 Task: Open an excel sheet and write heading  Stellar Sales. Add 10 people name  'Joshua Rivera, Zoey Coleman, Ryan Wright, Addison Bailey, Jonathan Simmons, Brooklyn Ward, Caleb Barnes, Audrey Collins, Gabriel Perry, Sofia Bell'Item code in between  5005-5060. Product range in between  2000-9000. Add Products   Keen Shoe, Lacoste Shoe, Merrell Shoe, Mizuno Shoe, Onitsuka Tiger Shoe, Salomon Shoe, Sanuk Shoe, Saucony Shoe, Sperry Shoe, Superga Shoe.Choose quantity  3 to 9 commission 2 percent Total Add Amount. Save page  Stellar Sales log book
Action: Mouse moved to (225, 130)
Screenshot: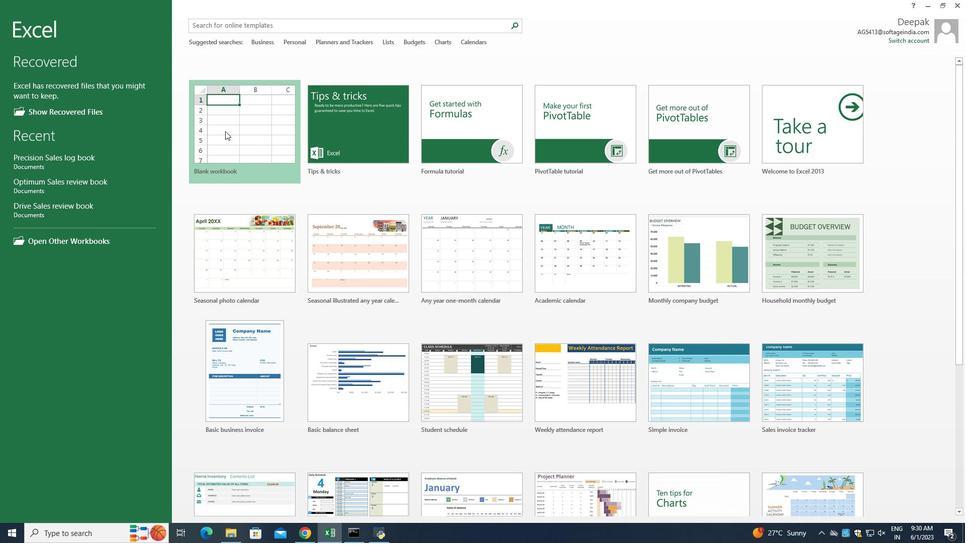 
Action: Mouse pressed left at (225, 130)
Screenshot: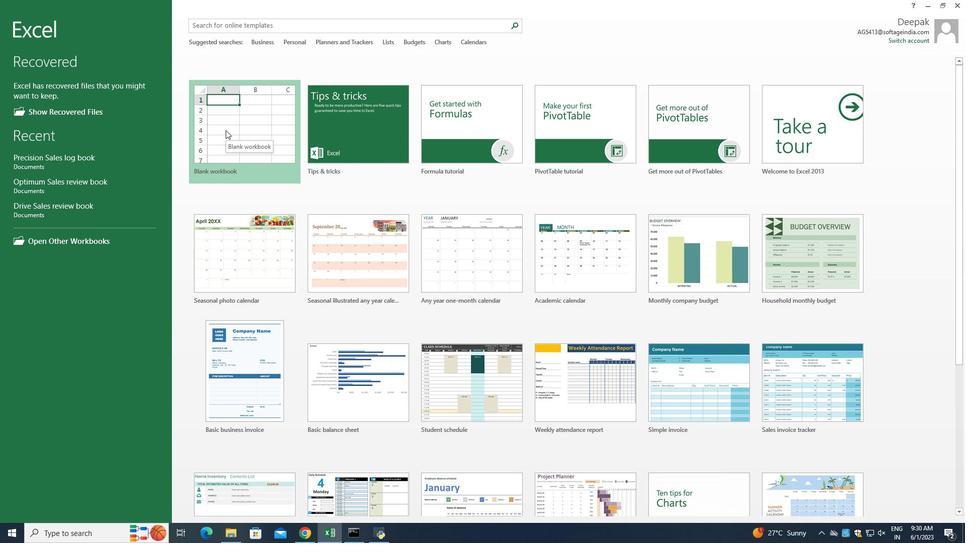 
Action: Mouse moved to (61, 268)
Screenshot: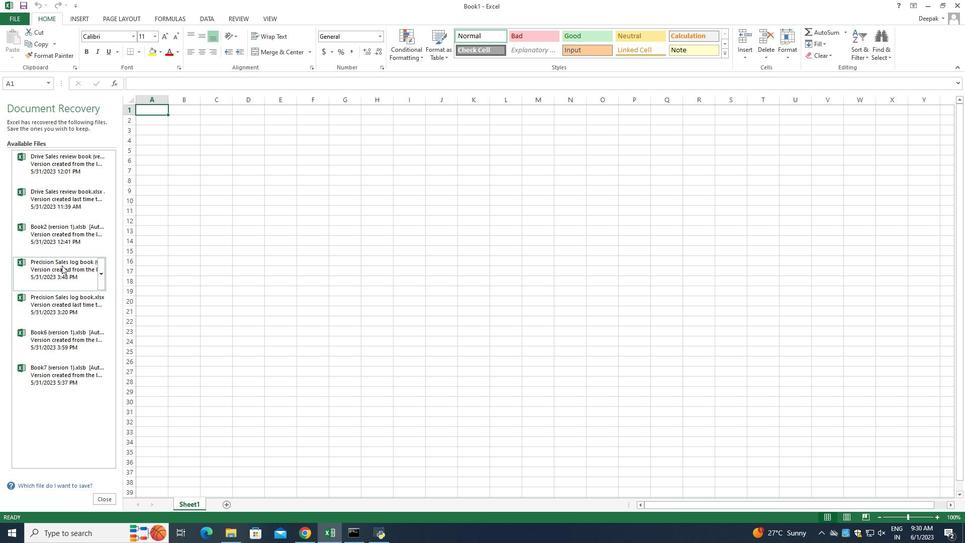 
Action: Mouse scrolled (61, 267) with delta (0, 0)
Screenshot: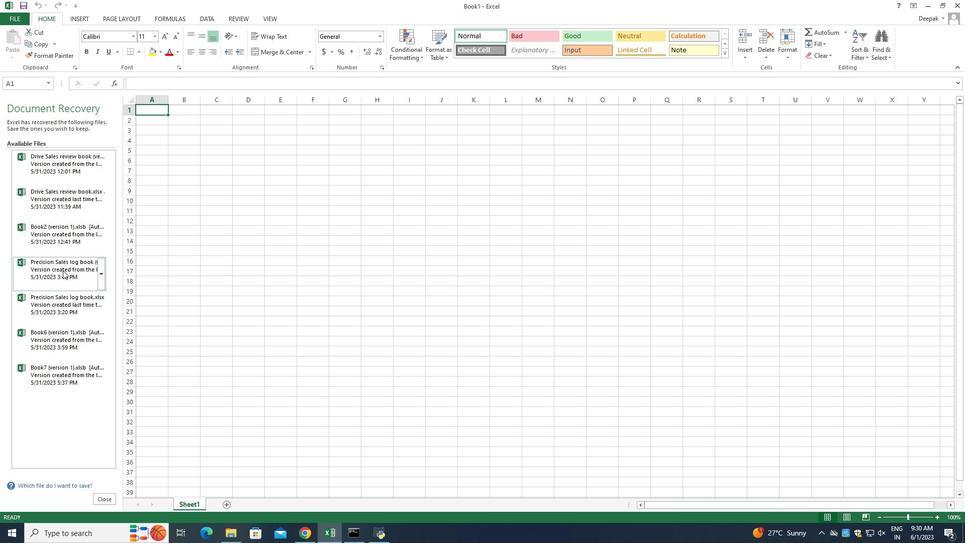 
Action: Mouse moved to (63, 274)
Screenshot: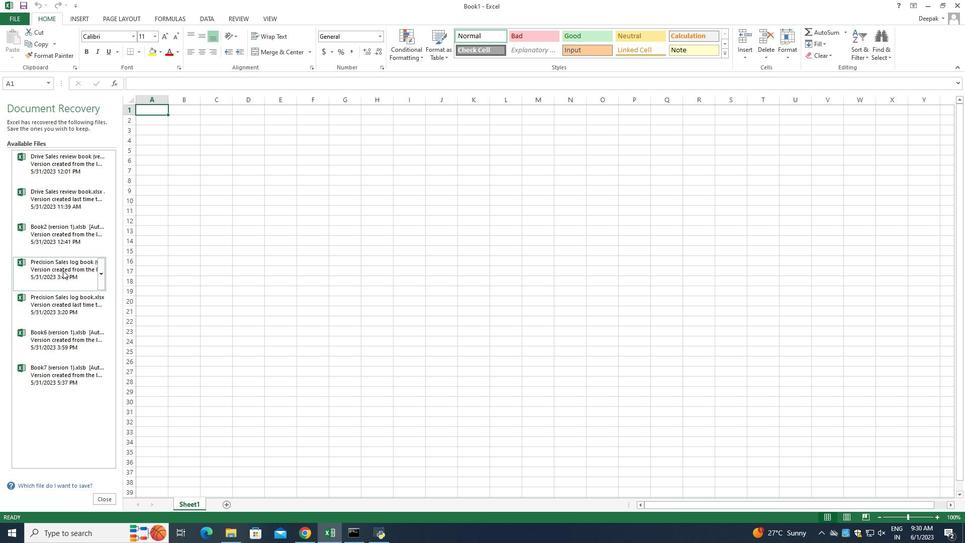 
Action: Mouse scrolled (63, 273) with delta (0, 0)
Screenshot: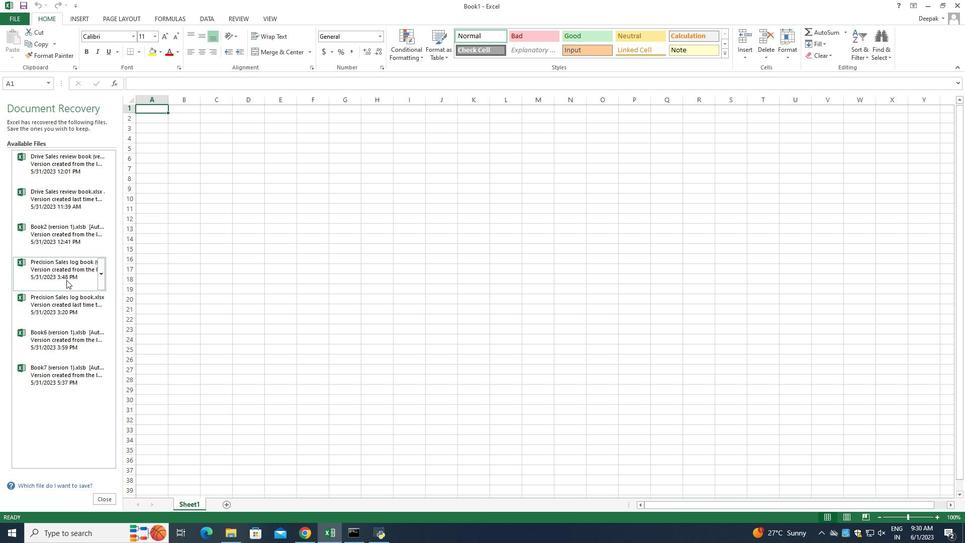 
Action: Mouse moved to (67, 285)
Screenshot: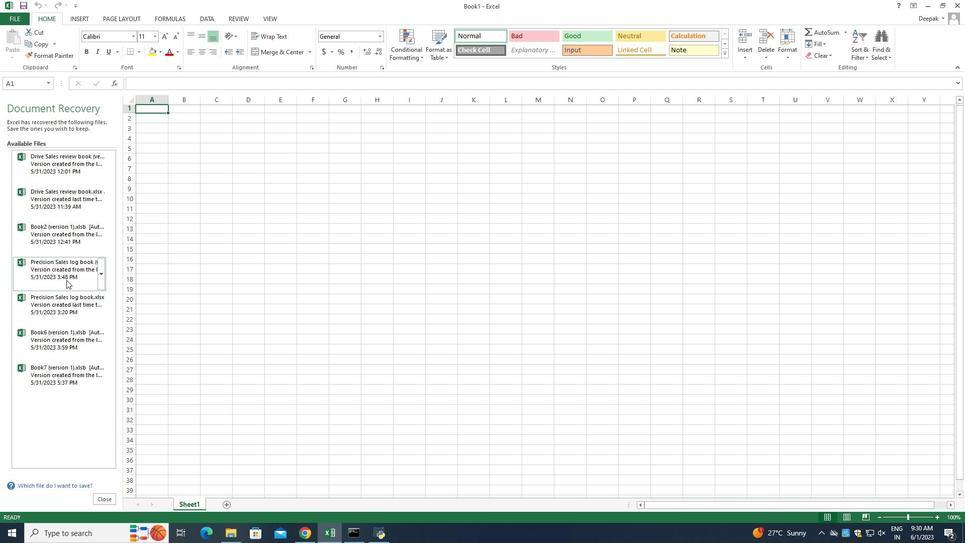 
Action: Mouse scrolled (67, 284) with delta (0, 0)
Screenshot: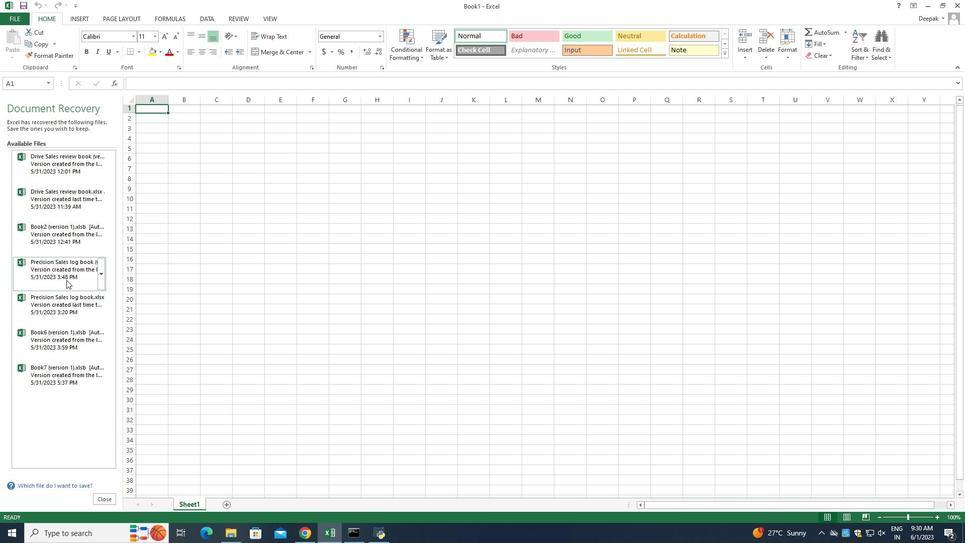 
Action: Mouse moved to (74, 307)
Screenshot: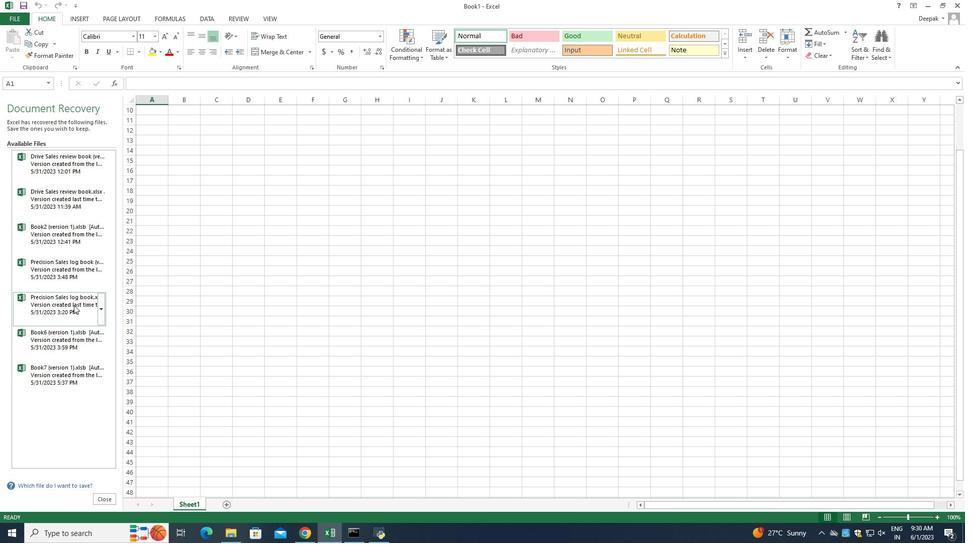 
Action: Mouse scrolled (74, 306) with delta (0, 0)
Screenshot: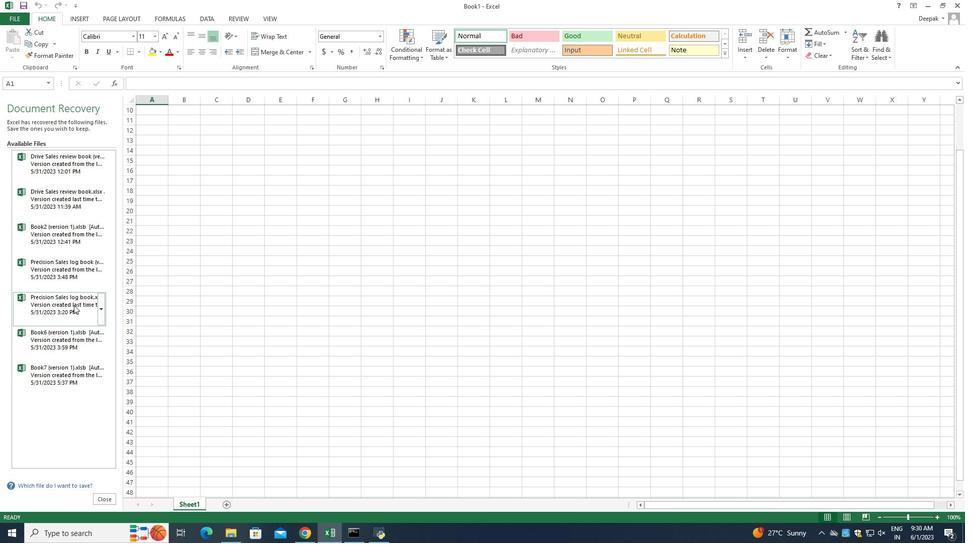 
Action: Mouse moved to (79, 332)
Screenshot: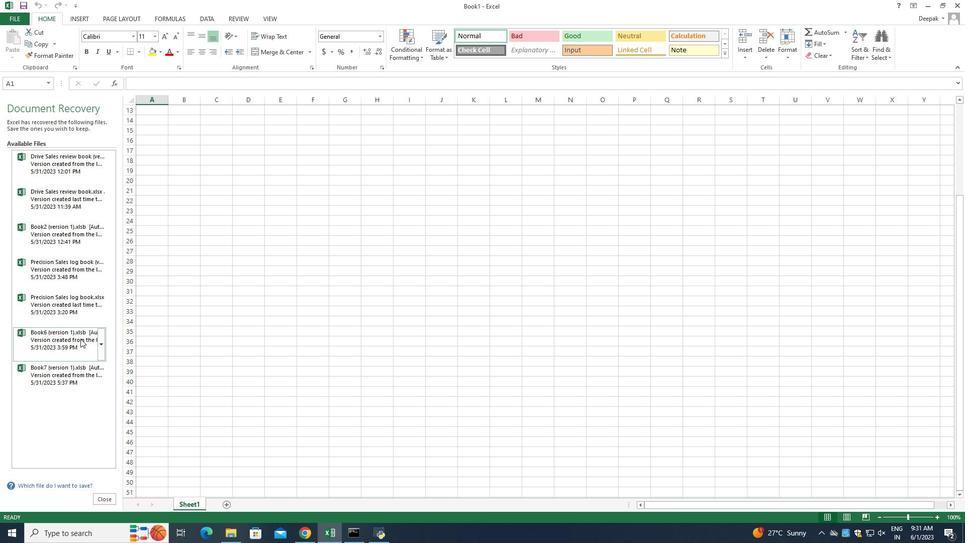 
Action: Mouse scrolled (79, 333) with delta (0, 0)
Screenshot: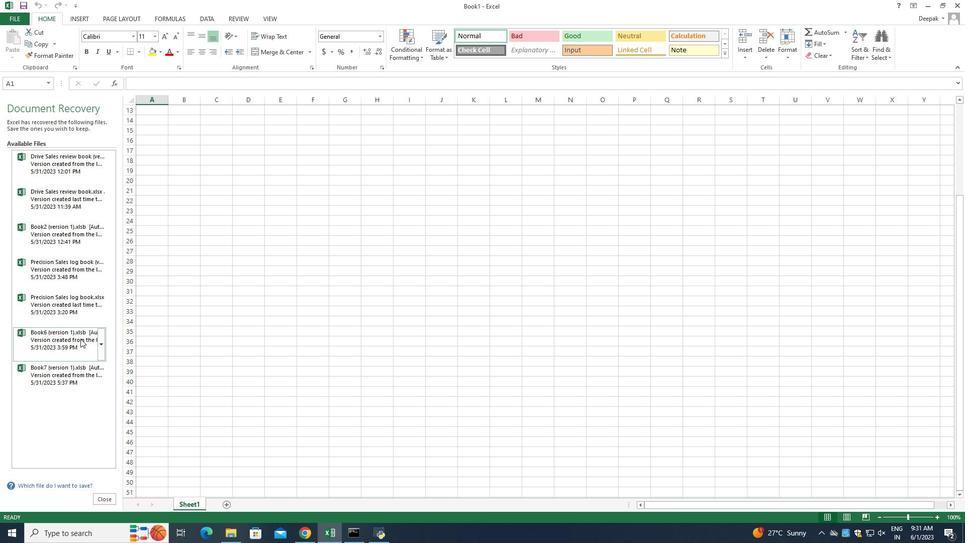 
Action: Mouse moved to (79, 328)
Screenshot: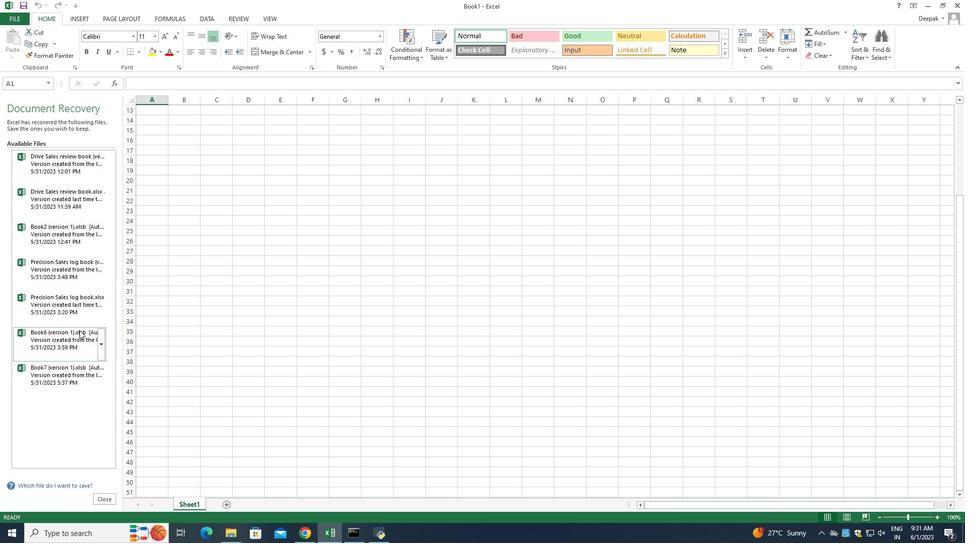 
Action: Mouse scrolled (79, 329) with delta (0, 0)
Screenshot: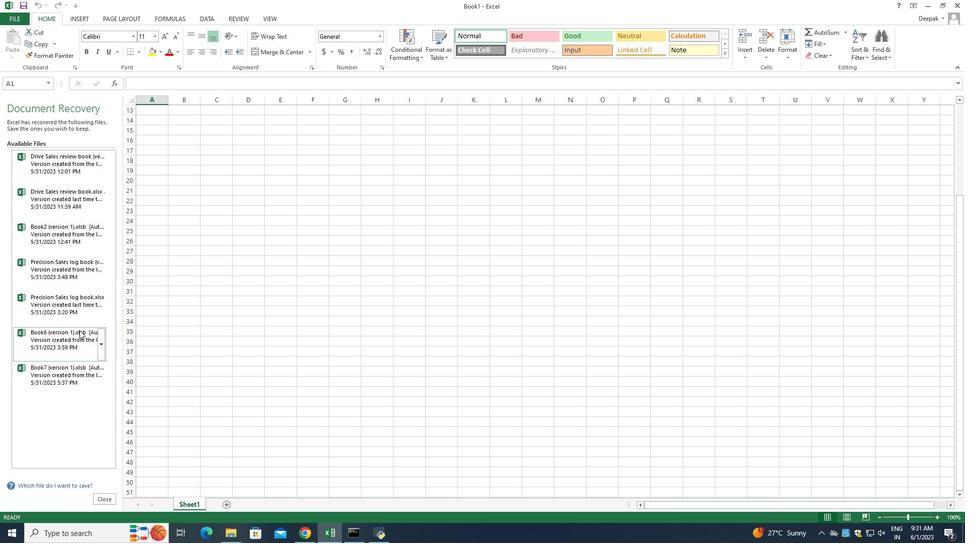 
Action: Mouse moved to (79, 326)
Screenshot: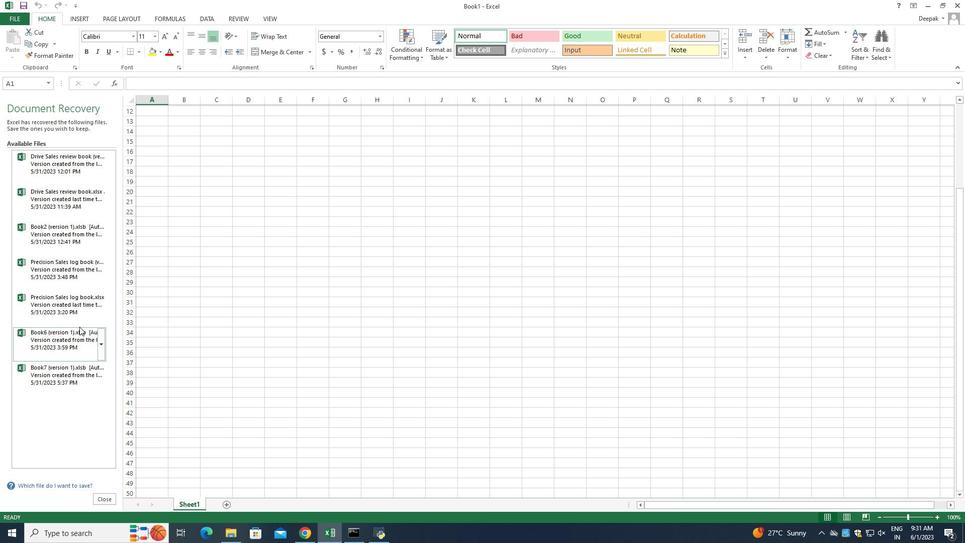 
Action: Mouse scrolled (79, 327) with delta (0, 0)
Screenshot: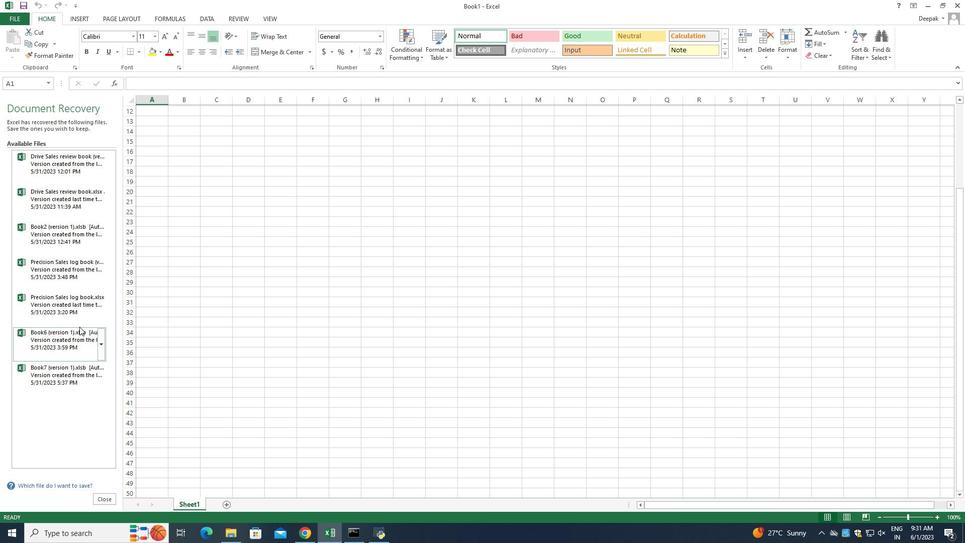 
Action: Mouse moved to (79, 326)
Screenshot: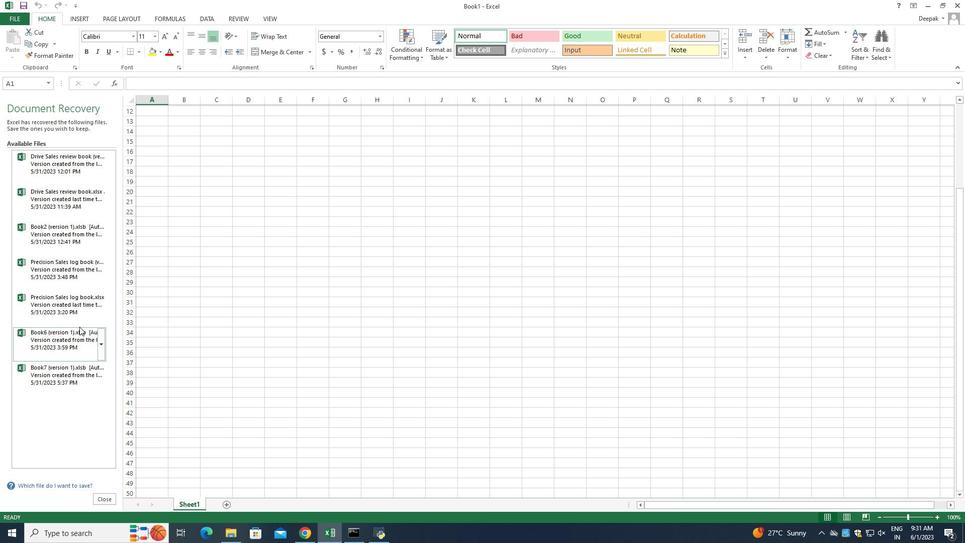 
Action: Mouse scrolled (79, 326) with delta (0, 0)
Screenshot: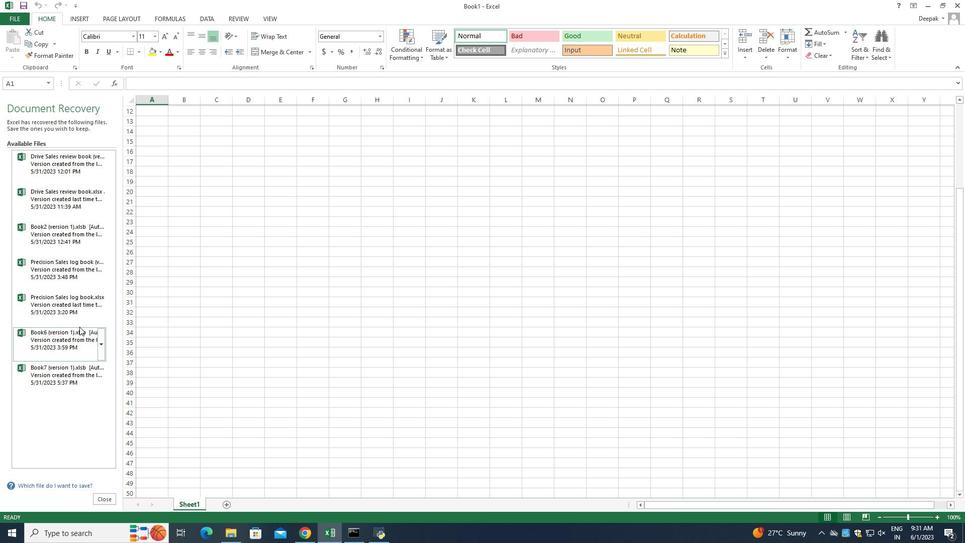 
Action: Mouse moved to (79, 325)
Screenshot: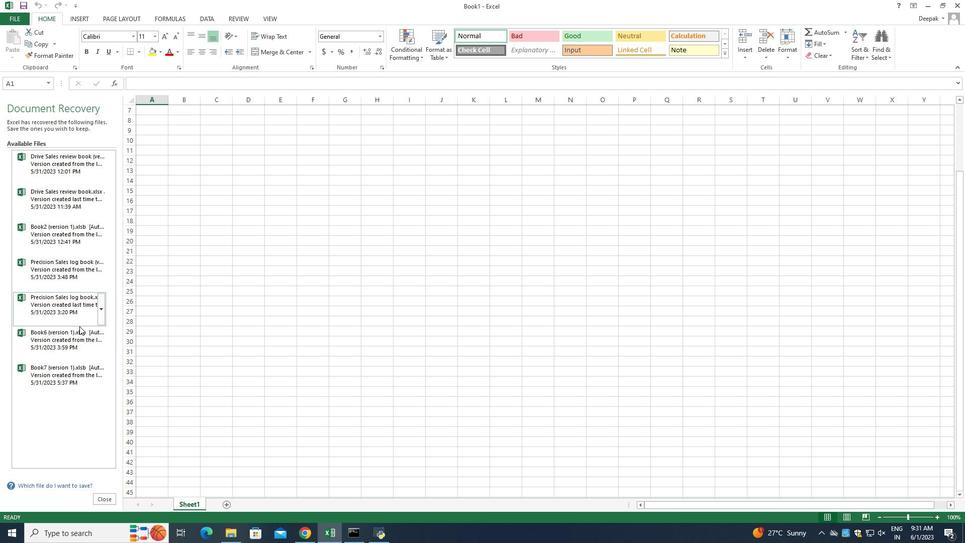 
Action: Mouse scrolled (79, 326) with delta (0, 0)
Screenshot: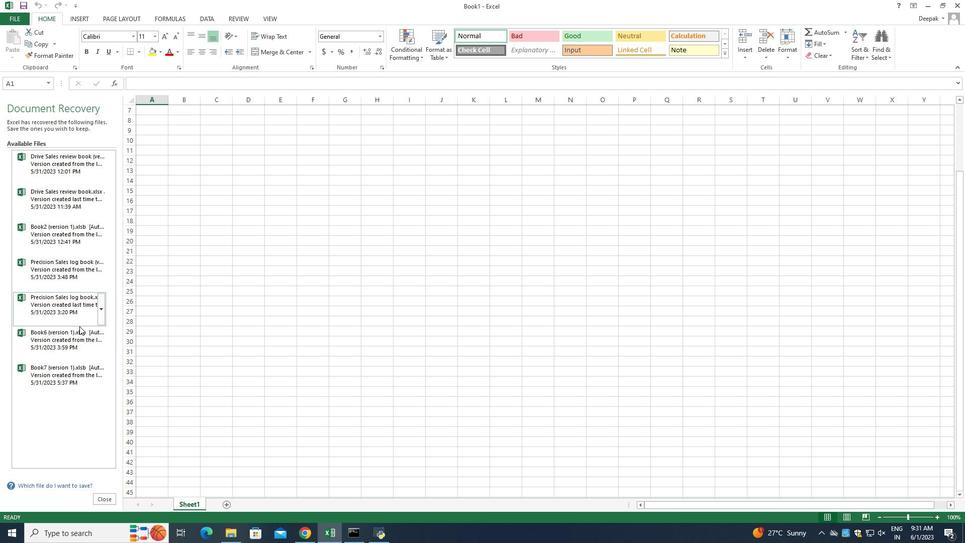 
Action: Mouse moved to (103, 501)
Screenshot: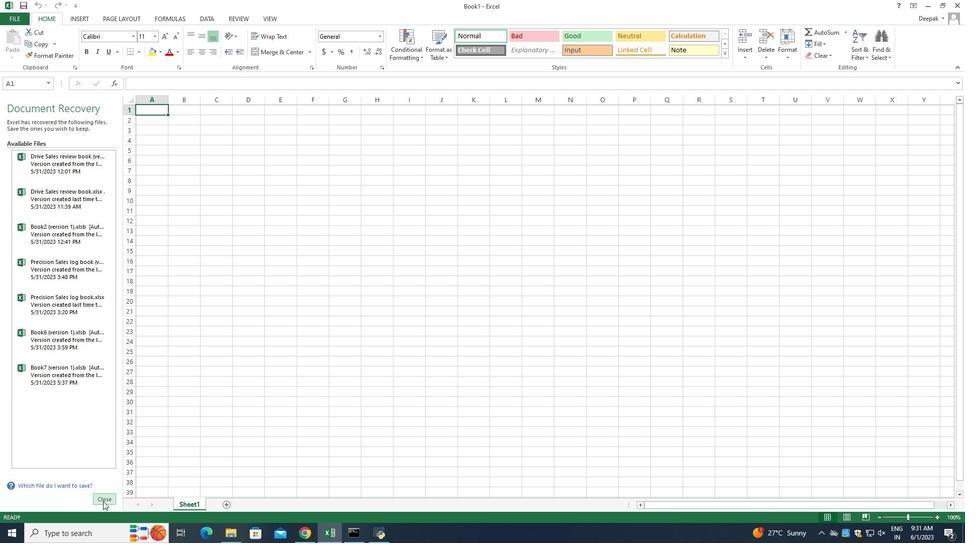 
Action: Mouse pressed left at (103, 501)
Screenshot: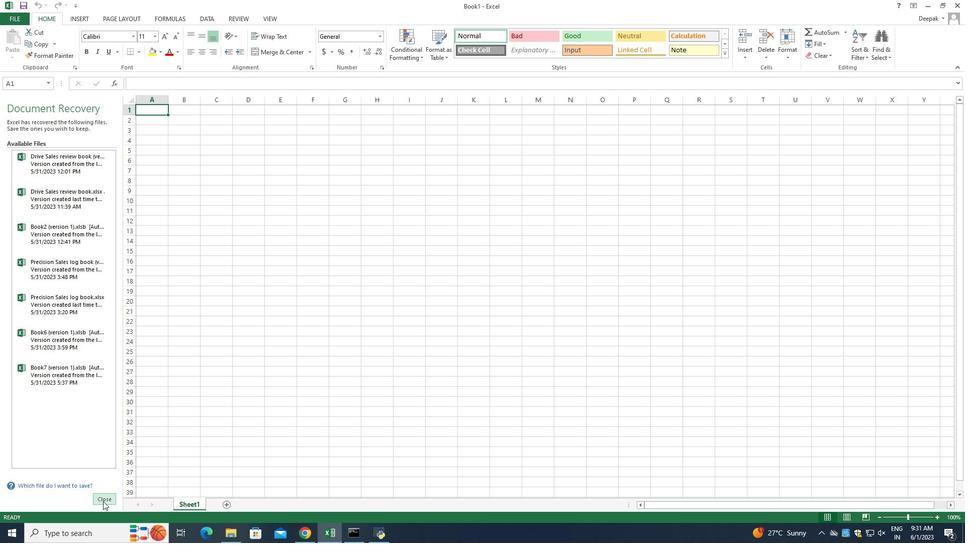 
Action: Mouse moved to (304, 103)
Screenshot: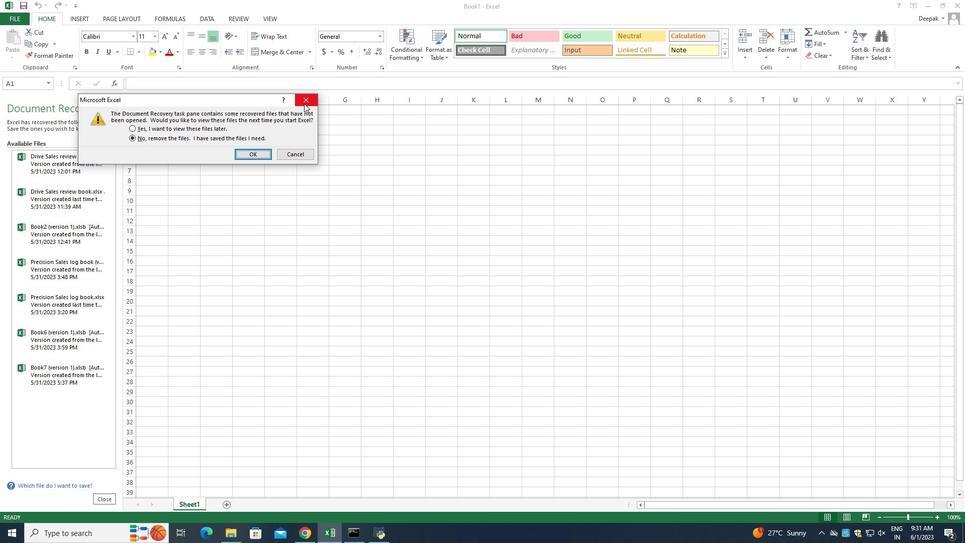 
Action: Mouse pressed left at (304, 103)
Screenshot: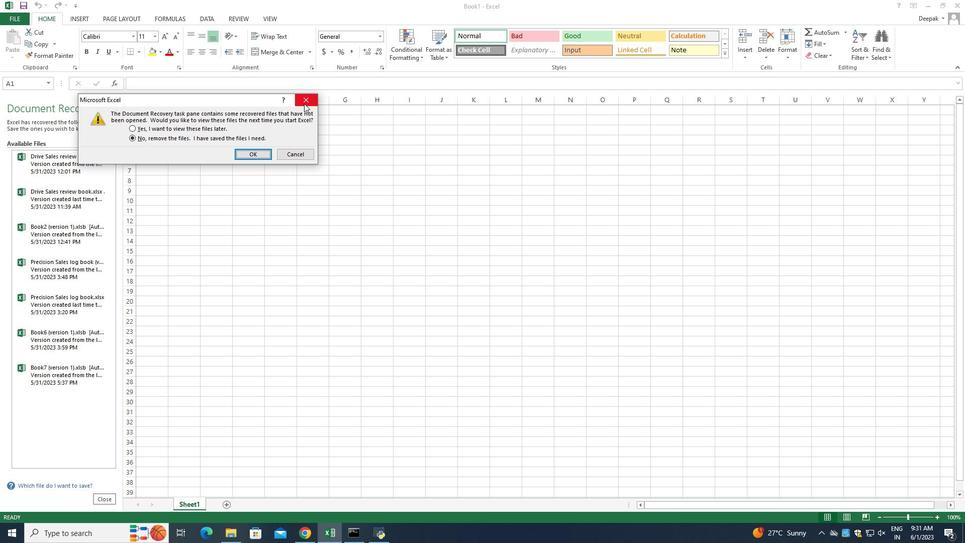 
Action: Mouse moved to (72, 267)
Screenshot: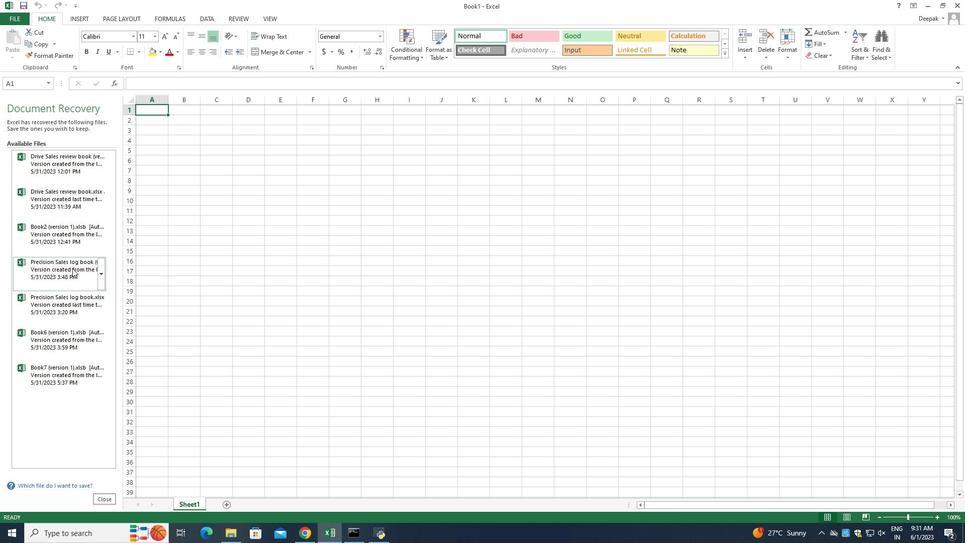 
Action: Mouse scrolled (72, 268) with delta (0, 0)
Screenshot: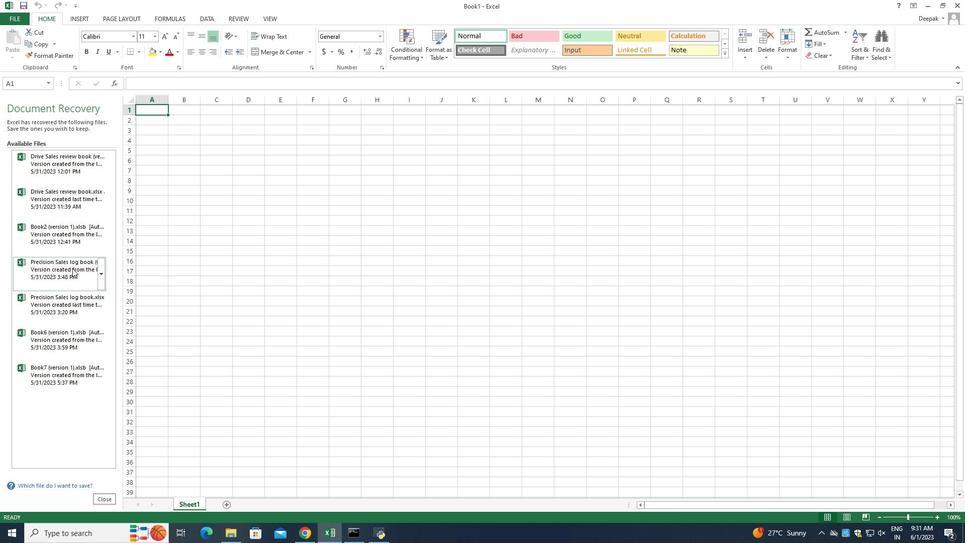 
Action: Mouse moved to (72, 267)
Screenshot: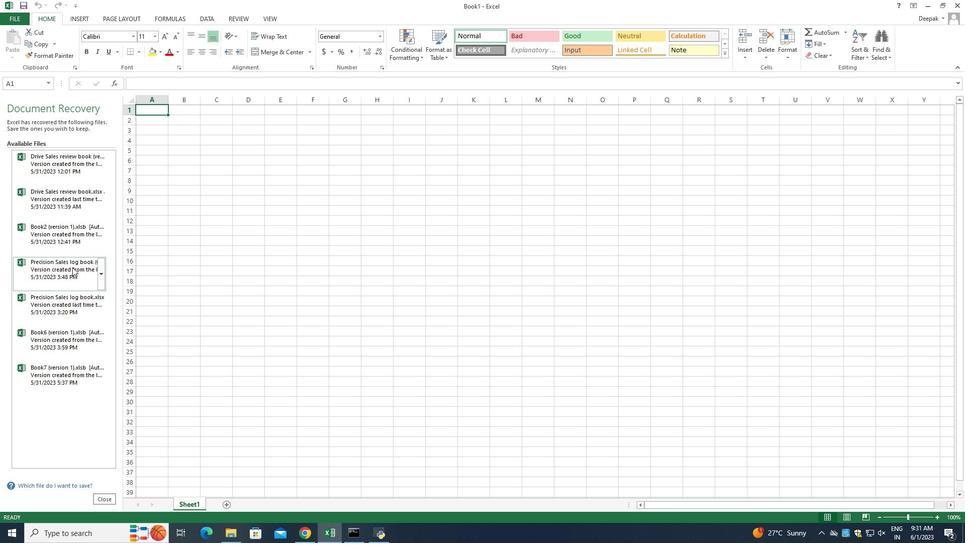
Action: Mouse scrolled (72, 268) with delta (0, 0)
Screenshot: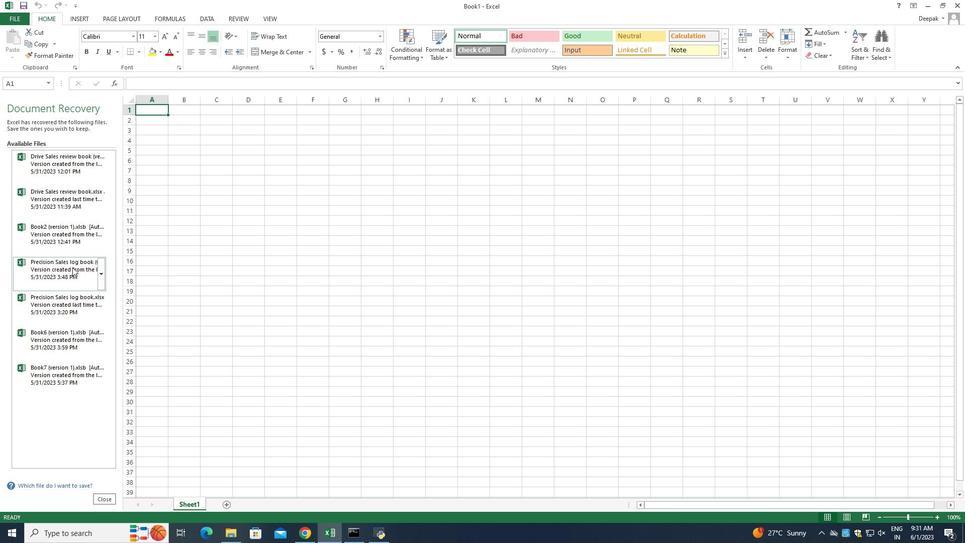 
Action: Mouse scrolled (72, 268) with delta (0, 0)
Screenshot: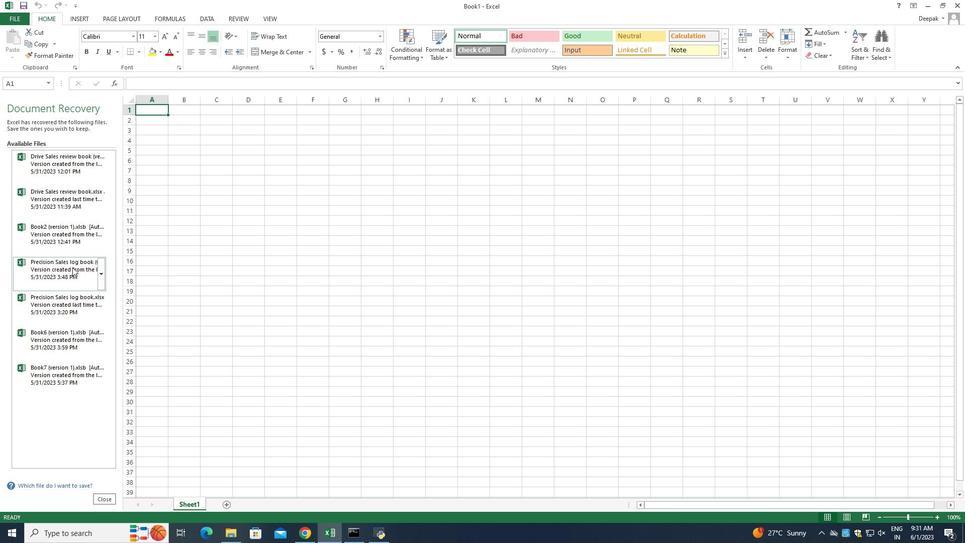 
Action: Mouse scrolled (72, 268) with delta (0, 0)
Screenshot: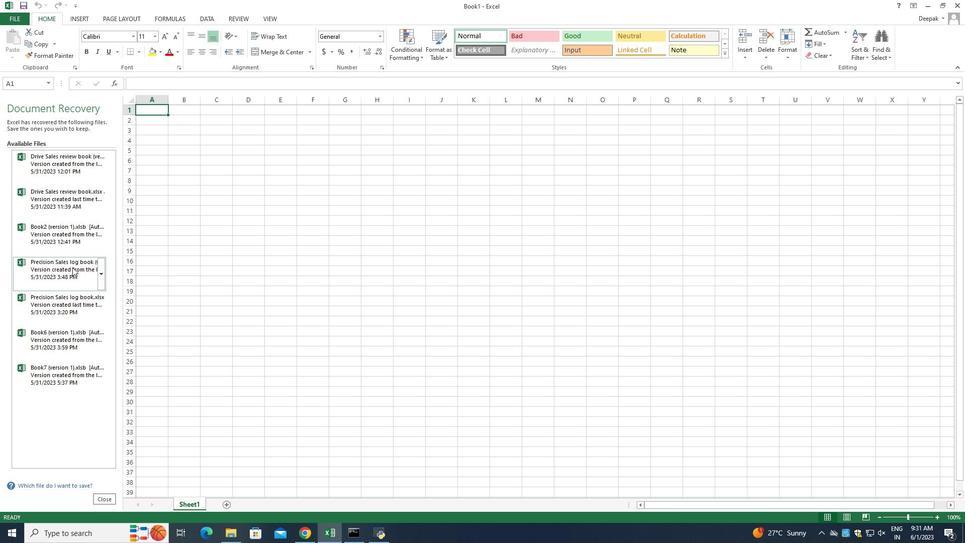 
Action: Mouse moved to (71, 358)
Screenshot: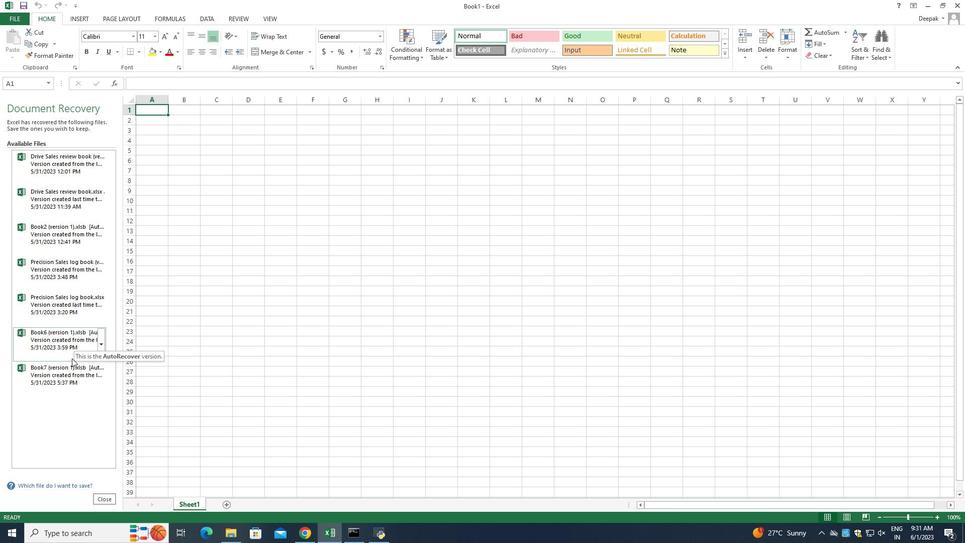 
Action: Mouse scrolled (71, 358) with delta (0, 0)
Screenshot: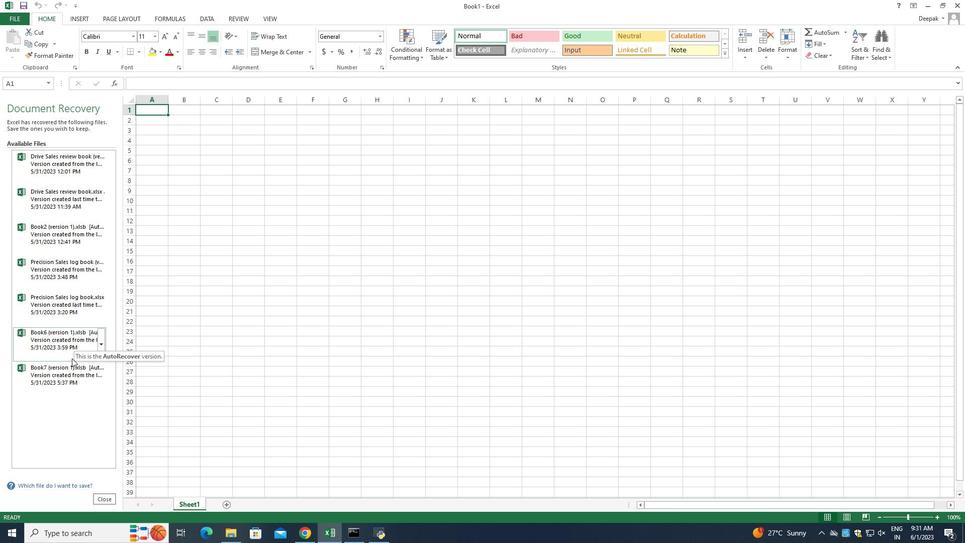 
Action: Mouse moved to (71, 360)
Screenshot: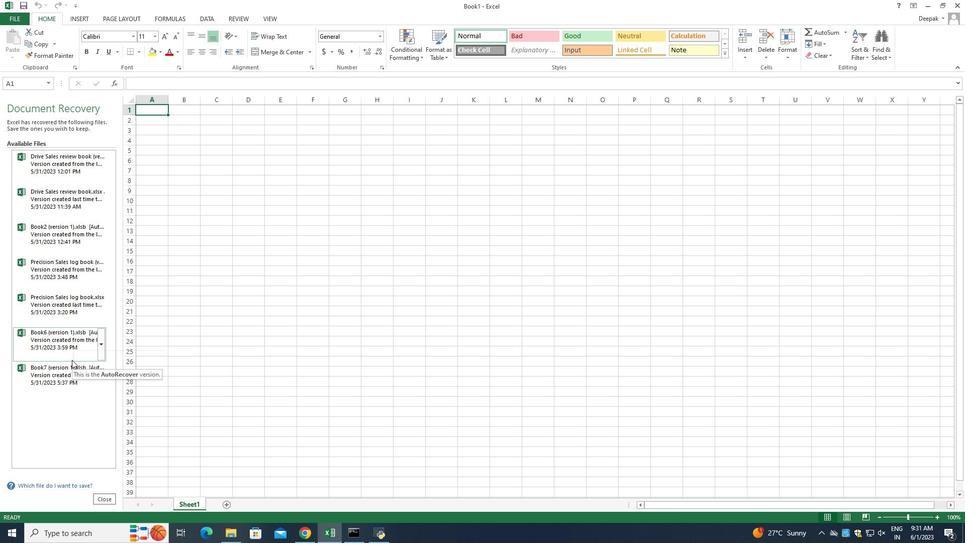 
Action: Mouse scrolled (71, 359) with delta (0, 0)
Screenshot: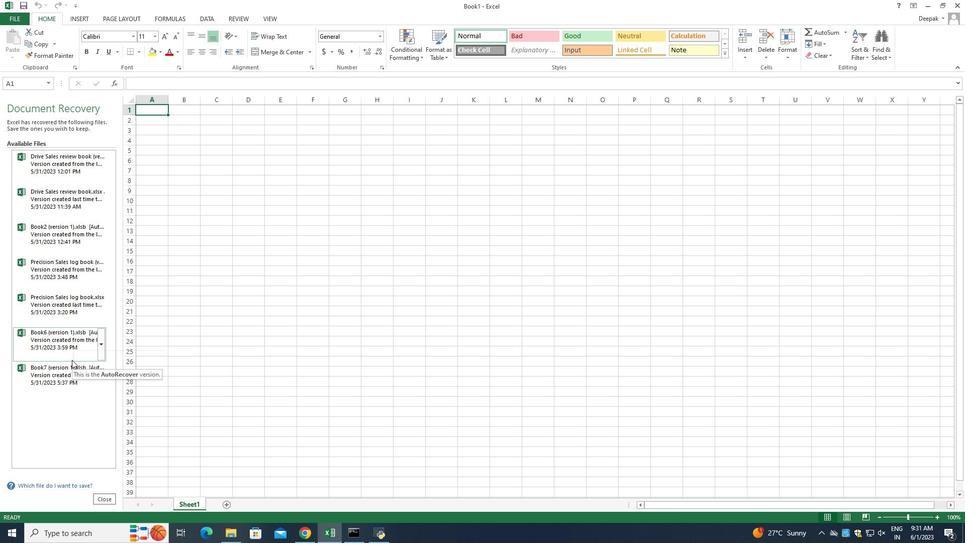 
Action: Mouse moved to (71, 361)
Screenshot: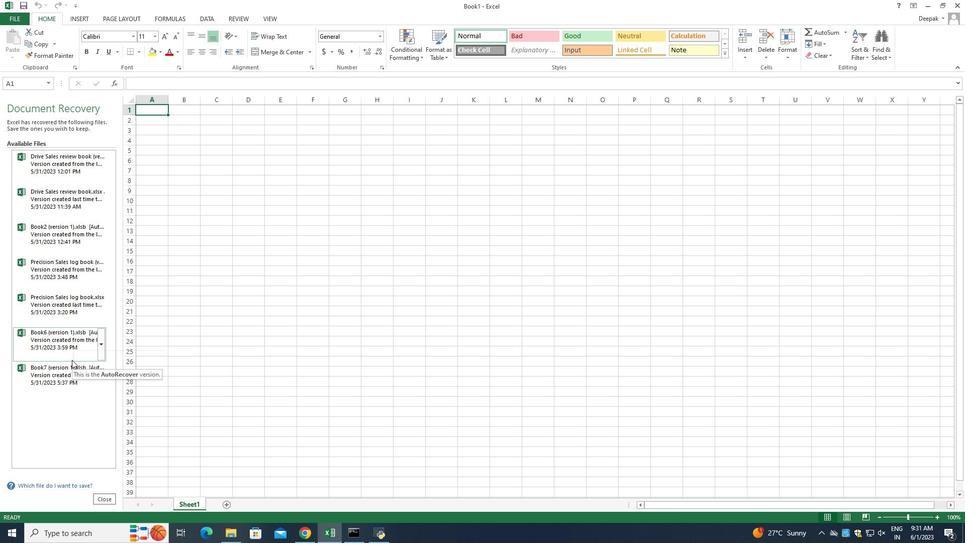 
Action: Mouse scrolled (71, 361) with delta (0, 0)
Screenshot: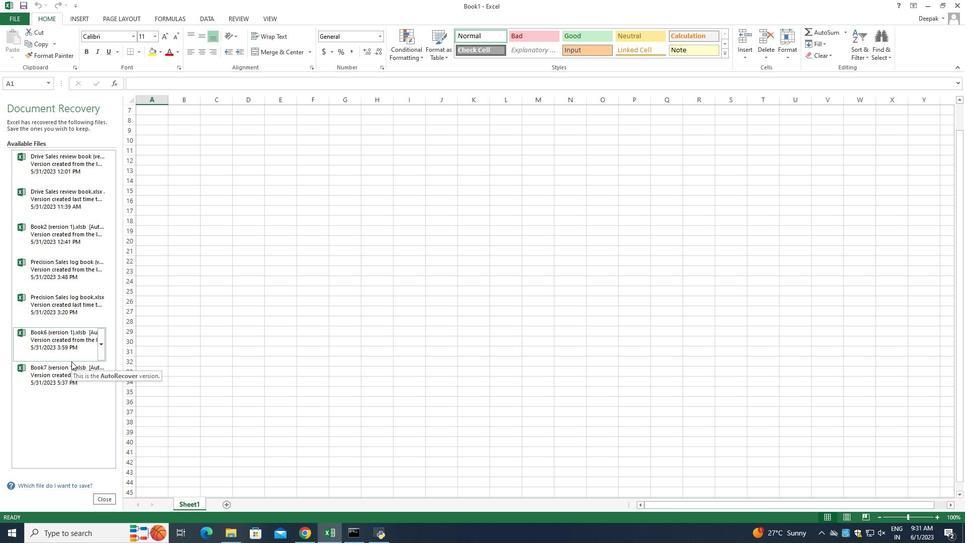 
Action: Mouse moved to (213, 366)
Screenshot: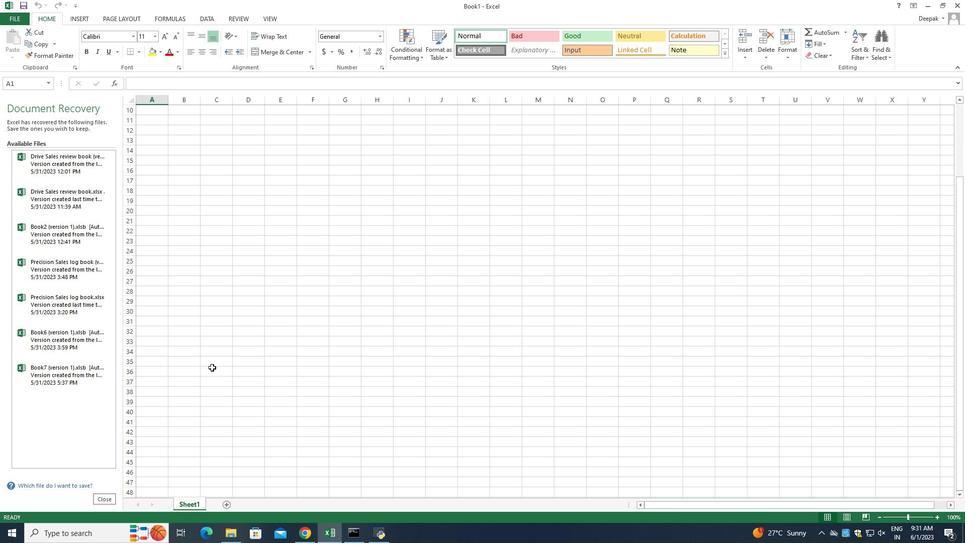 
Action: Mouse scrolled (213, 367) with delta (0, 0)
Screenshot: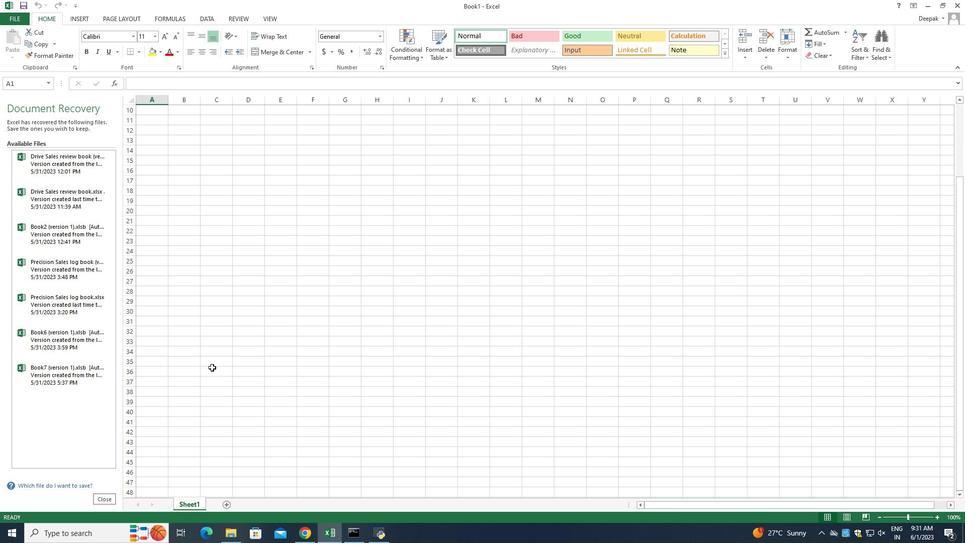 
Action: Mouse moved to (213, 364)
Screenshot: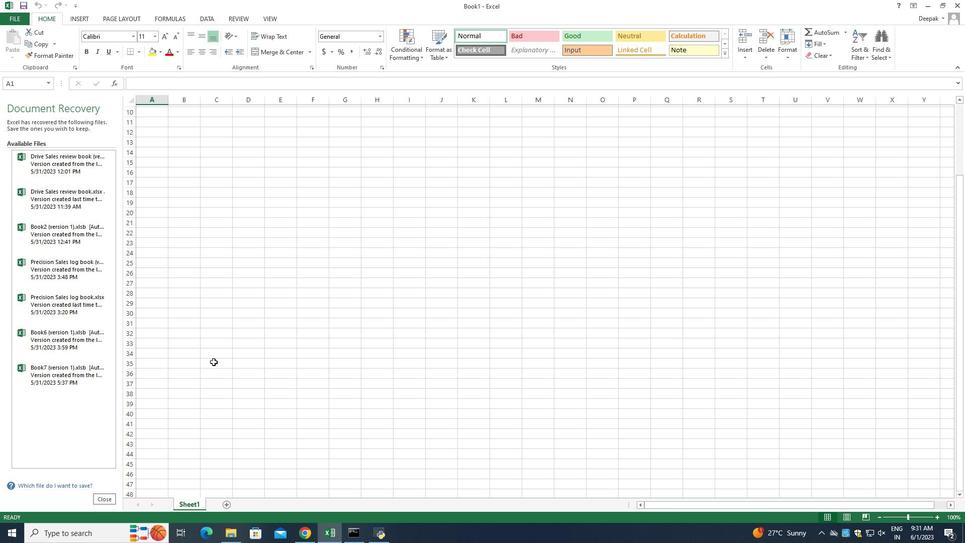 
Action: Mouse scrolled (213, 364) with delta (0, 0)
Screenshot: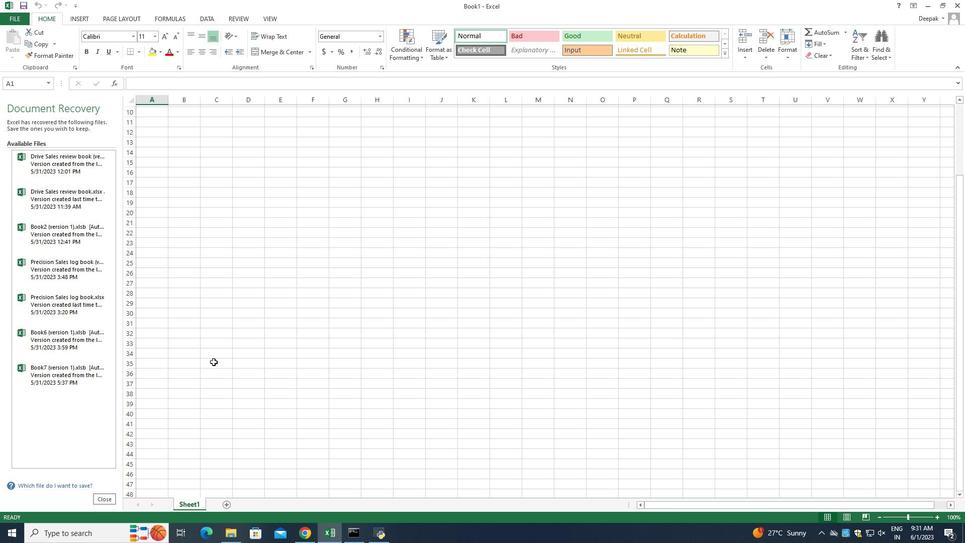 
Action: Mouse moved to (213, 360)
Screenshot: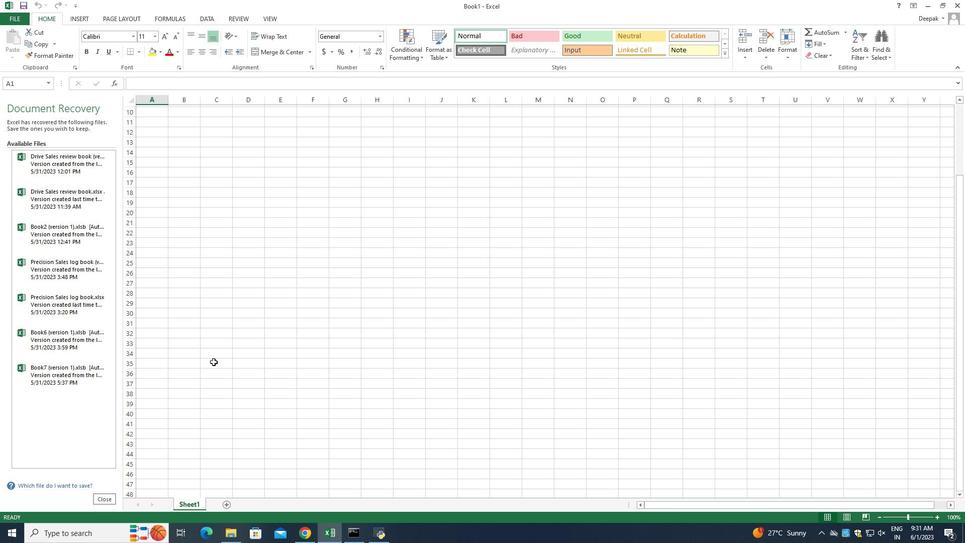 
Action: Mouse scrolled (213, 362) with delta (0, 0)
Screenshot: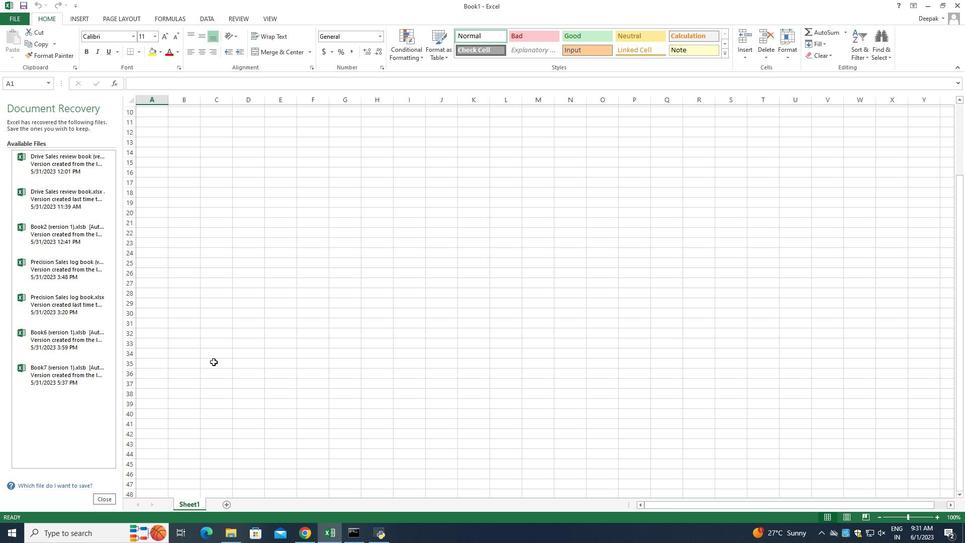 
Action: Mouse moved to (214, 358)
Screenshot: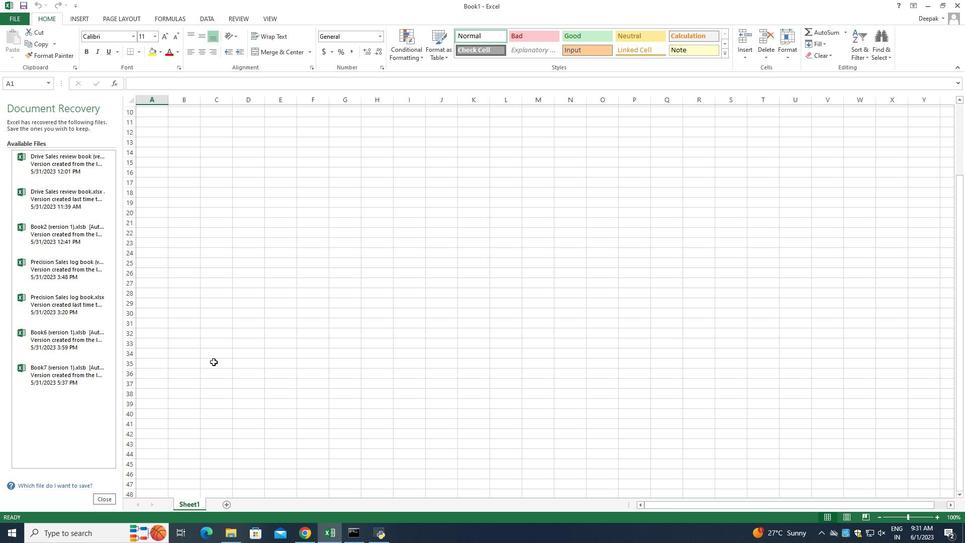 
Action: Mouse scrolled (214, 358) with delta (0, 0)
Screenshot: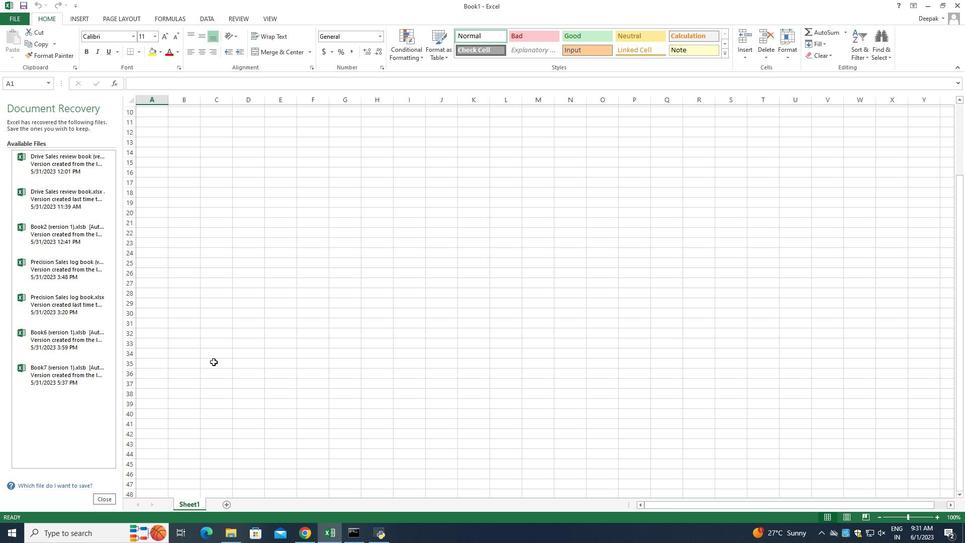 
Action: Mouse moved to (214, 350)
Screenshot: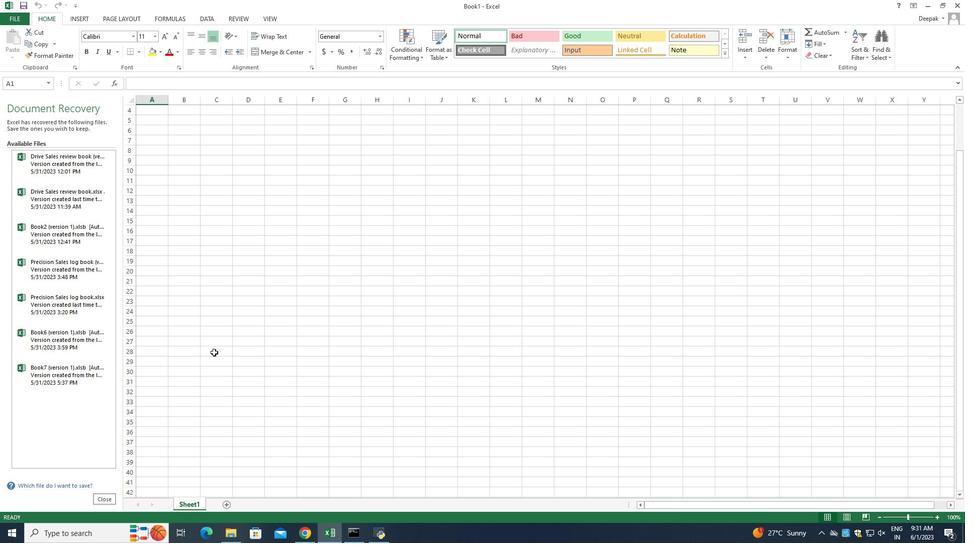 
Action: Mouse scrolled (214, 350) with delta (0, 0)
Screenshot: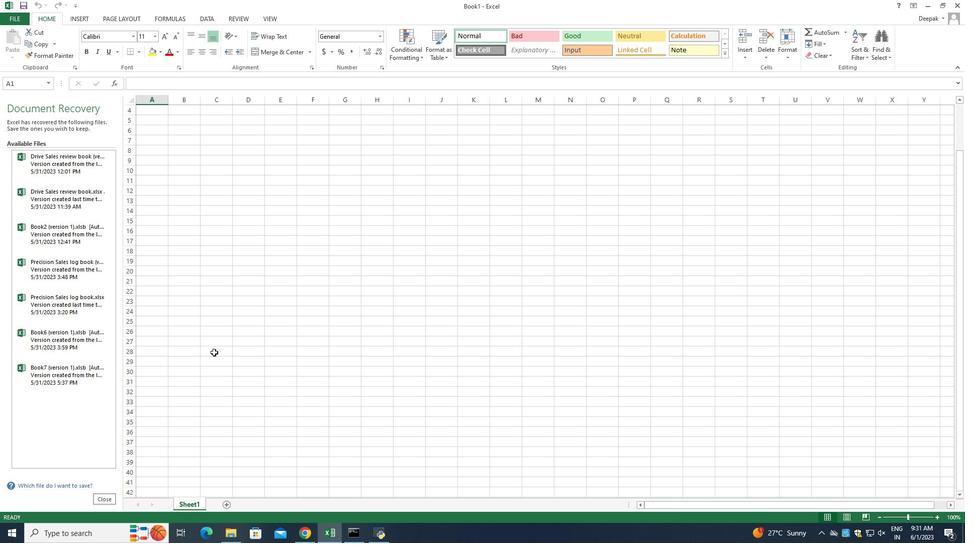 
Action: Mouse moved to (212, 275)
Screenshot: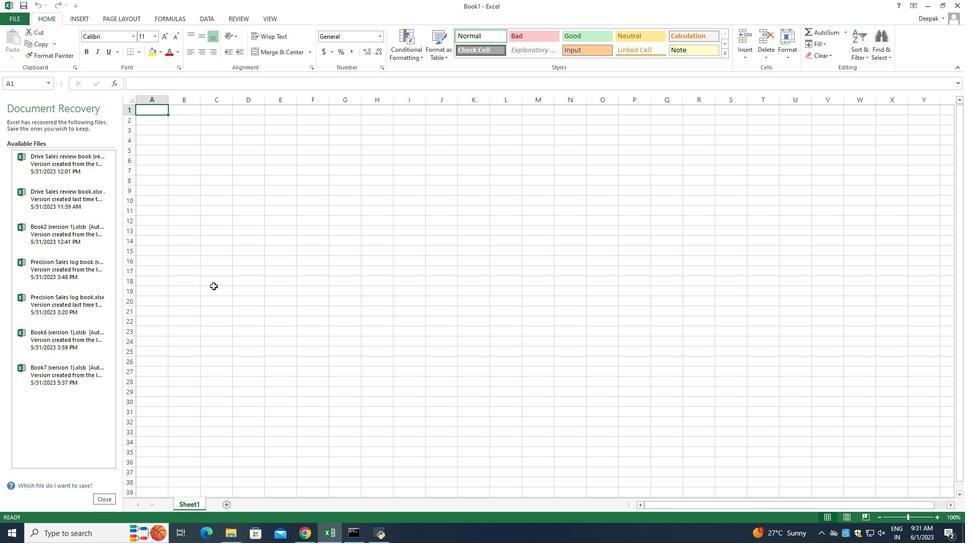 
Action: Mouse scrolled (212, 277) with delta (0, 0)
Screenshot: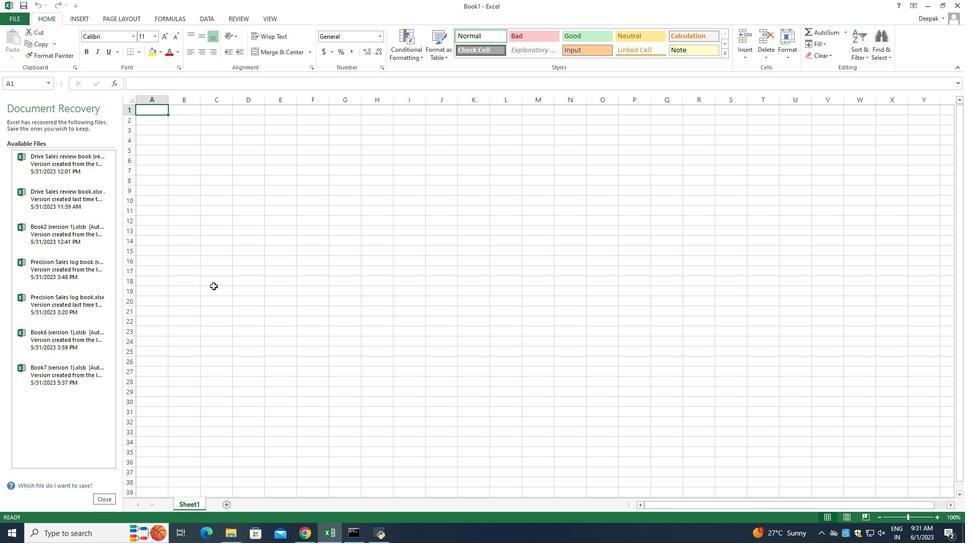 
Action: Mouse moved to (212, 271)
Screenshot: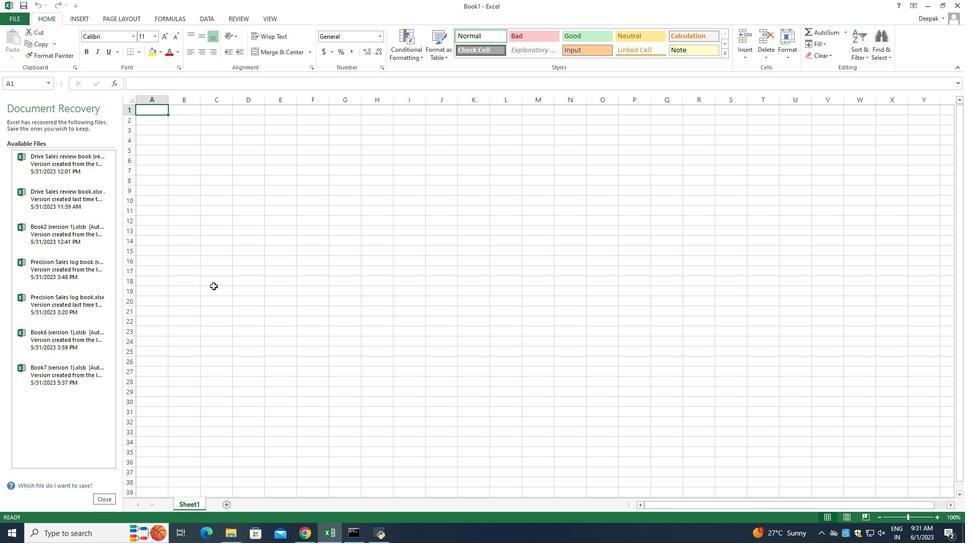 
Action: Mouse scrolled (212, 274) with delta (0, 0)
Screenshot: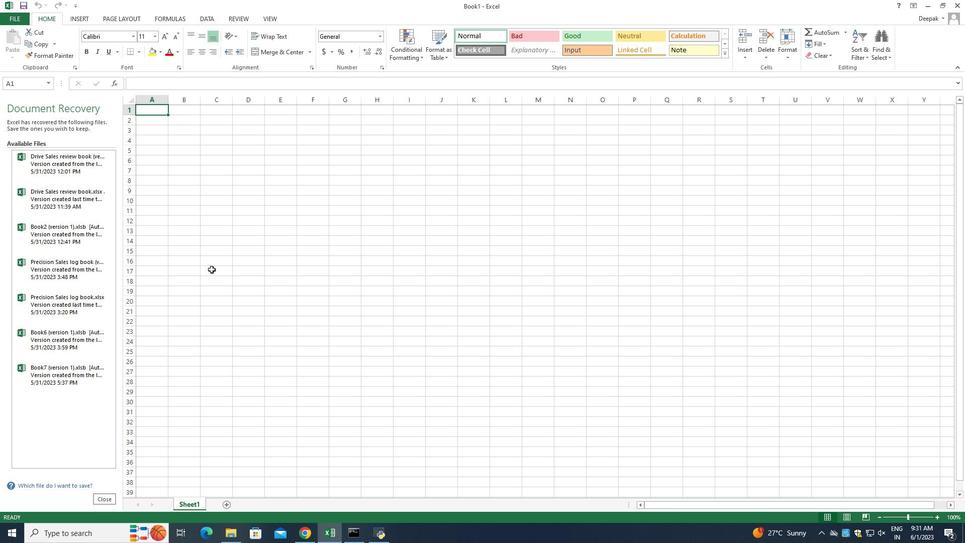
Action: Mouse moved to (211, 269)
Screenshot: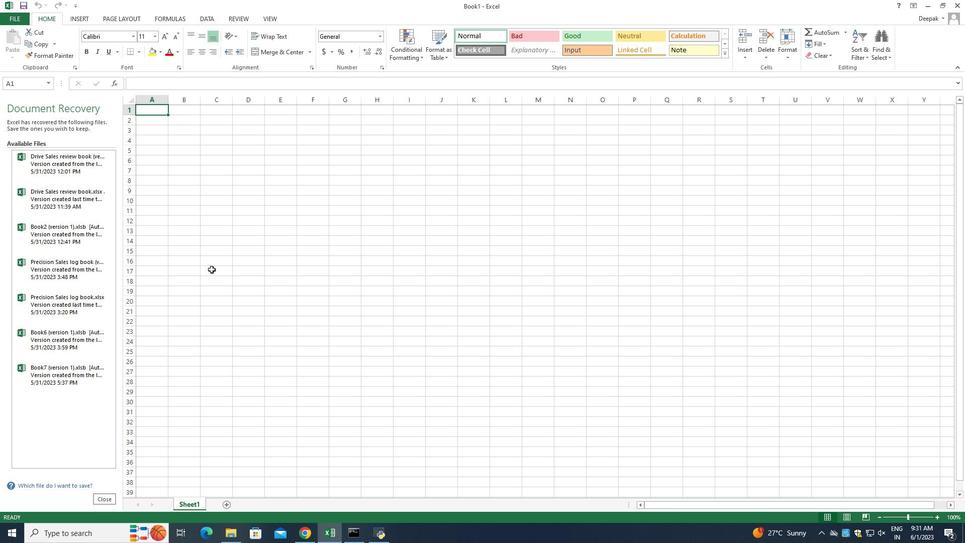 
Action: Mouse scrolled (212, 271) with delta (0, 0)
Screenshot: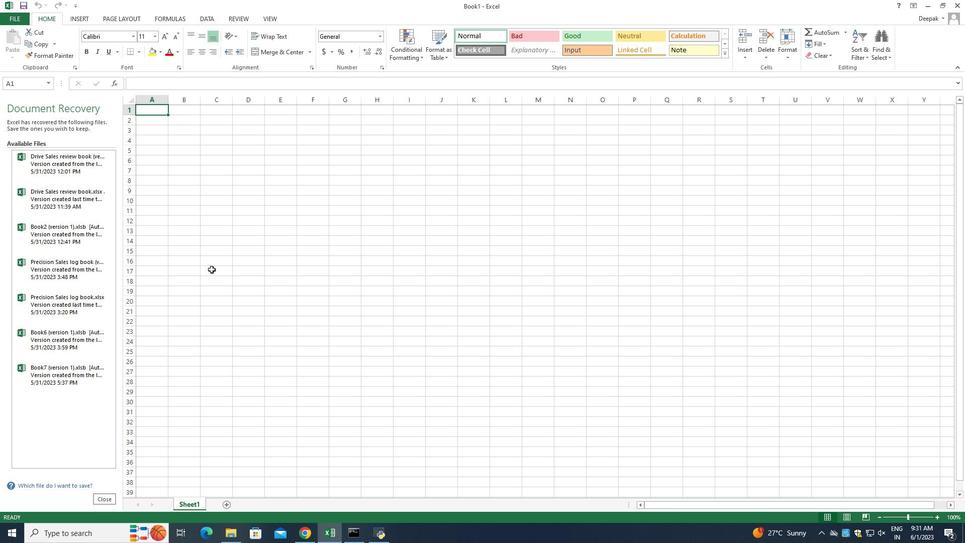 
Action: Mouse moved to (211, 264)
Screenshot: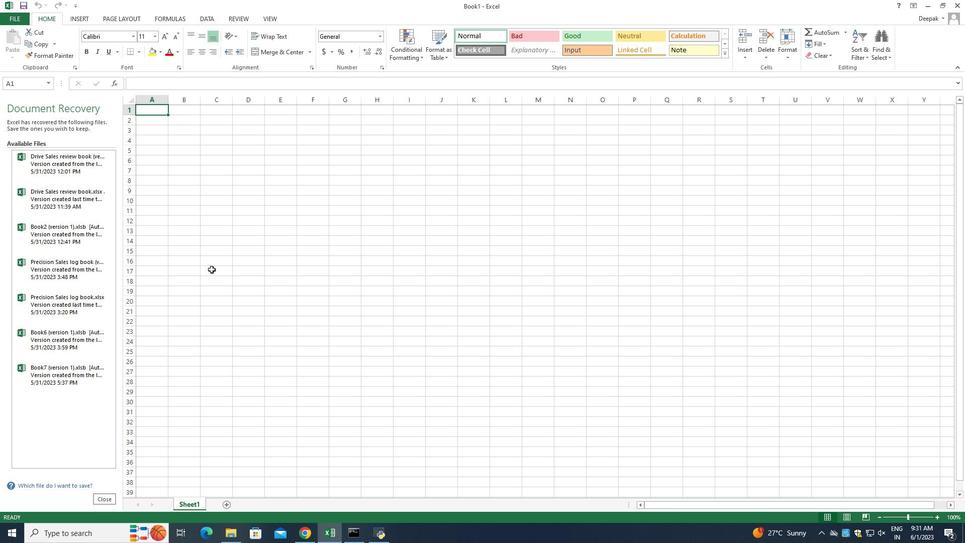 
Action: Mouse scrolled (211, 268) with delta (0, 0)
Screenshot: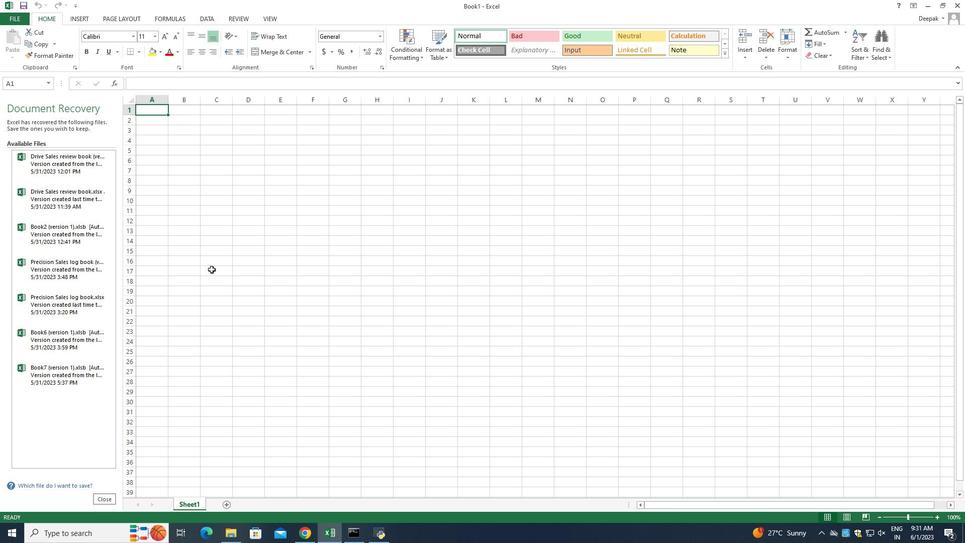 
Action: Mouse moved to (210, 257)
Screenshot: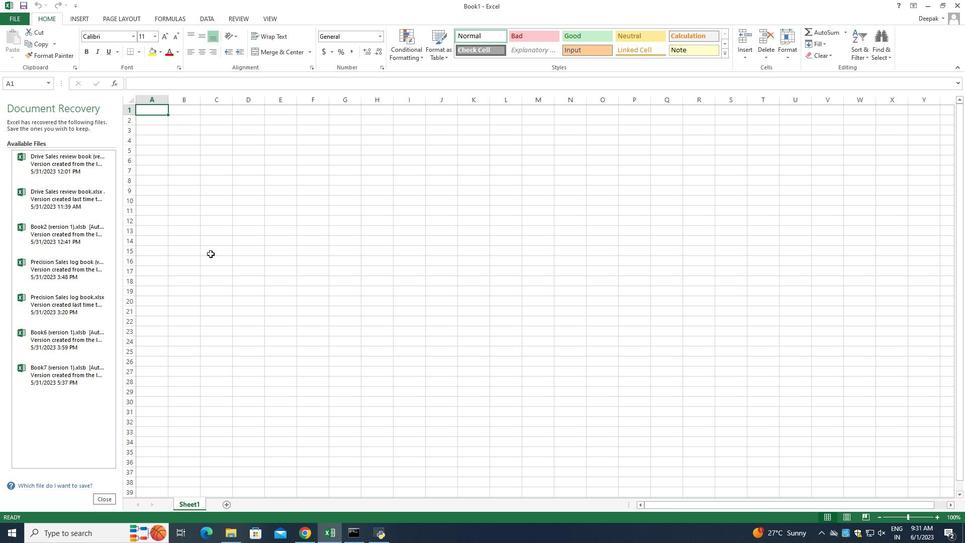 
Action: Mouse scrolled (210, 260) with delta (0, 0)
Screenshot: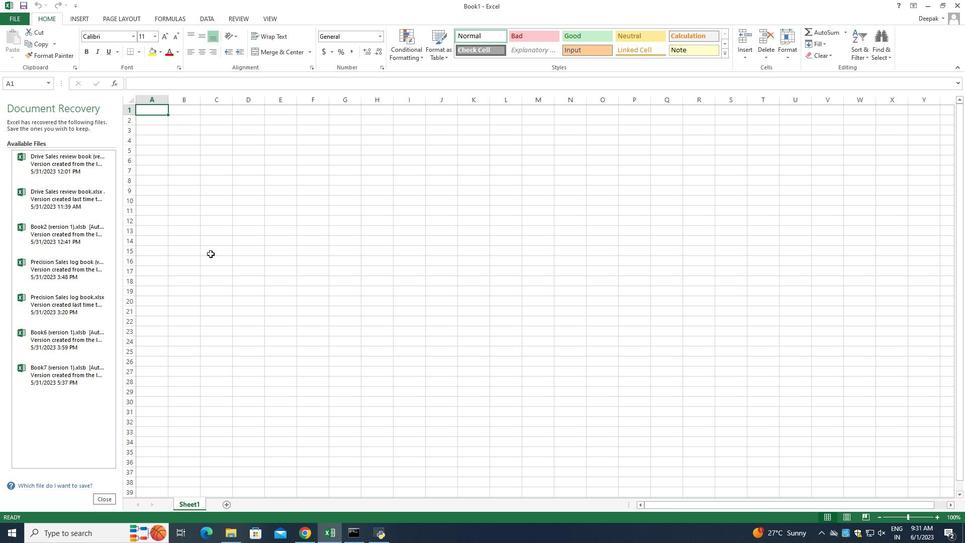 
Action: Mouse moved to (151, 112)
Screenshot: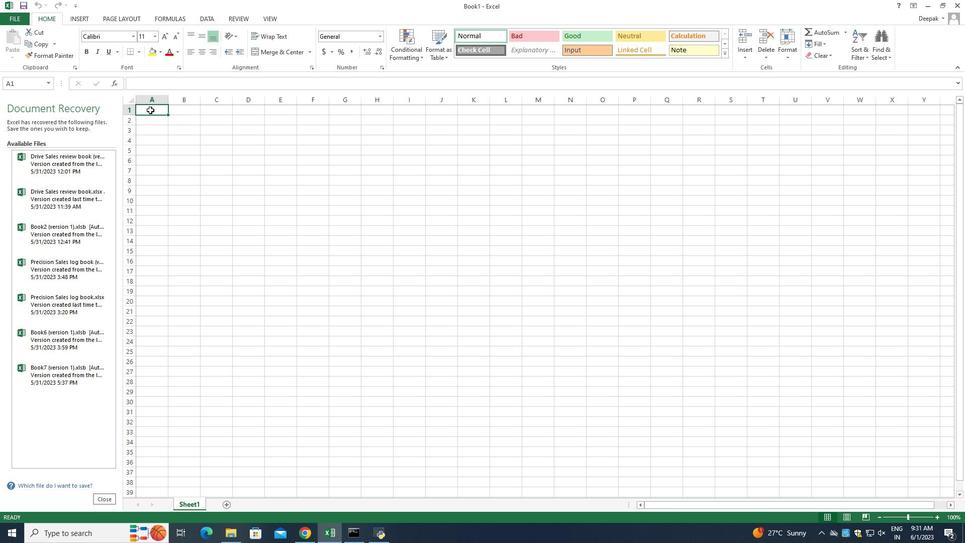 
Action: Mouse pressed left at (151, 112)
Screenshot: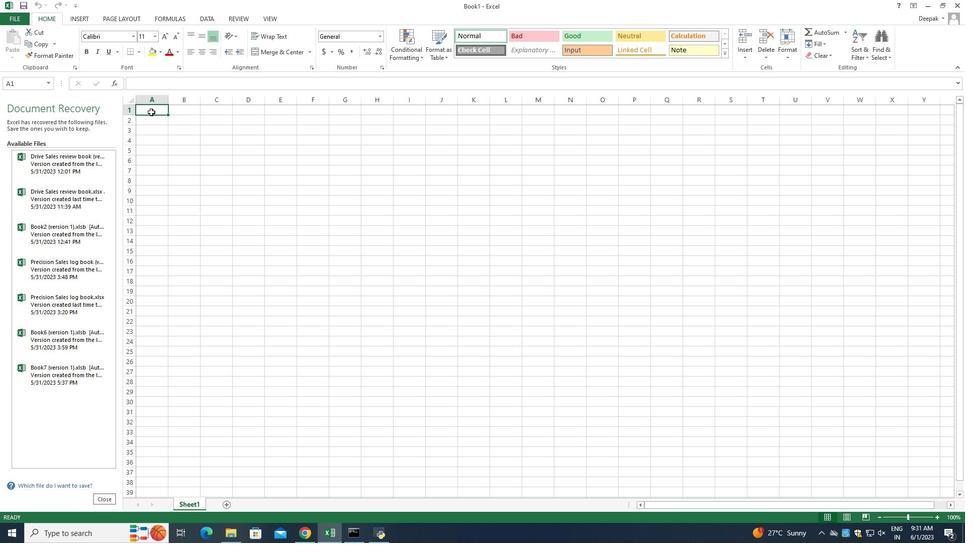 
Action: Mouse pressed left at (151, 112)
Screenshot: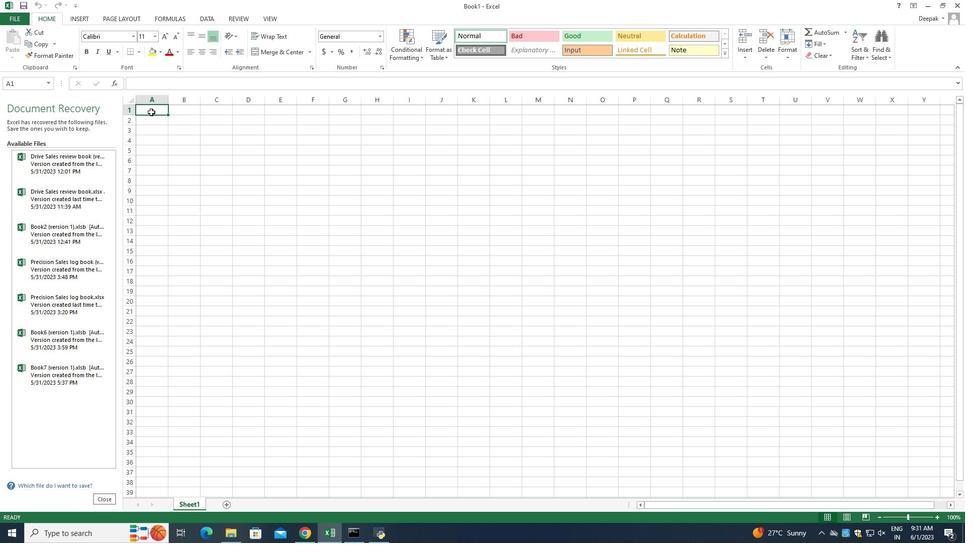 
Action: Mouse moved to (268, 150)
Screenshot: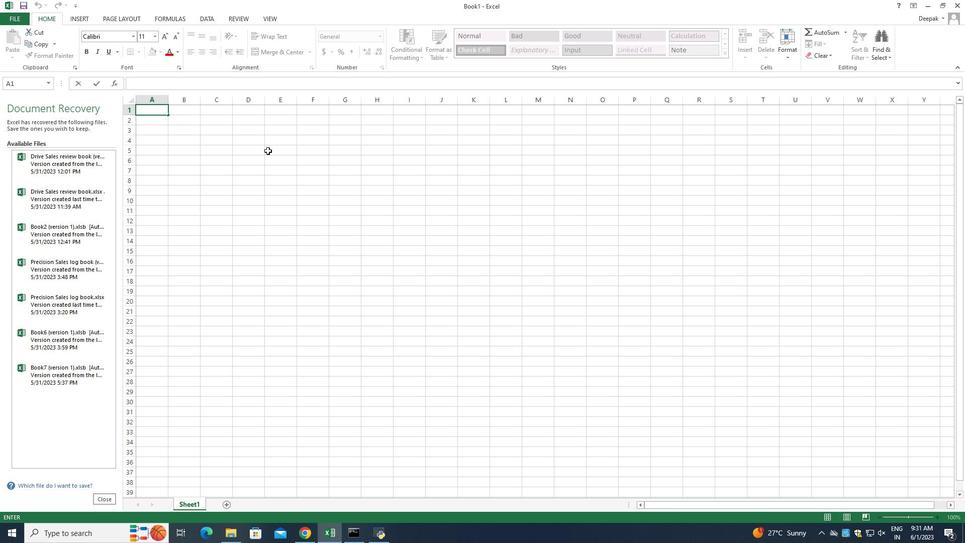 
Action: Key pressed <Key.shift_r>Stellar<Key.space><Key.shift_r>Sales<Key.enter><Key.shift>Name<Key.enter><Key.shift>Joshua<Key.space><Key.shift_r>Rivera<Key.enter><Key.shift_r>Zoey<Key.space><Key.shift_r>Coleman<Key.enter><Key.shift_r>Ryan<Key.space><Key.shift_r>Wright<Key.enter><Key.shift_r>Addison<Key.space><Key.shift_r><Key.shift_r><Key.shift_r><Key.shift_r>Bailey<Key.enter><Key.shift>Jonathan<Key.space><Key.shift_r>Simmons<Key.enter><Key.shift_r>Brooklyn<Key.space><Key.shift_r>Ward<Key.enter><Key.shift_r>Caleb<Key.space><Key.shift_r>Barnes<Key.enter><Key.shift_r>Audrey<Key.space><Key.shift_r>Collind<Key.backspace>s<Key.enter><Key.shift_r>Gabriel<Key.space><Key.shift>Perry<Key.space><Key.shift_r><Key.enter><Key.shift_r>Sofia<Key.space><Key.shift_r>Bell<Key.enter>
Screenshot: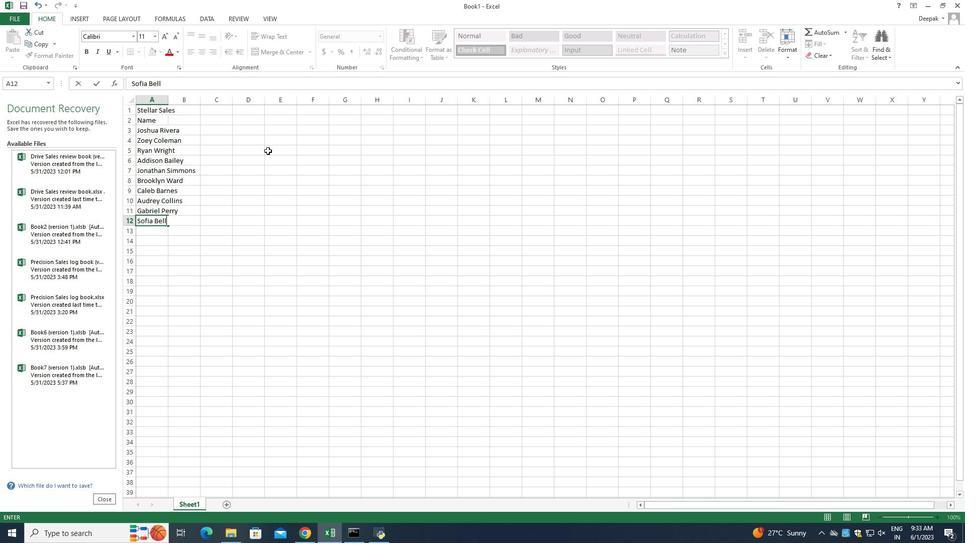 
Action: Mouse moved to (188, 120)
Screenshot: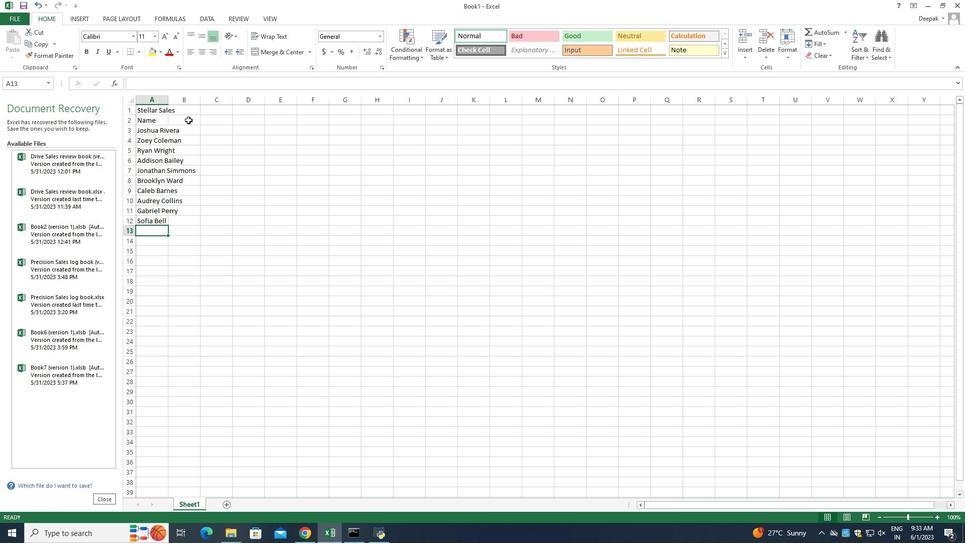 
Action: Mouse pressed left at (188, 120)
Screenshot: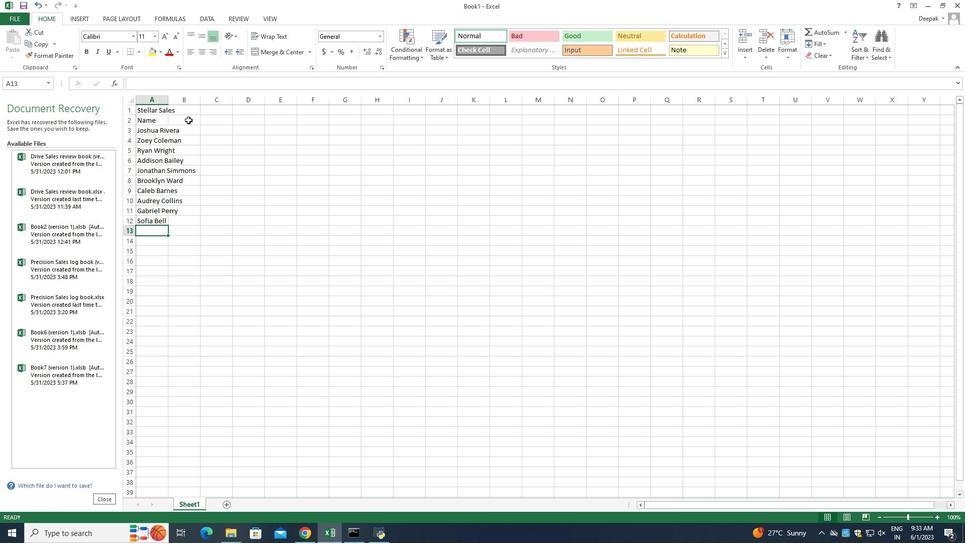 
Action: Mouse pressed left at (188, 120)
Screenshot: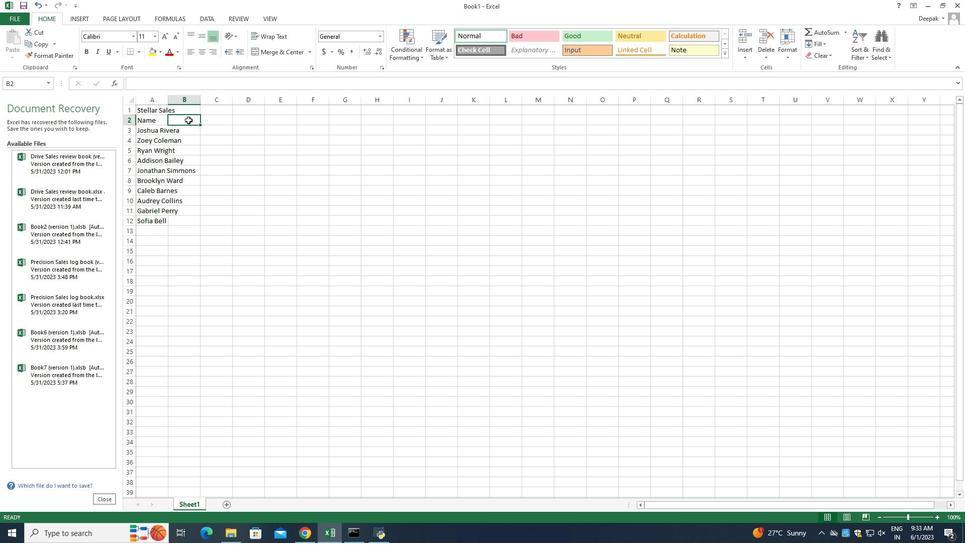 
Action: Mouse moved to (273, 145)
Screenshot: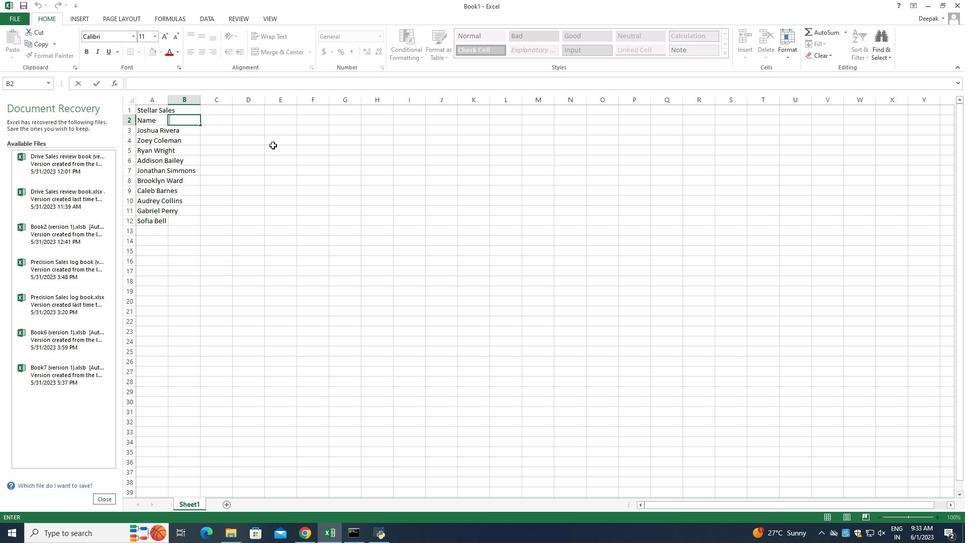 
Action: Key pressed <Key.shift>Item<Key.space>code<Key.enter>5006<Key.enter>50025<Key.enter>50045<Key.enter>
Screenshot: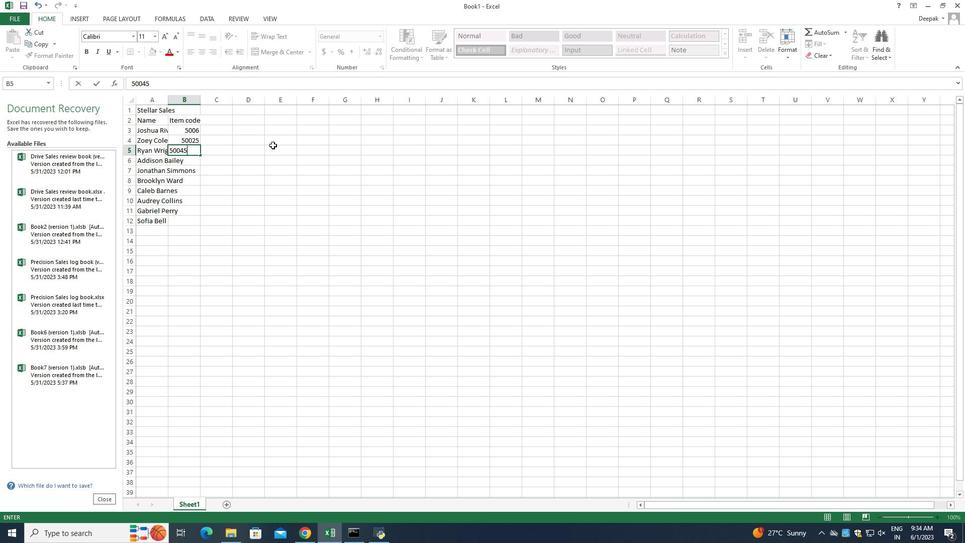
Action: Mouse moved to (191, 141)
Screenshot: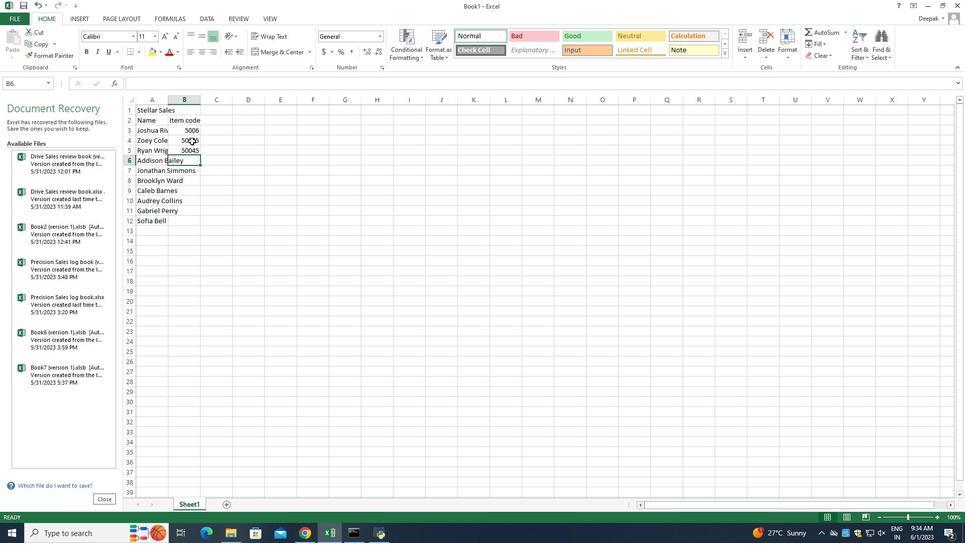 
Action: Mouse pressed left at (191, 141)
Screenshot: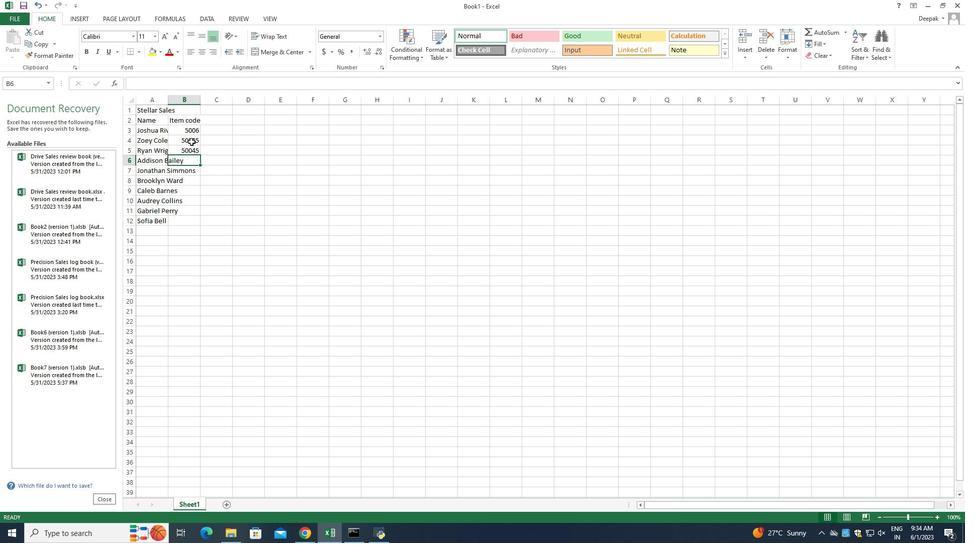
Action: Mouse moved to (220, 143)
Screenshot: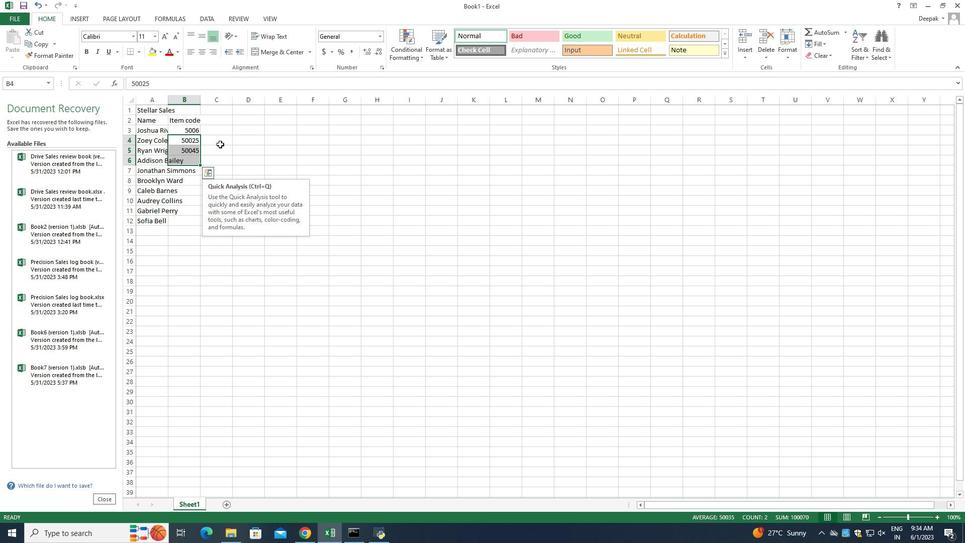 
Action: Key pressed <Key.delete>
Screenshot: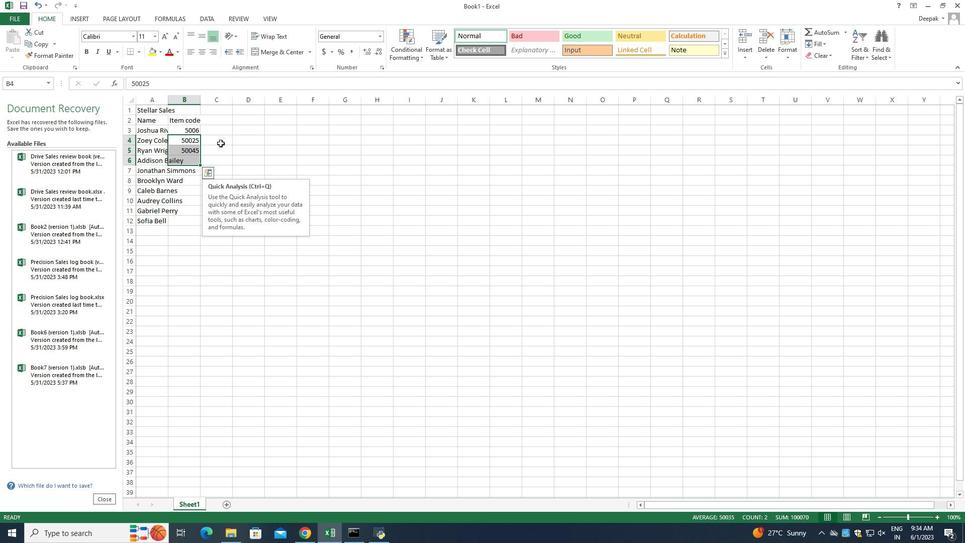 
Action: Mouse moved to (188, 137)
Screenshot: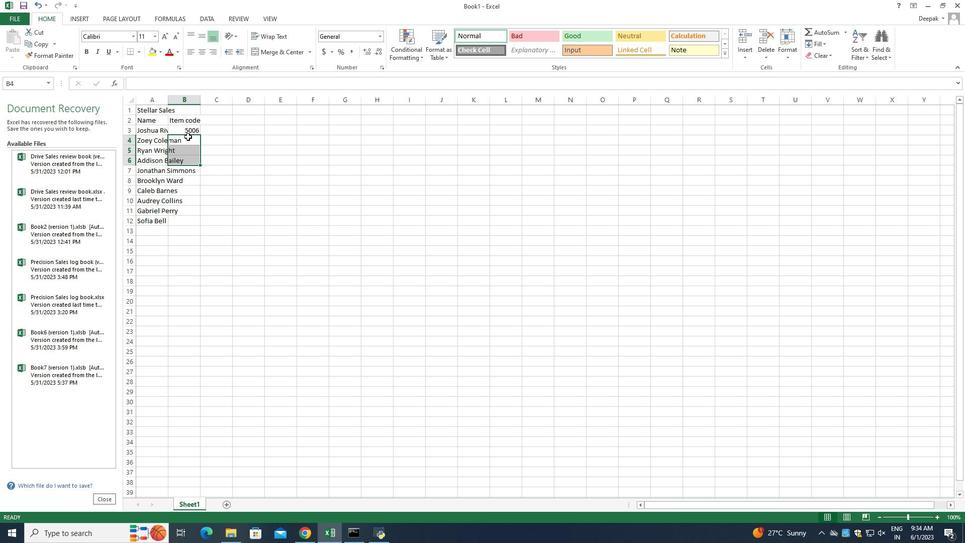 
Action: Mouse pressed left at (188, 137)
Screenshot: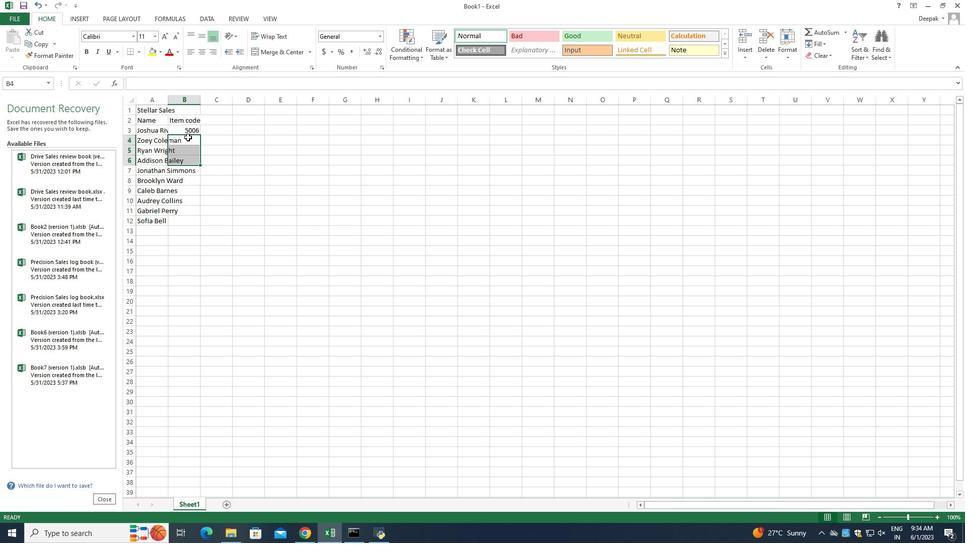 
Action: Mouse pressed left at (188, 137)
Screenshot: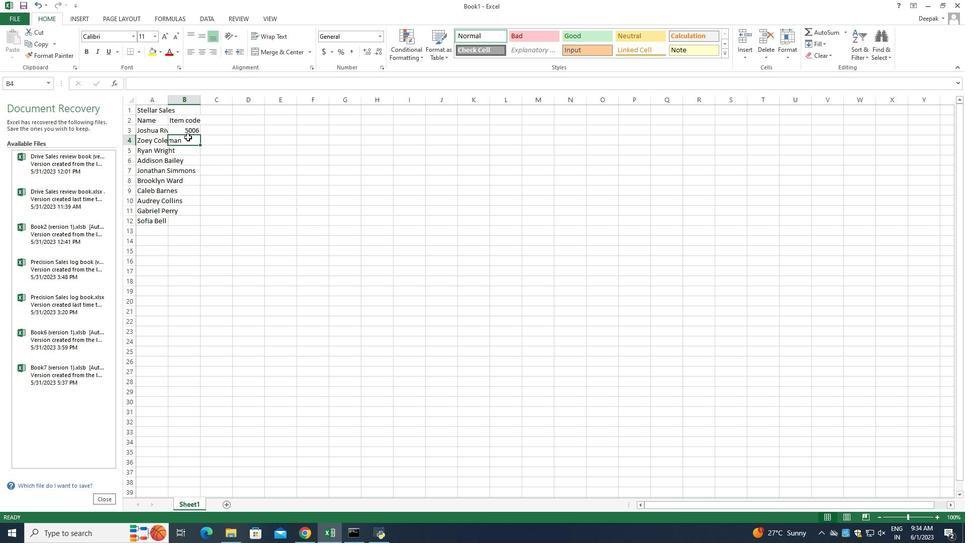 
Action: Mouse moved to (238, 145)
Screenshot: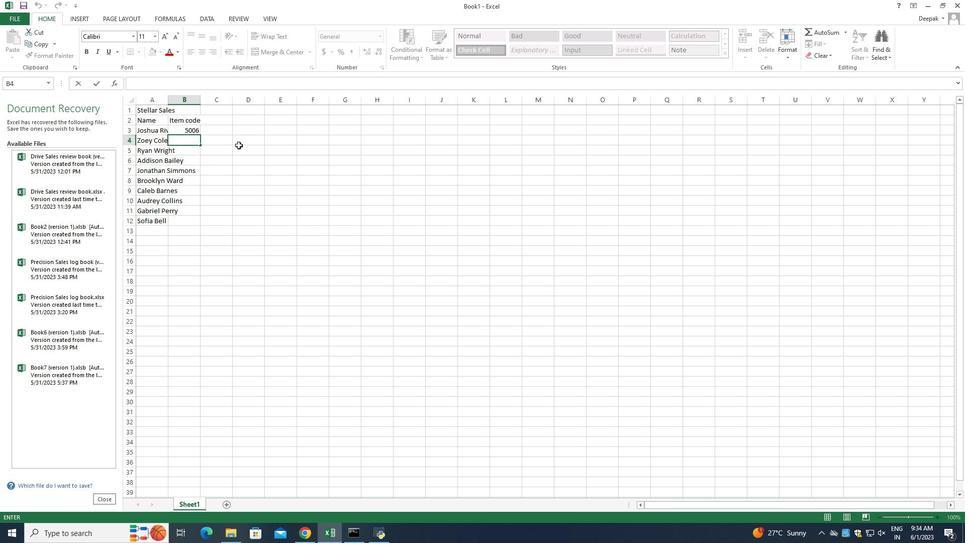 
Action: Key pressed 5026<Key.enter>5045<Key.enter>5009<Key.enter>50040<Key.backspace><Key.backspace>8<Key.enter>5025.<Key.enter>5035<Key.enter>5060<Key.enter>5055<Key.enter>5059<Key.enter>
Screenshot: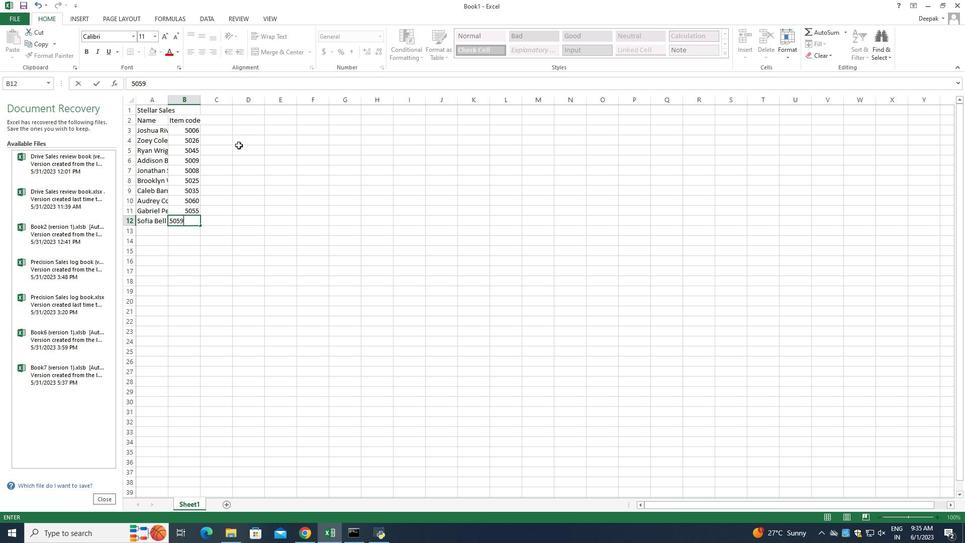 
Action: Mouse moved to (217, 119)
Screenshot: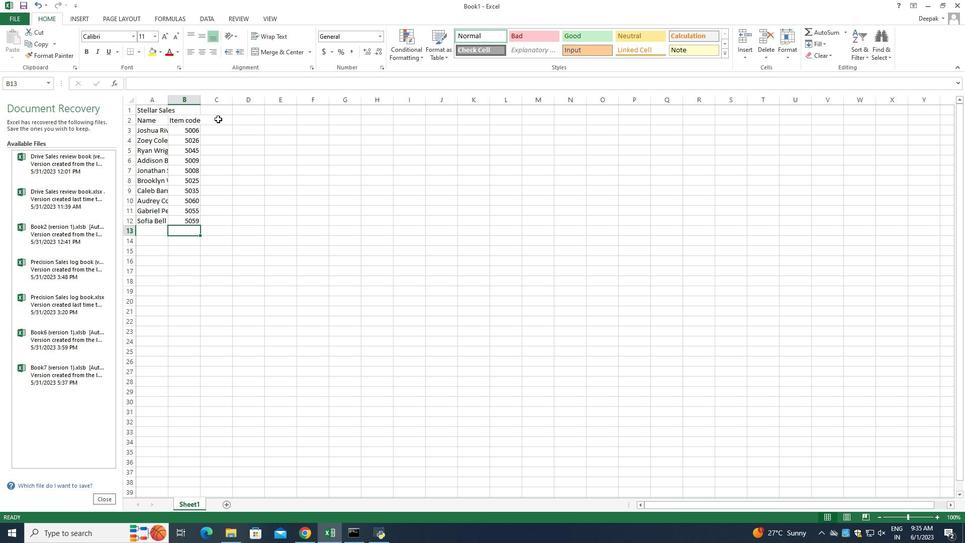 
Action: Mouse pressed left at (217, 119)
Screenshot: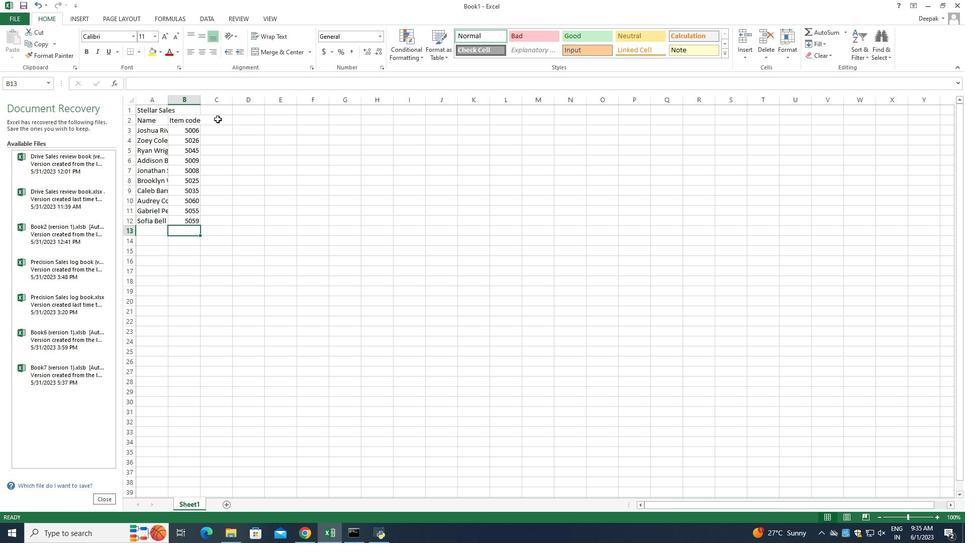 
Action: Mouse pressed left at (217, 119)
Screenshot: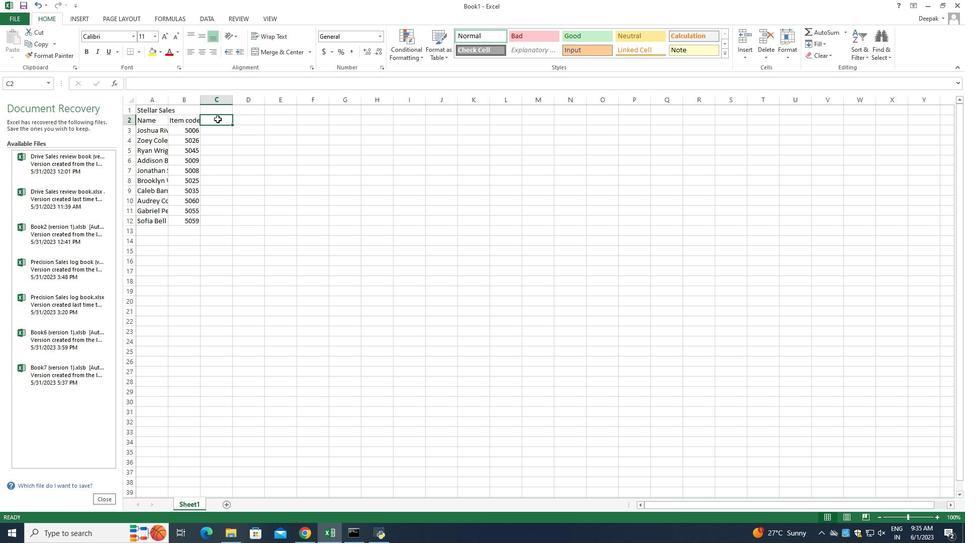 
Action: Mouse pressed left at (217, 119)
Screenshot: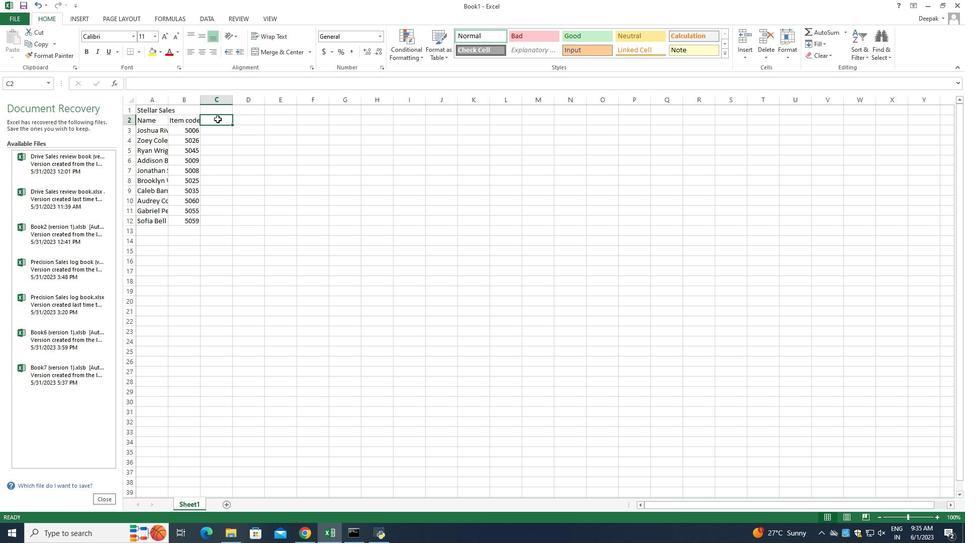 
Action: Mouse moved to (298, 154)
Screenshot: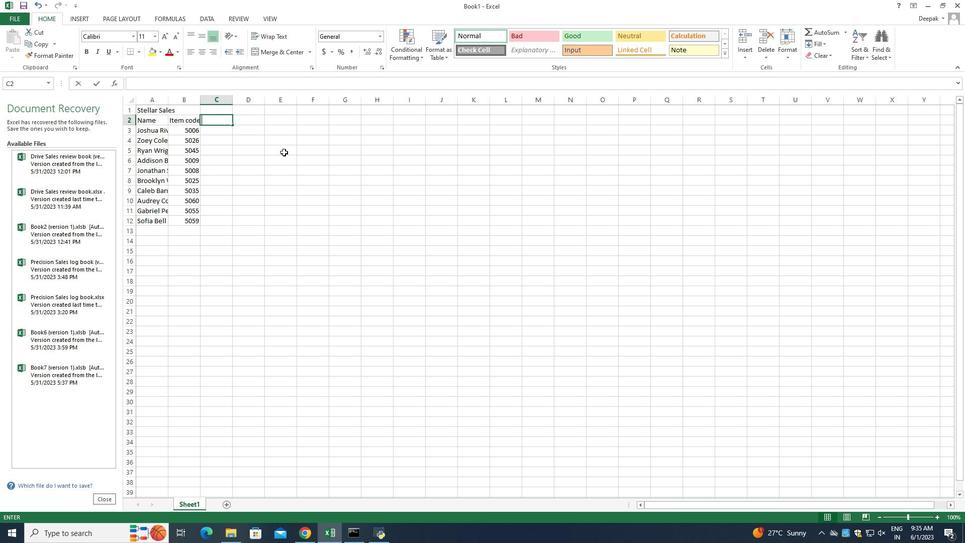 
Action: Key pressed <Key.shift>Product<Key.space>range<Key.enter>2500<Key.enter>3000<Key.enter>2<Key.backspace>5600<Key.enter>4500<Key.enter>9500<Key.enter>
Screenshot: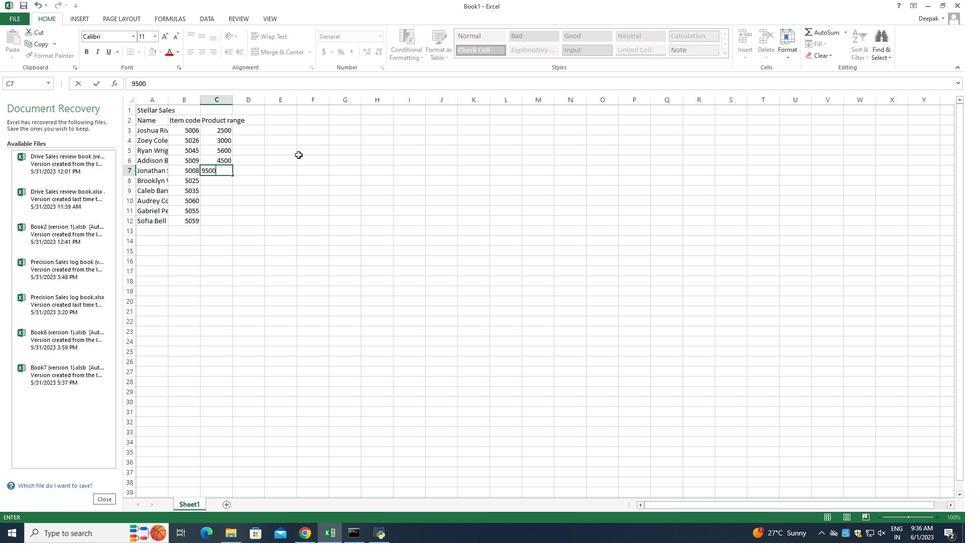 
Action: Mouse moved to (229, 169)
Screenshot: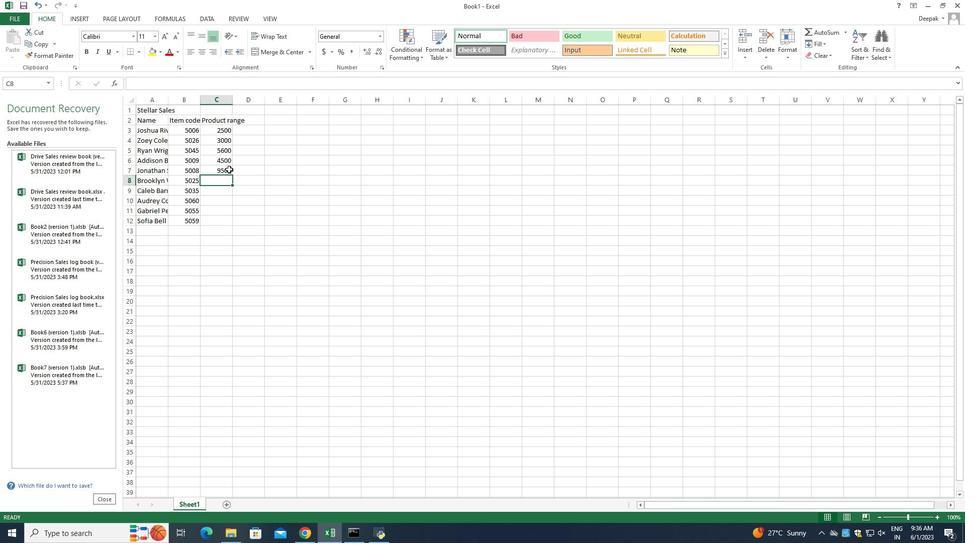 
Action: Mouse pressed left at (229, 169)
Screenshot: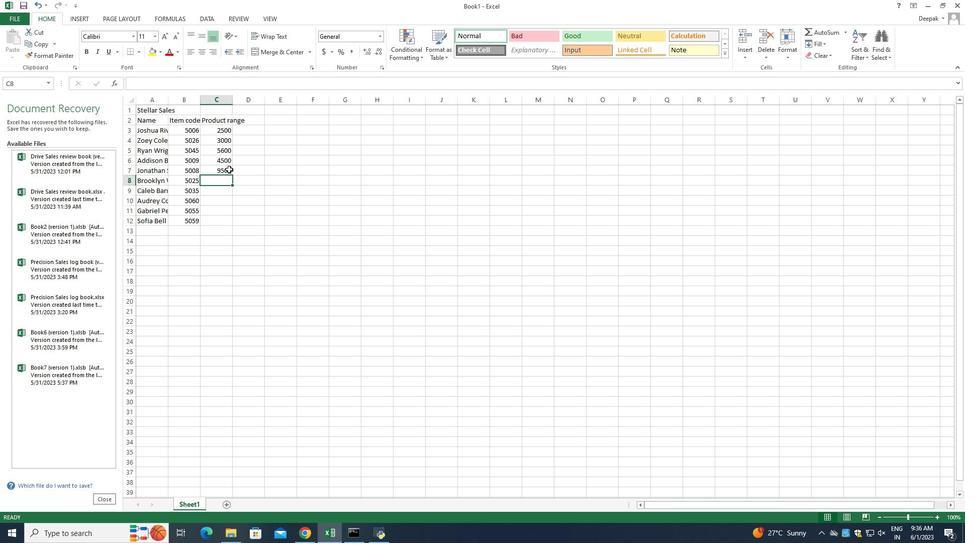 
Action: Mouse moved to (282, 174)
Screenshot: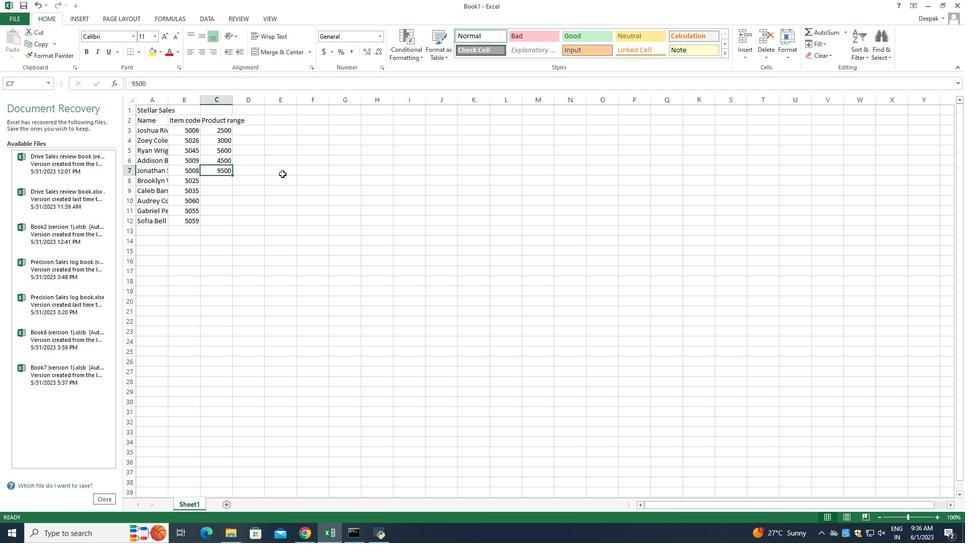 
Action: Key pressed <Key.delete>8500<Key.enter>6900<Key.enter>4800<Key.enter>6800<Key.enter>4700<Key.enter>9000<Key.enter>
Screenshot: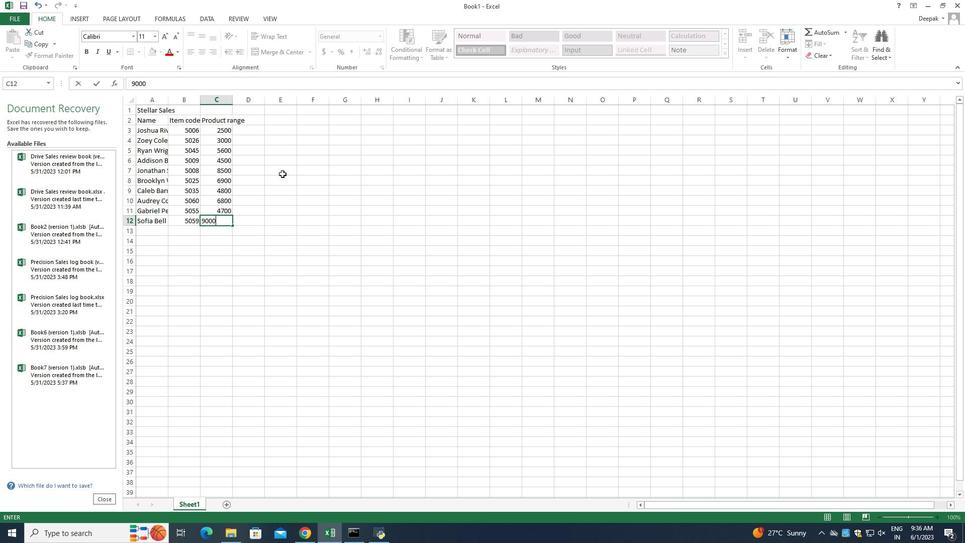 
Action: Mouse moved to (250, 122)
Screenshot: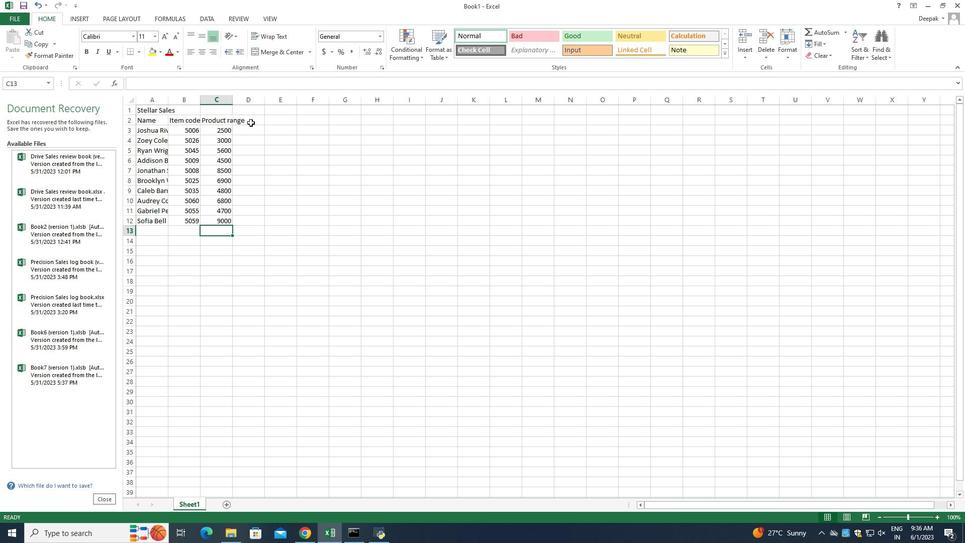 
Action: Mouse pressed left at (250, 122)
Screenshot: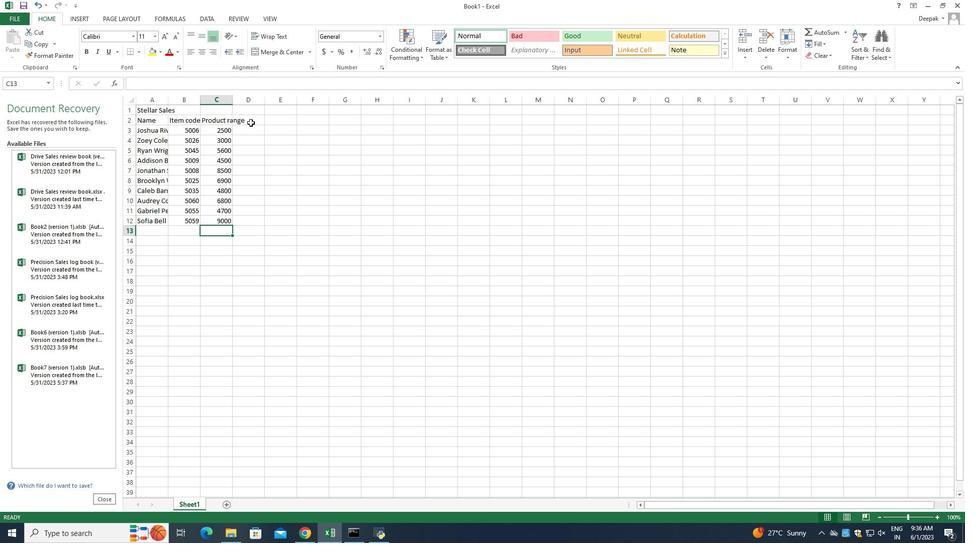 
Action: Mouse moved to (254, 120)
Screenshot: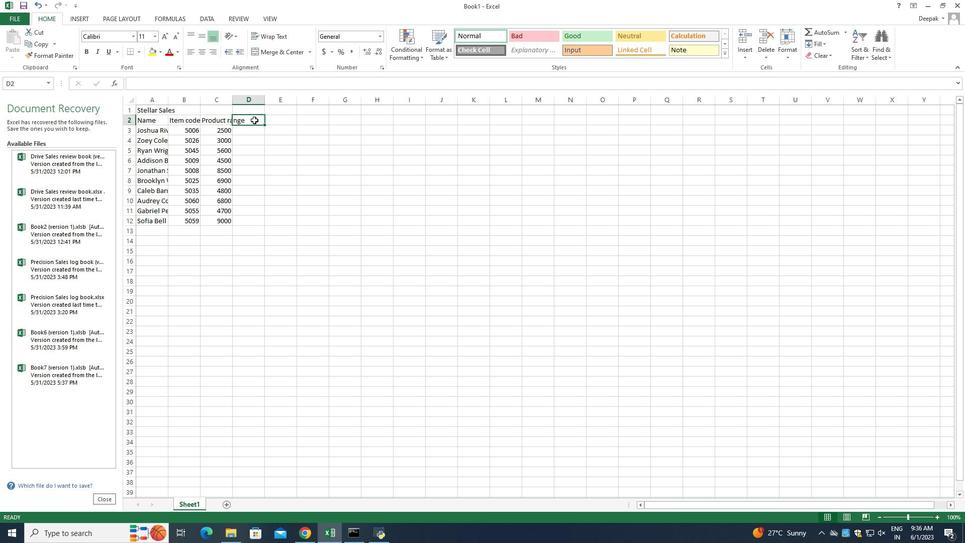 
Action: Mouse pressed left at (254, 120)
Screenshot: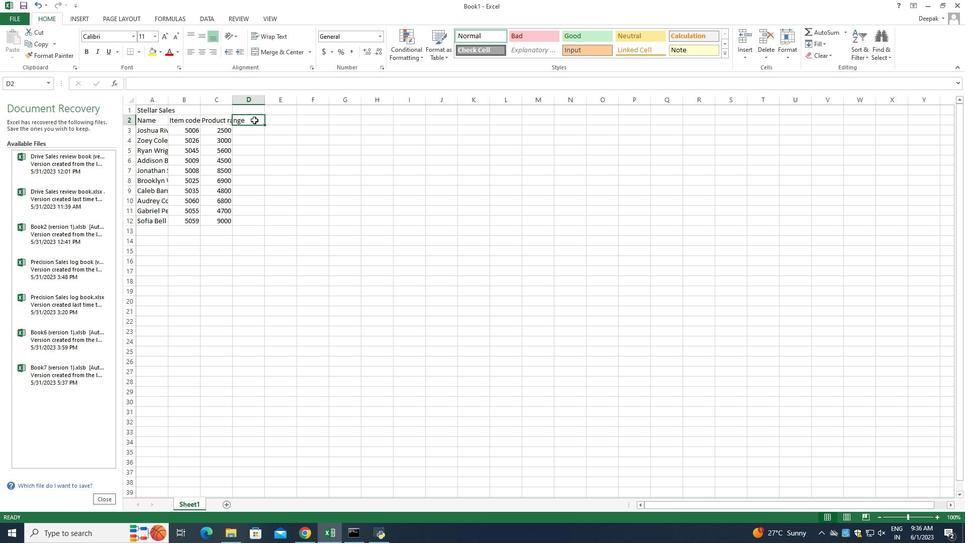 
Action: Mouse pressed left at (254, 120)
Screenshot: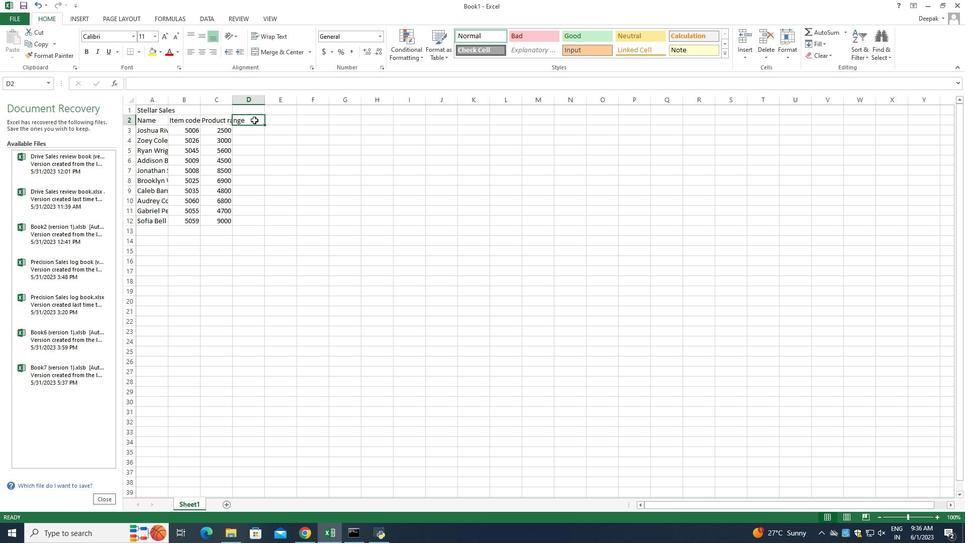 
Action: Mouse moved to (276, 188)
Screenshot: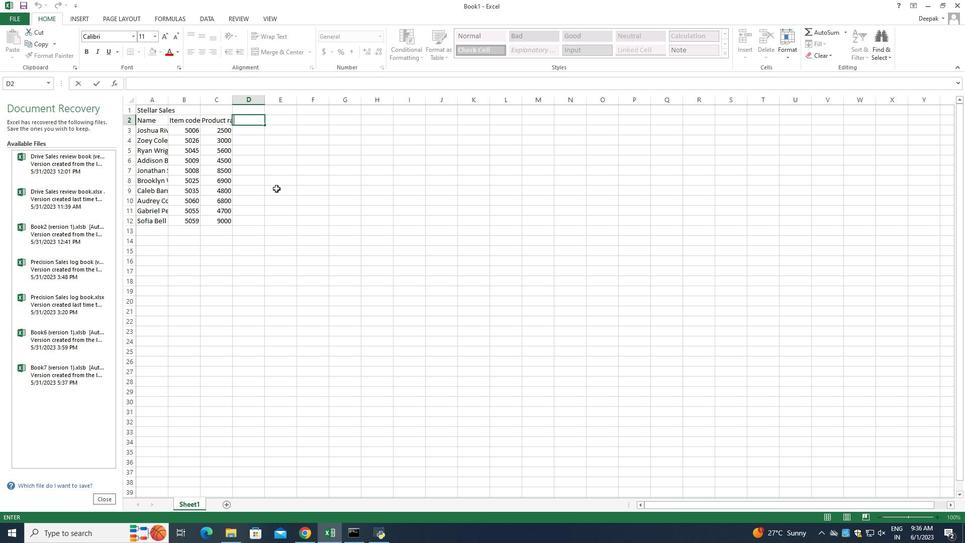
Action: Key pressed <Key.shift>Products<Key.enter><Key.shift>Keen<Key.space><Key.shift_r>Shoe<Key.enter><Key.shift>Lacoste<Key.space><Key.shift_r>Shoe<Key.enter><Key.shift>Merrell<Key.space><Key.shift_r>Shoe<Key.enter><Key.shift>Mizuno<Key.space><Key.shift_r>Shoe<Key.enter><Key.shift>Onitsuka<Key.space><Key.shift_r>Tiger<Key.space><Key.shift_r>Shoe<Key.enter><Key.shift_r>Salomon<Key.space><Key.shift_r>Shoe<Key.enter><Key.shift_r>Sanuk<Key.space><Key.shift_r>Shoe<Key.enter><Key.shift_r>Saucony<Key.space><Key.shift_r>Shoe<Key.space><Key.enter><Key.shift_r>Sperry<Key.space><Key.shift_r>Shoe<Key.enter><Key.shift_r>Superga<Key.space><Key.shift_r>Shoe<Key.enter>
Screenshot: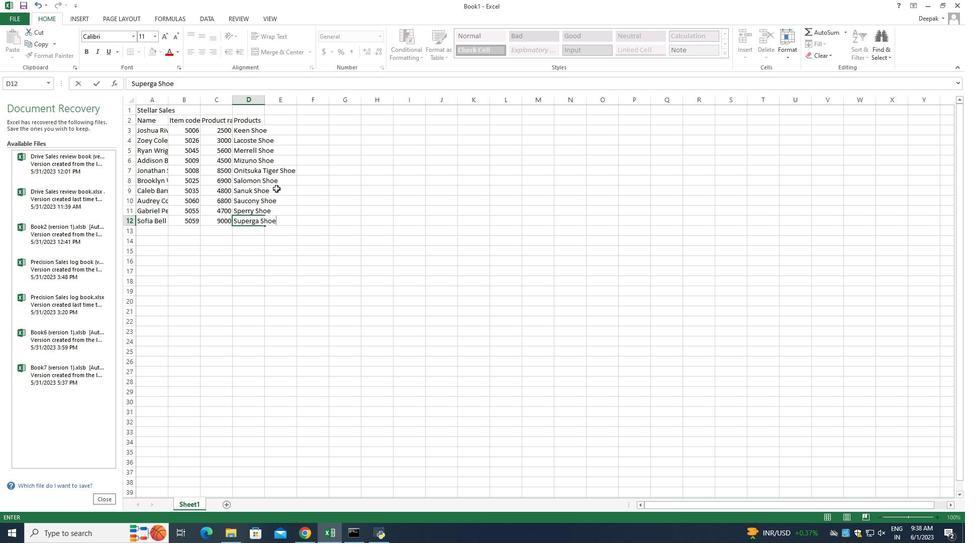 
Action: Mouse moved to (281, 118)
Screenshot: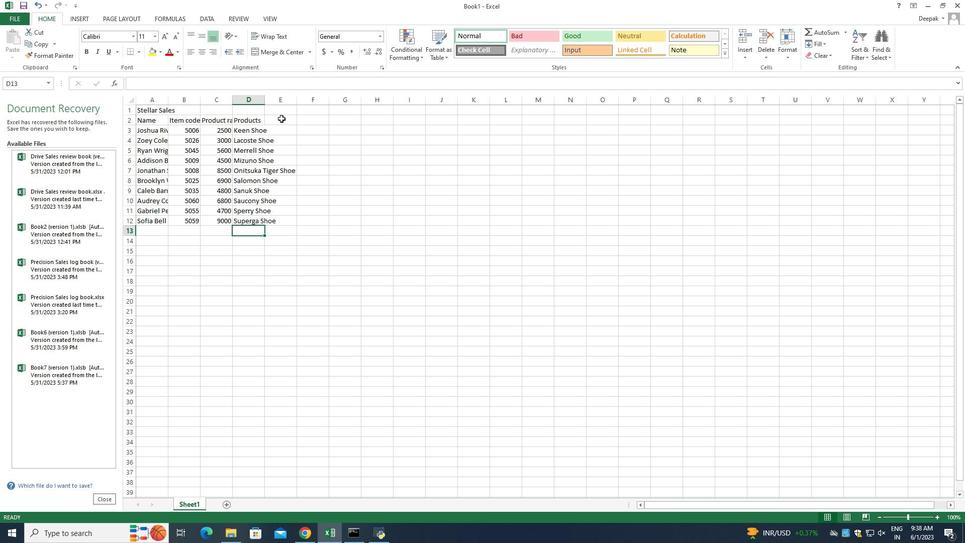 
Action: Mouse pressed left at (281, 118)
Screenshot: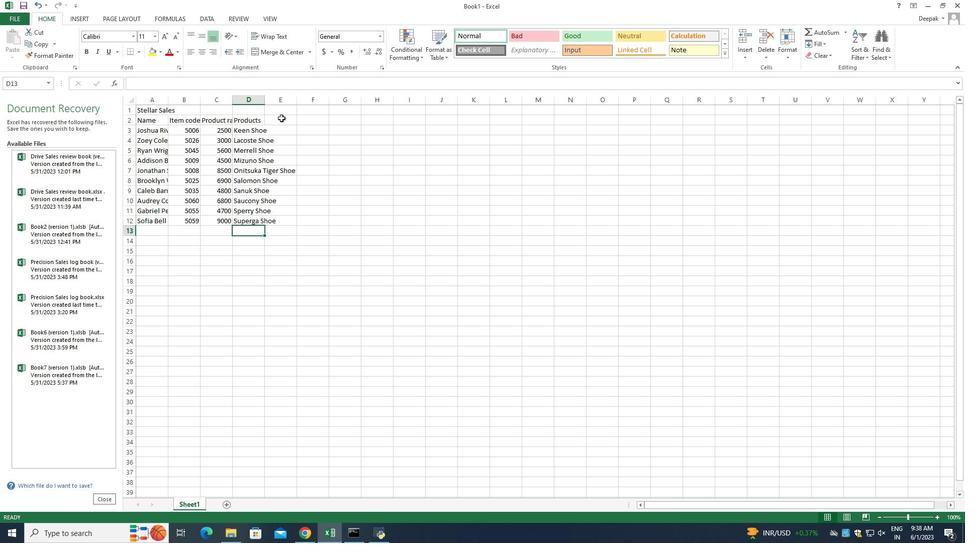 
Action: Mouse pressed left at (281, 118)
Screenshot: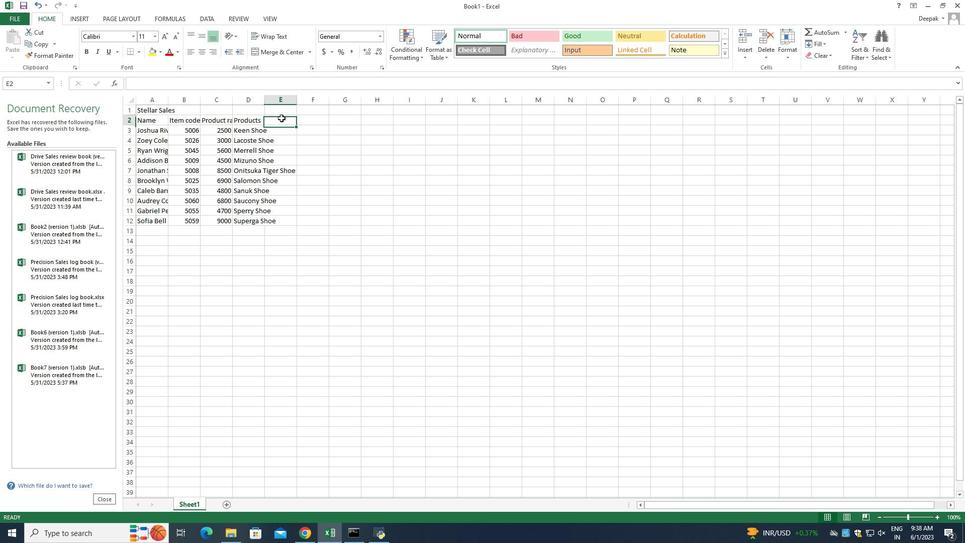 
Action: Mouse moved to (330, 150)
Screenshot: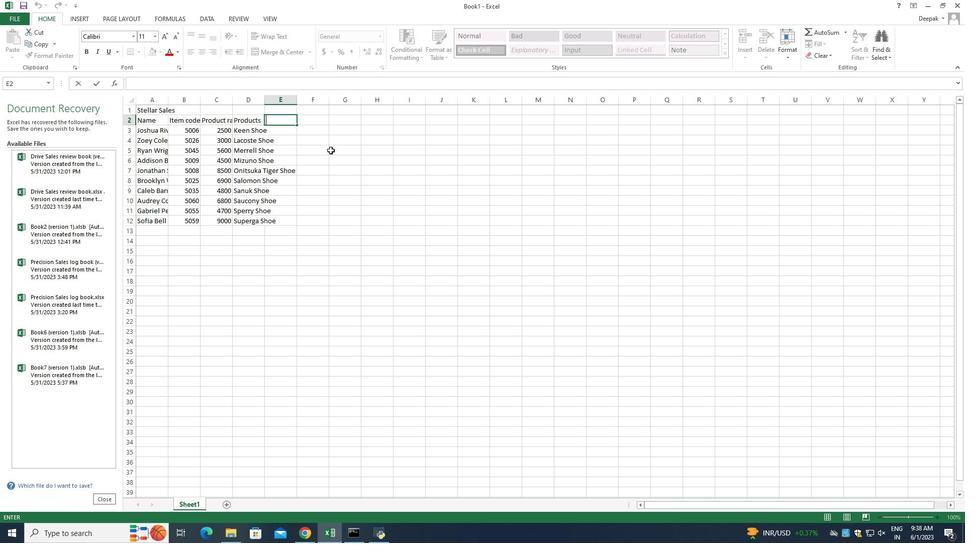 
Action: Key pressed <Key.shift_r>Quantity<Key.enter>5<Key.enter>8<Key.enter>4<Key.enter>7<Key.enter>9<Key.enter>8<Key.enter>6<Key.enter>4<Key.enter>5<Key.enter>3<Key.enter>
Screenshot: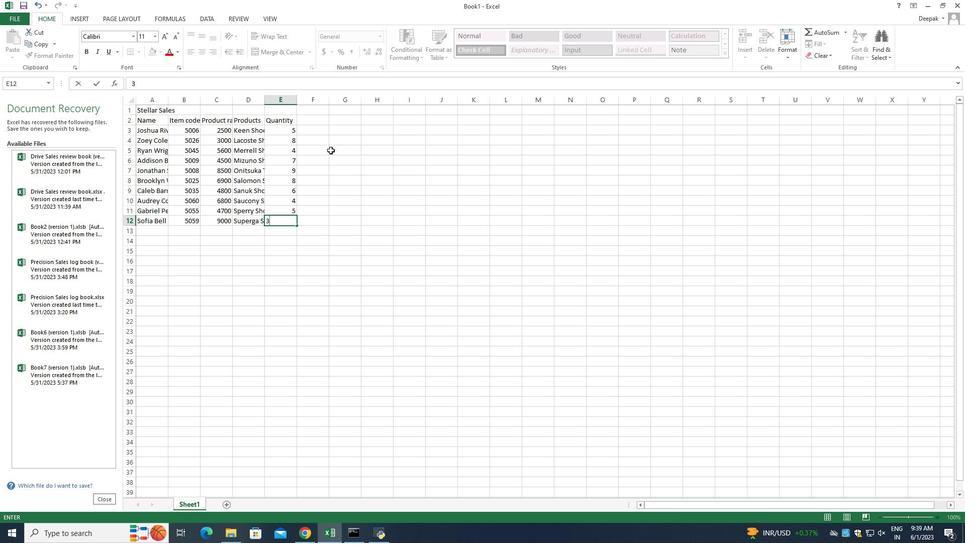 
Action: Mouse moved to (311, 119)
Screenshot: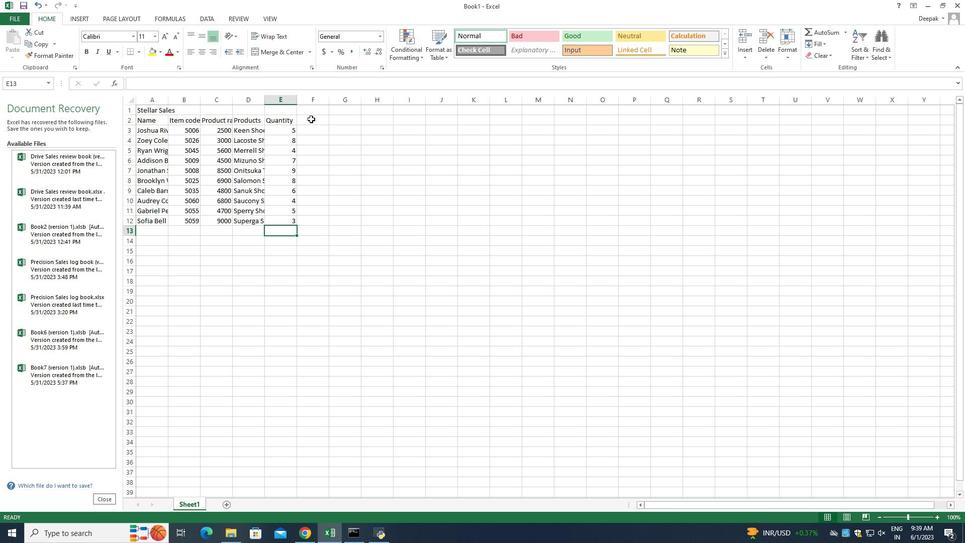 
Action: Mouse pressed left at (311, 119)
Screenshot: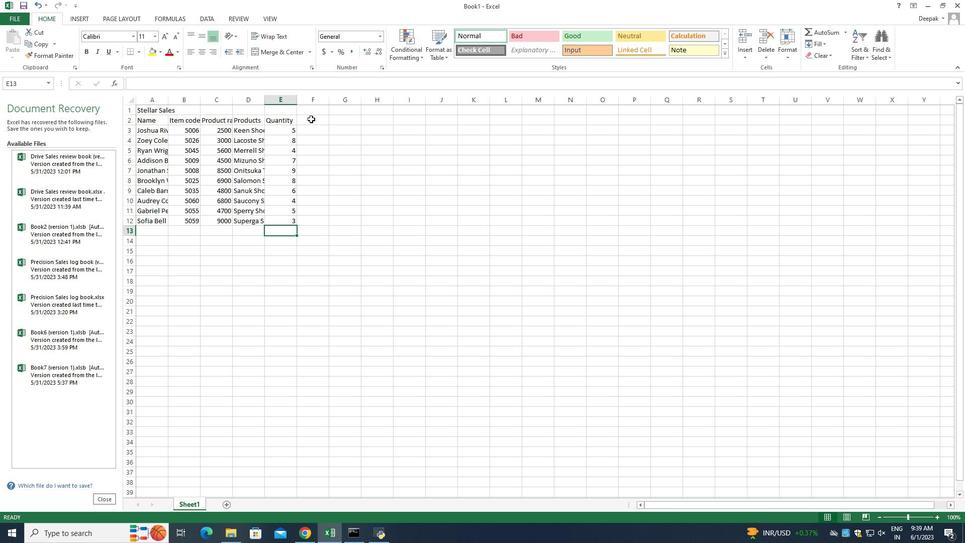 
Action: Mouse pressed left at (311, 119)
Screenshot: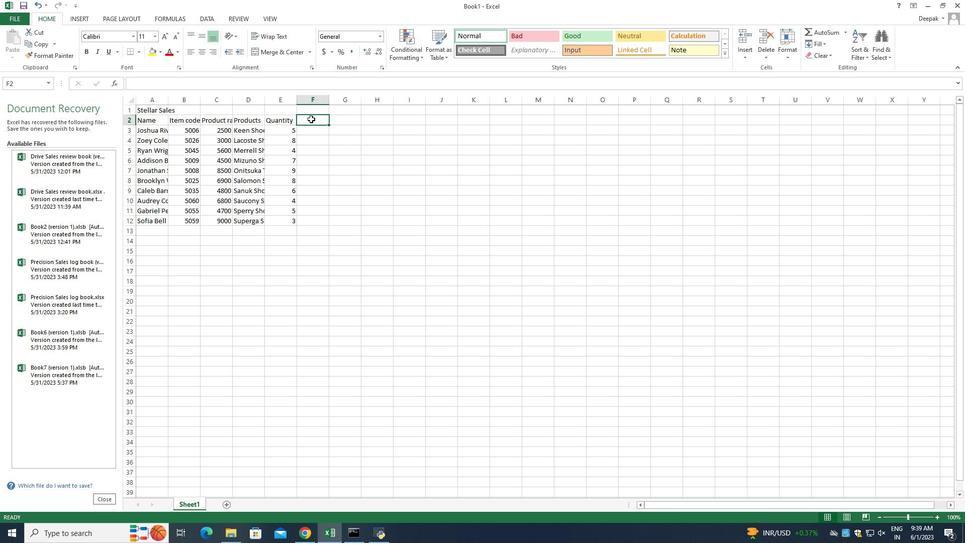 
Action: Mouse moved to (390, 161)
Screenshot: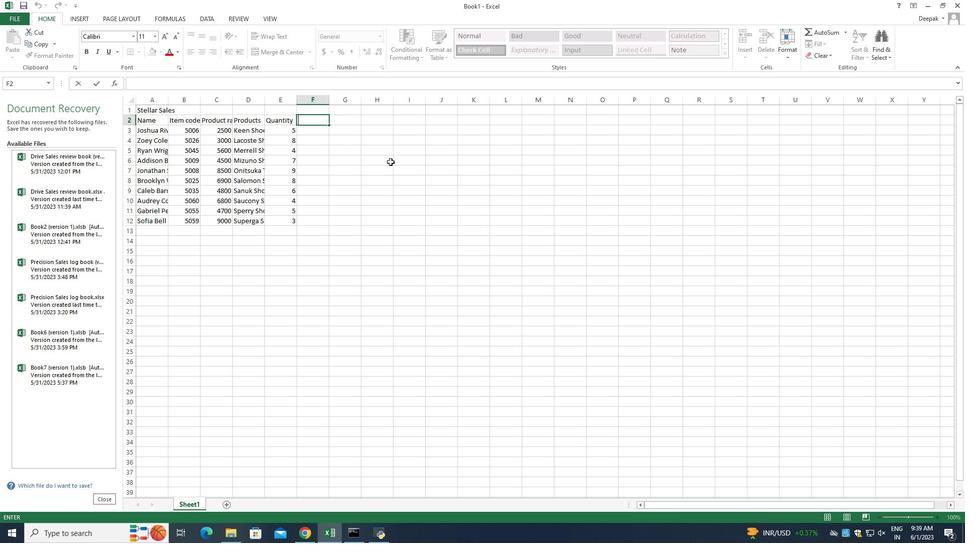 
Action: Key pressed <Key.shift_r>Commission<Key.enter>
Screenshot: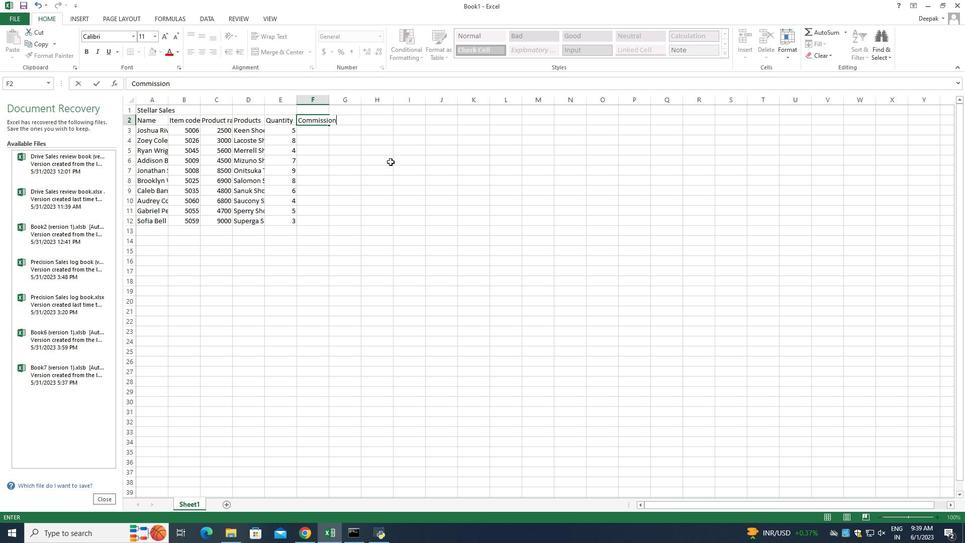 
Action: Mouse moved to (337, 119)
Screenshot: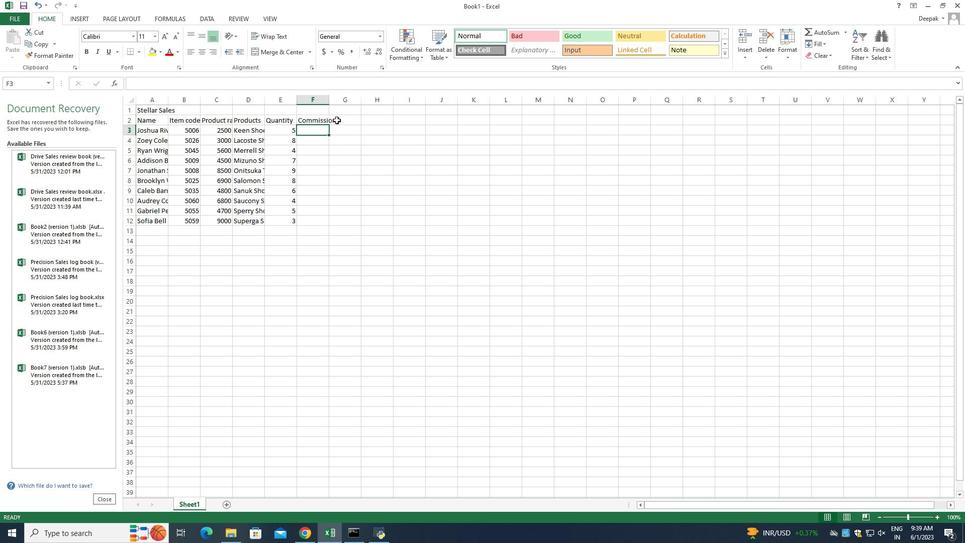 
Action: Mouse pressed left at (337, 119)
Screenshot: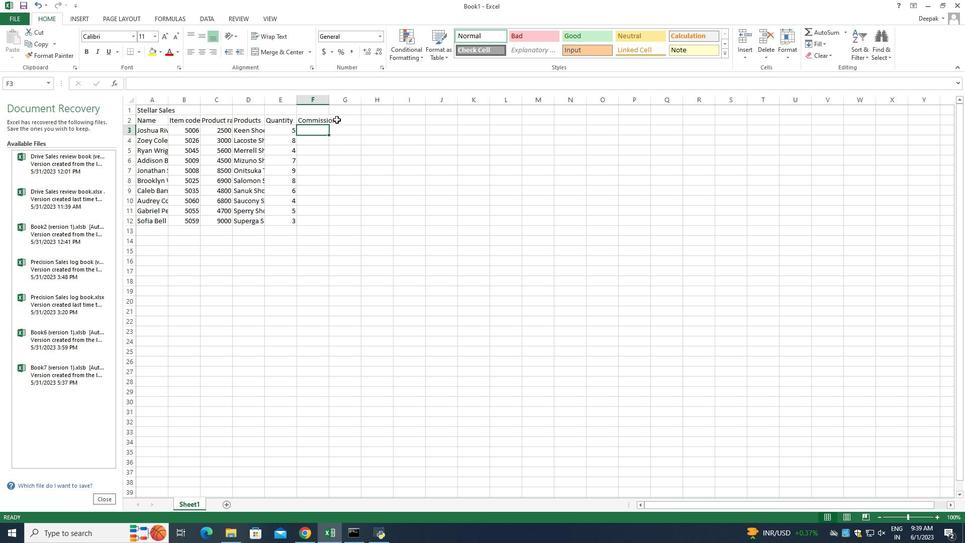 
Action: Mouse moved to (313, 117)
Screenshot: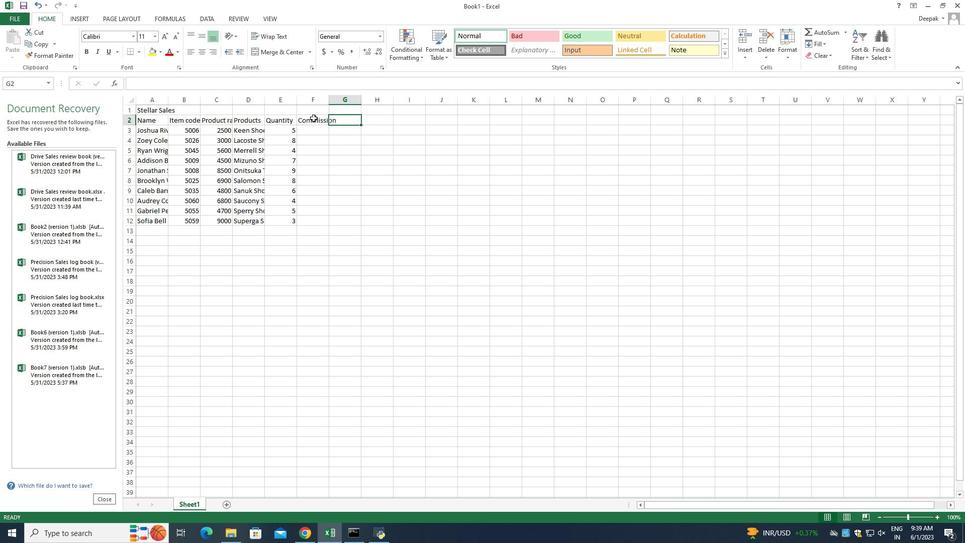 
Action: Mouse pressed left at (313, 117)
Screenshot: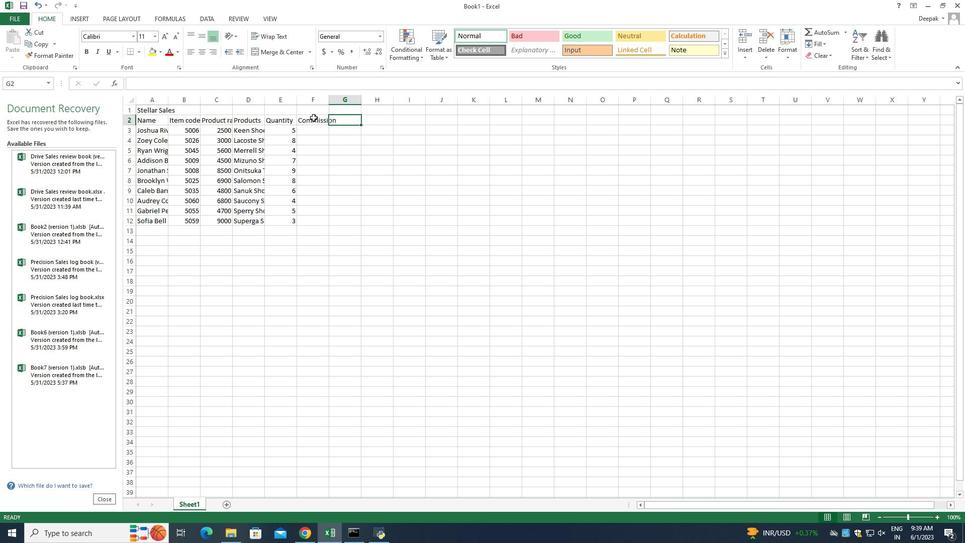 
Action: Mouse pressed left at (313, 117)
Screenshot: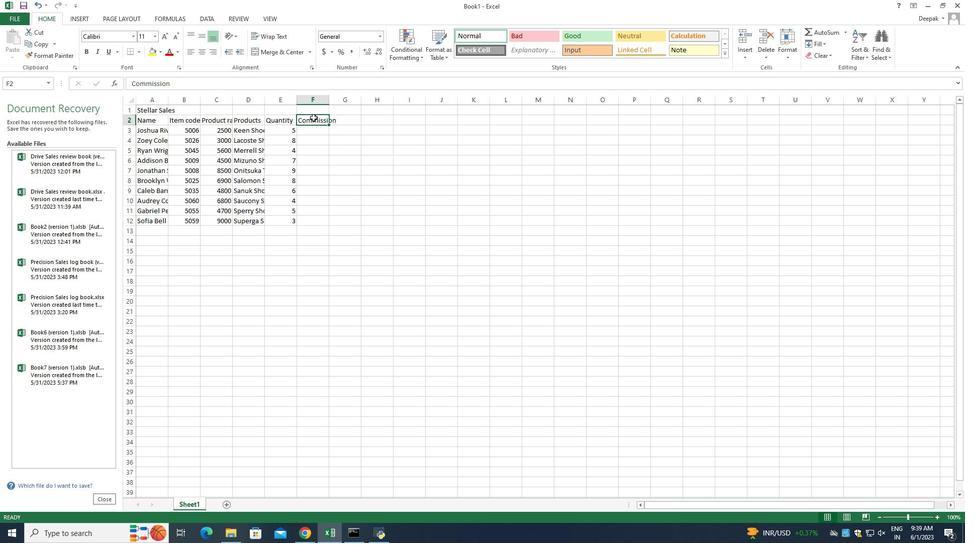 
Action: Mouse moved to (325, 143)
Screenshot: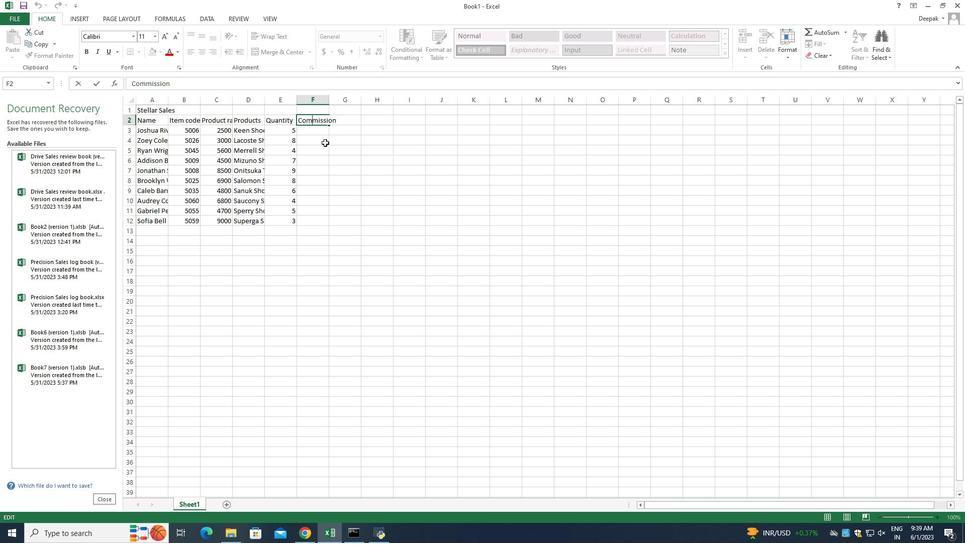 
Action: Key pressed <Key.right><Key.right><Key.right><Key.right><Key.right><Key.right><Key.right><Key.right><Key.right><Key.right><Key.right><Key.right><Key.right><Key.right><Key.space>2<Key.shift>%<Key.enter>=
Screenshot: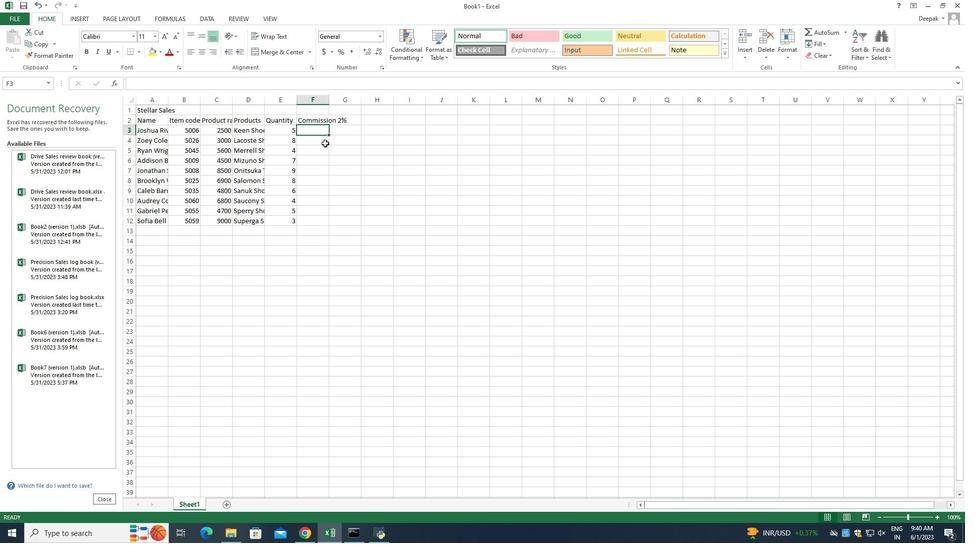
Action: Mouse moved to (217, 129)
Screenshot: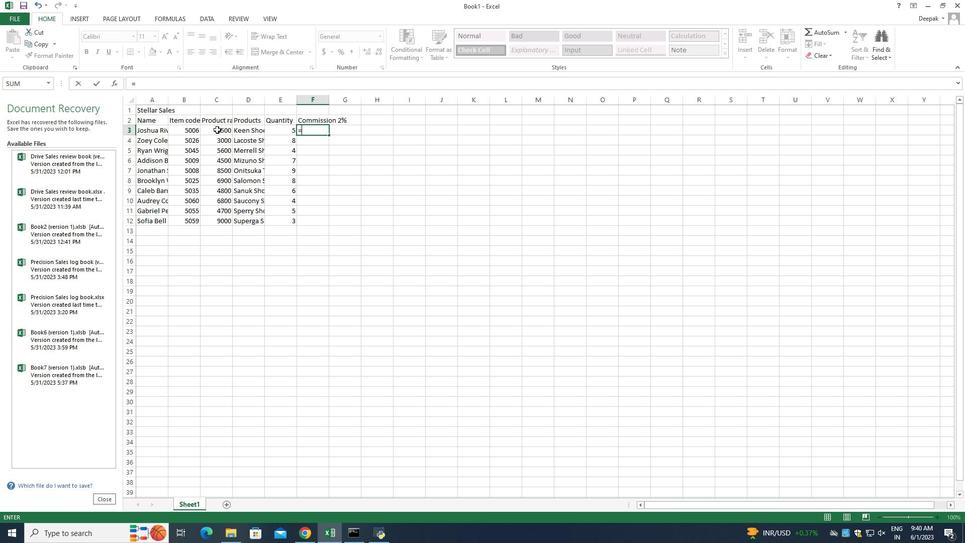 
Action: Mouse pressed left at (217, 129)
Screenshot: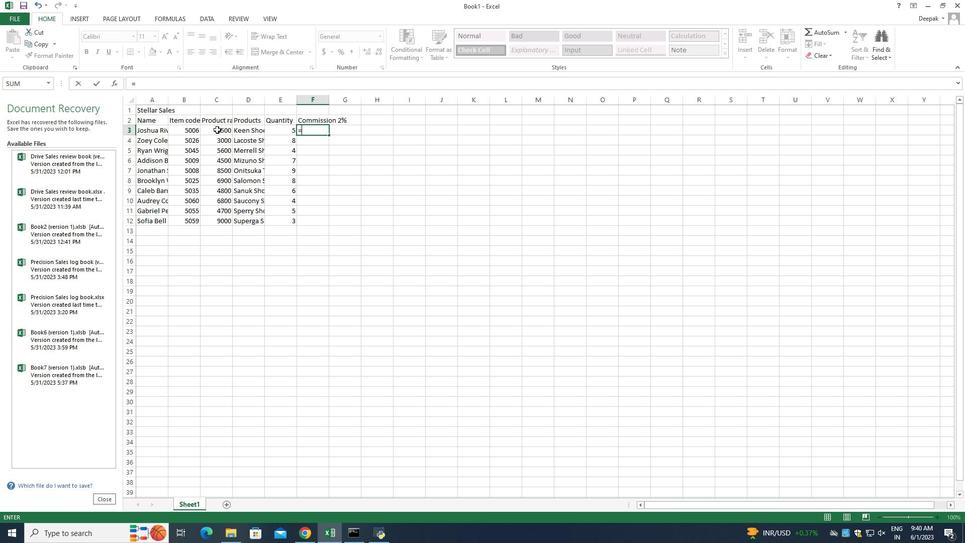 
Action: Mouse moved to (341, 181)
Screenshot: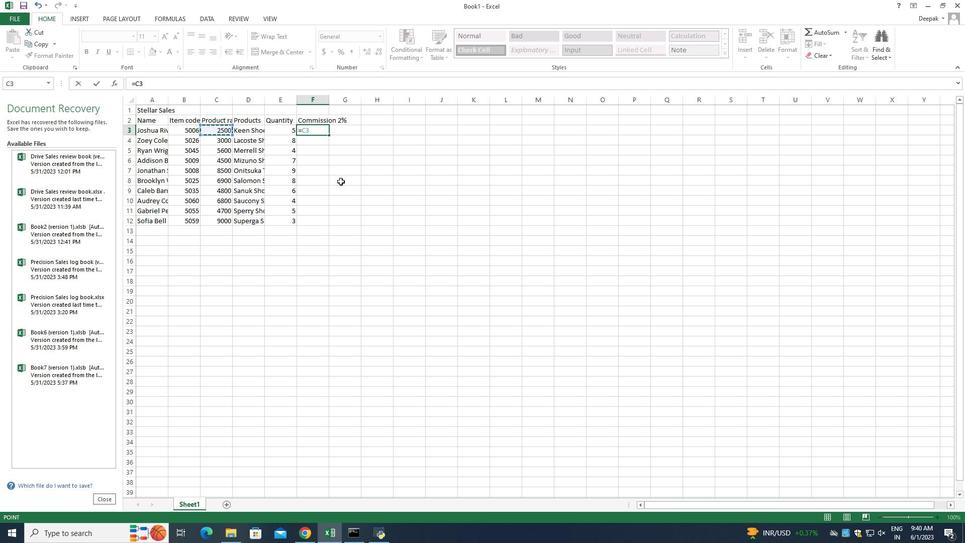 
Action: Key pressed *2<Key.shift>%<Key.enter>
Screenshot: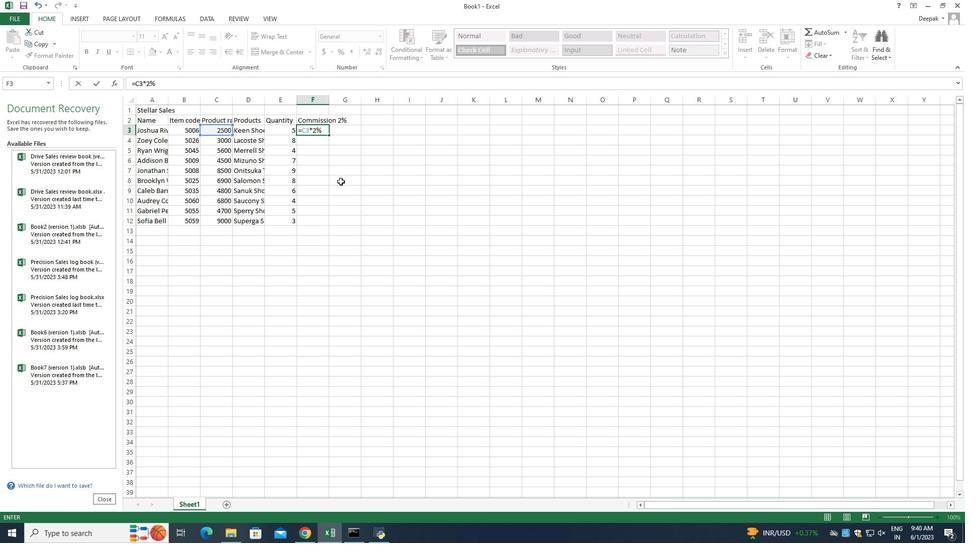 
Action: Mouse moved to (322, 163)
Screenshot: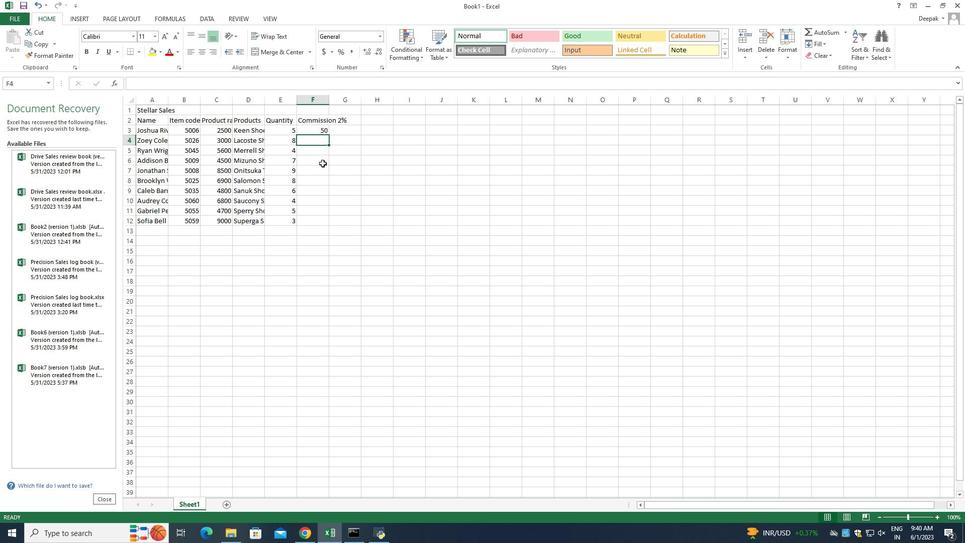 
Action: Key pressed =
Screenshot: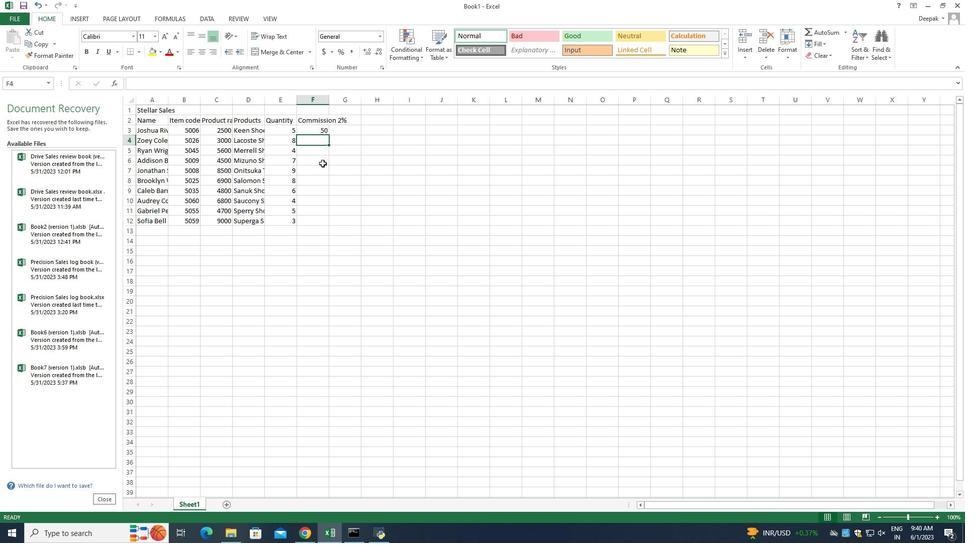 
Action: Mouse moved to (223, 141)
Screenshot: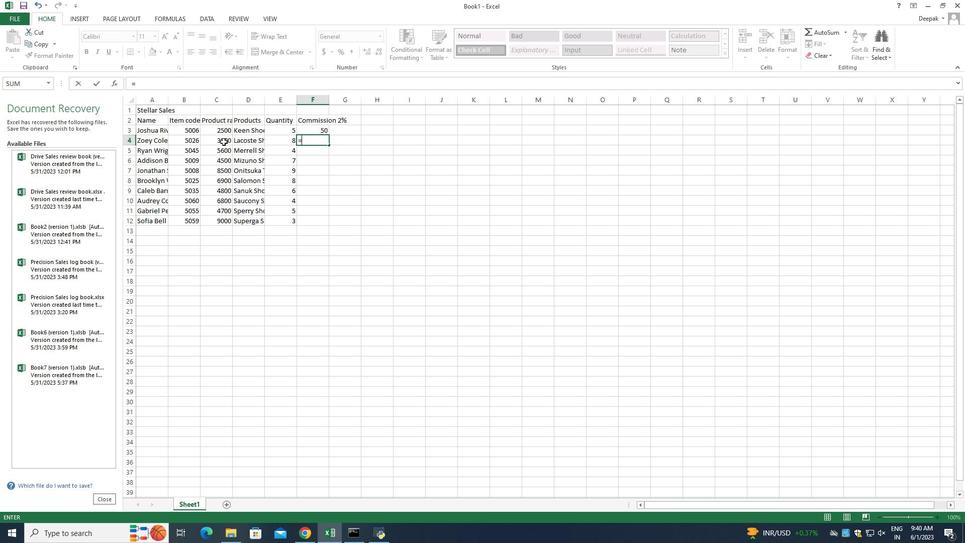 
Action: Mouse pressed left at (223, 141)
Screenshot: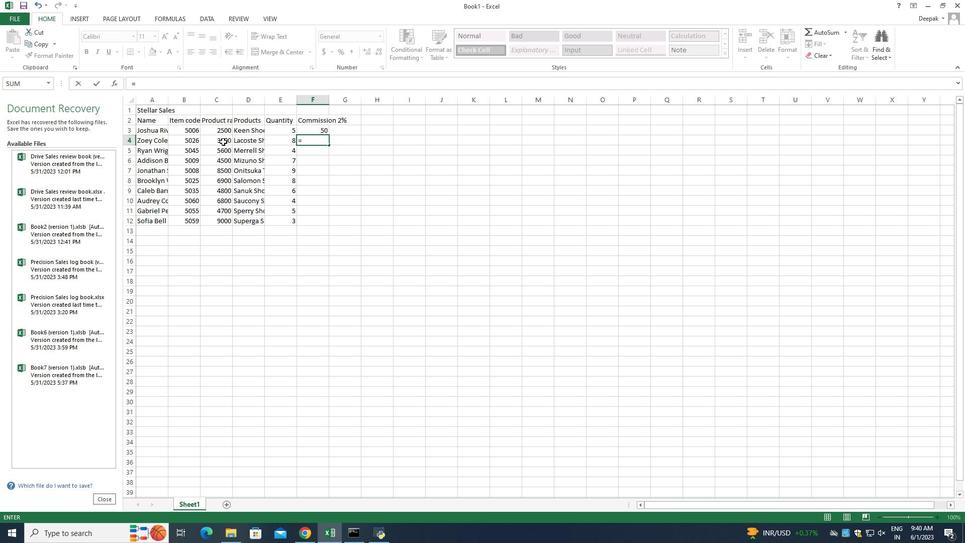 
Action: Mouse moved to (274, 168)
Screenshot: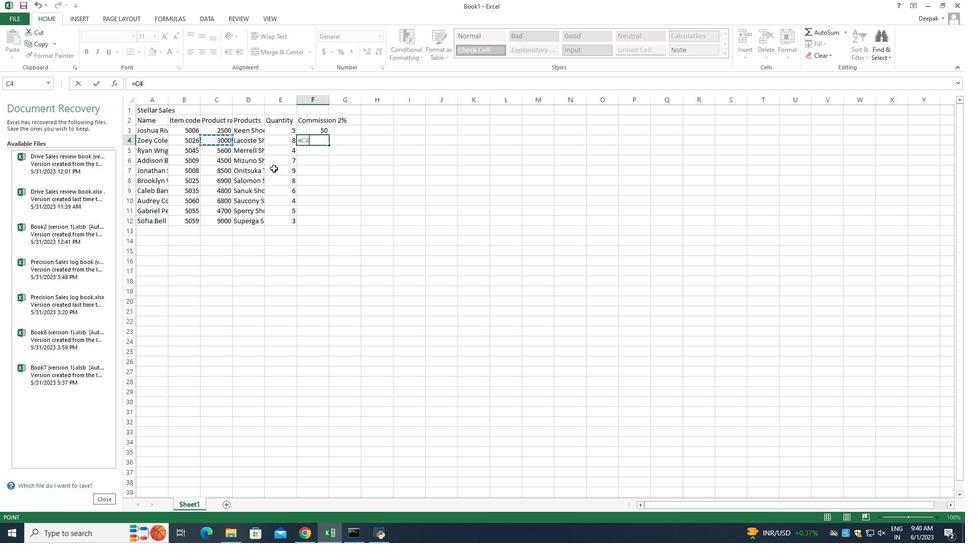 
Action: Key pressed *2<Key.shift><Key.shift><Key.shift><Key.shift><Key.shift><Key.shift><Key.shift><Key.shift><Key.shift><Key.shift><Key.shift><Key.shift>%<Key.enter>=
Screenshot: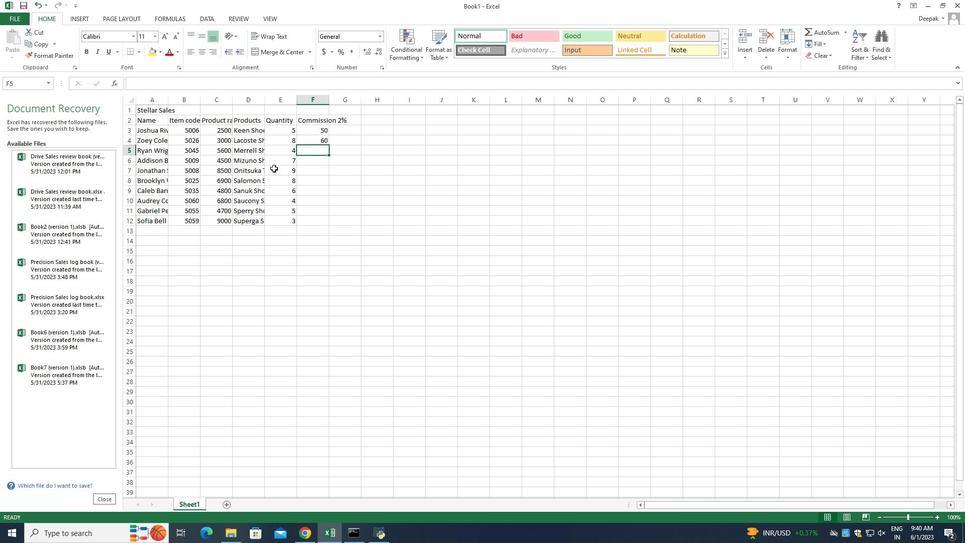 
Action: Mouse moved to (221, 150)
Screenshot: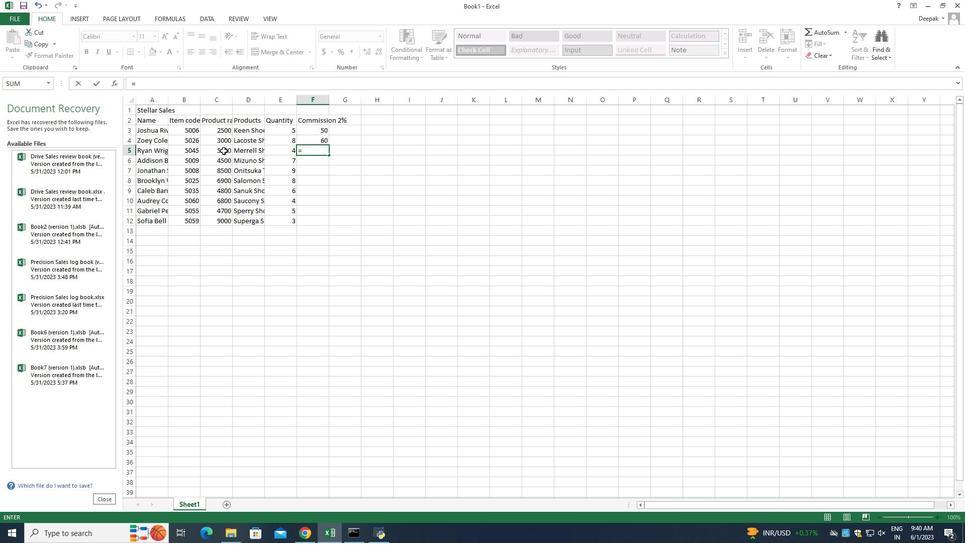 
Action: Mouse pressed left at (221, 150)
Screenshot: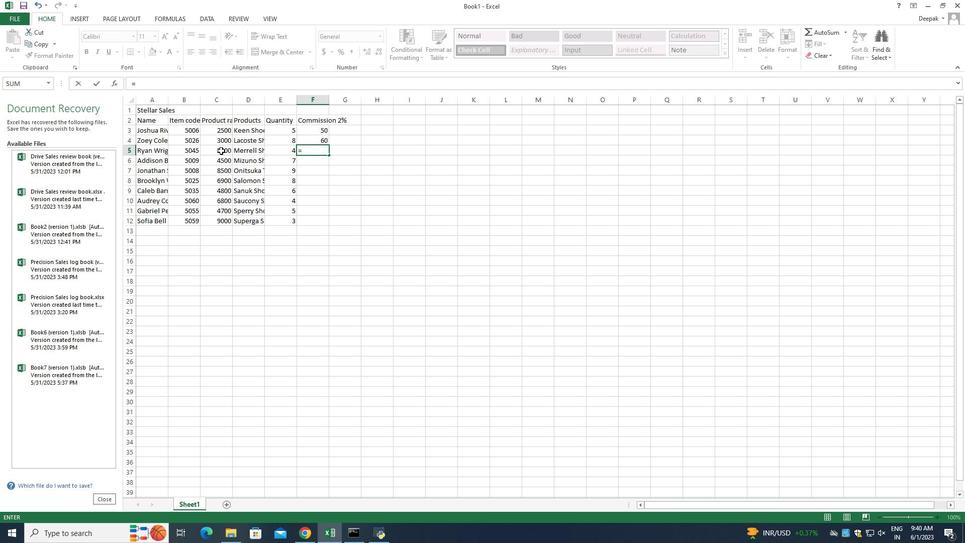 
Action: Mouse moved to (328, 161)
Screenshot: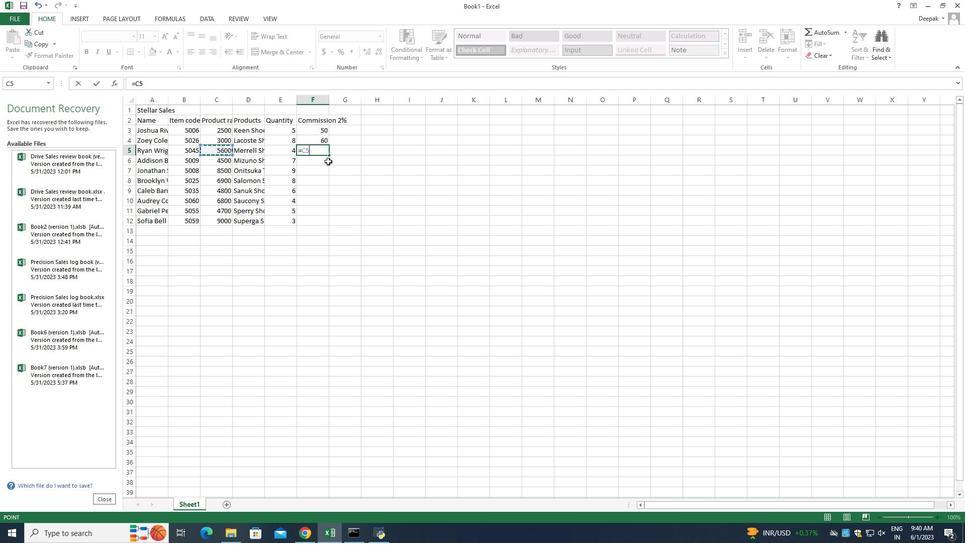 
Action: Key pressed *2<Key.shift><Key.shift><Key.shift><Key.shift><Key.shift><Key.shift><Key.shift><Key.shift>%<Key.enter>
Screenshot: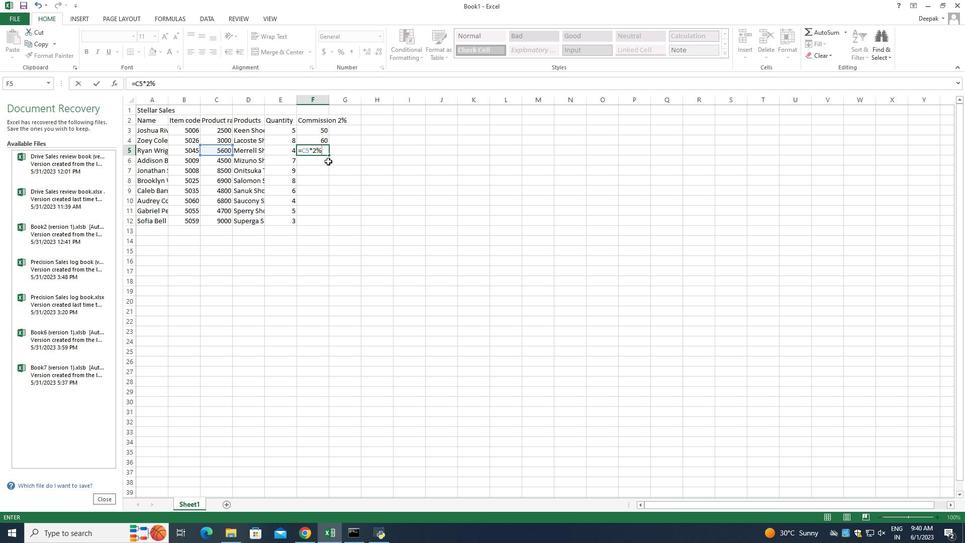 
Action: Mouse moved to (324, 161)
Screenshot: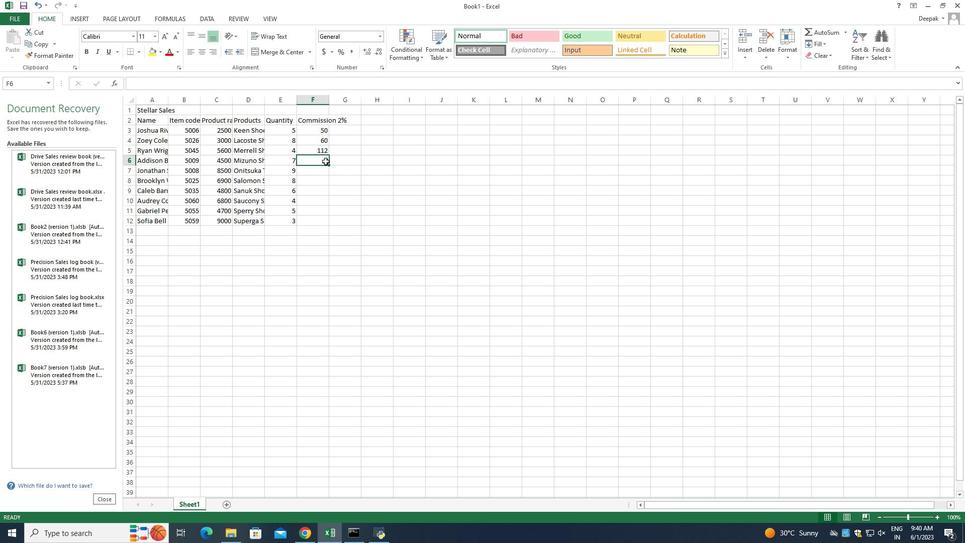 
Action: Key pressed =
Screenshot: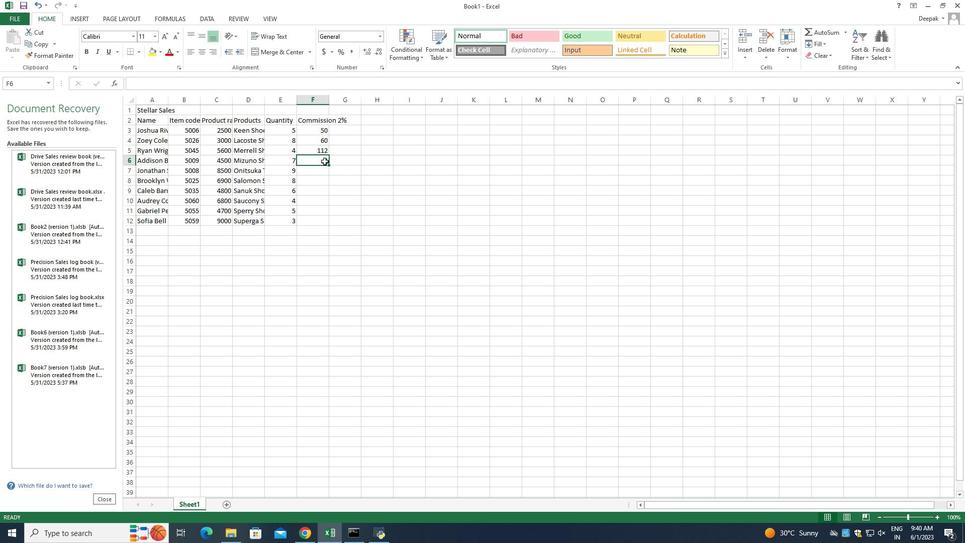 
Action: Mouse moved to (224, 161)
Screenshot: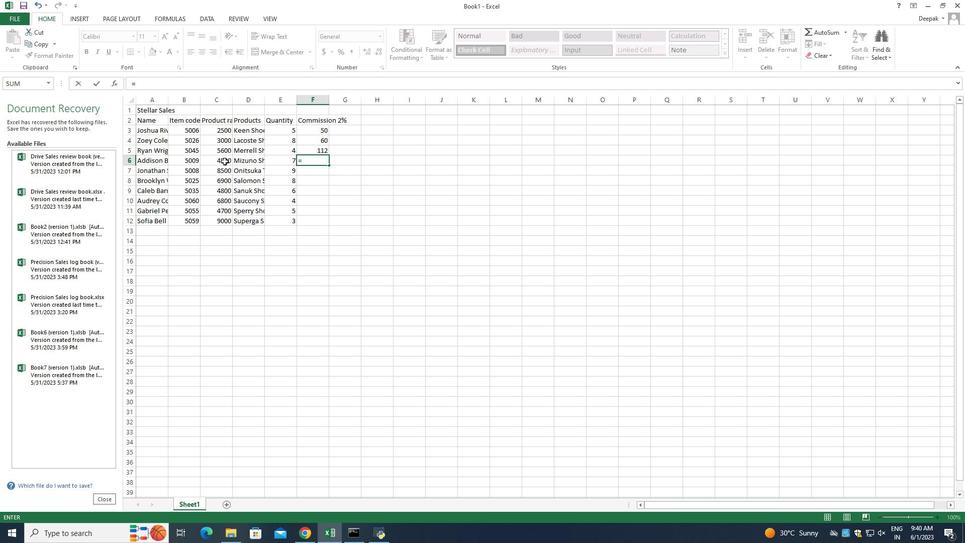 
Action: Mouse pressed left at (224, 161)
Screenshot: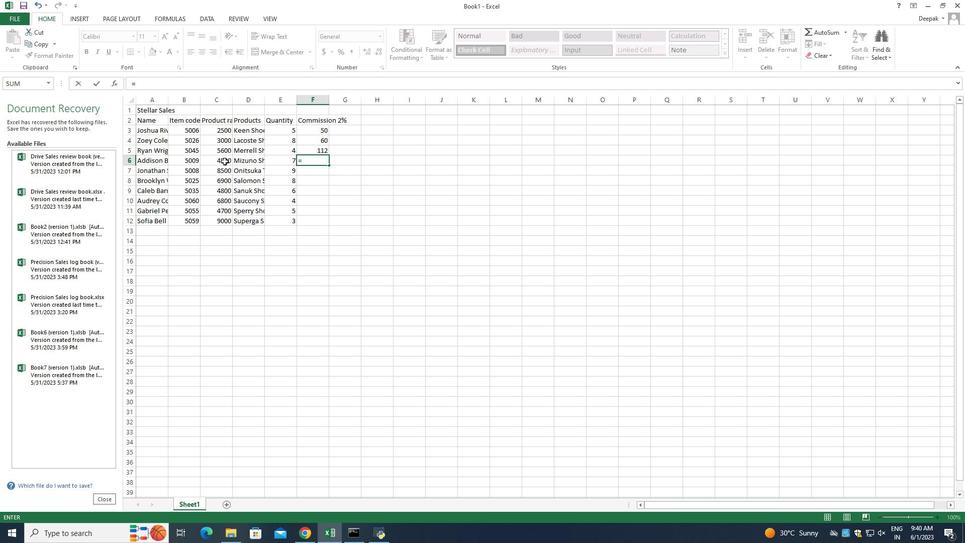 
Action: Mouse moved to (304, 180)
Screenshot: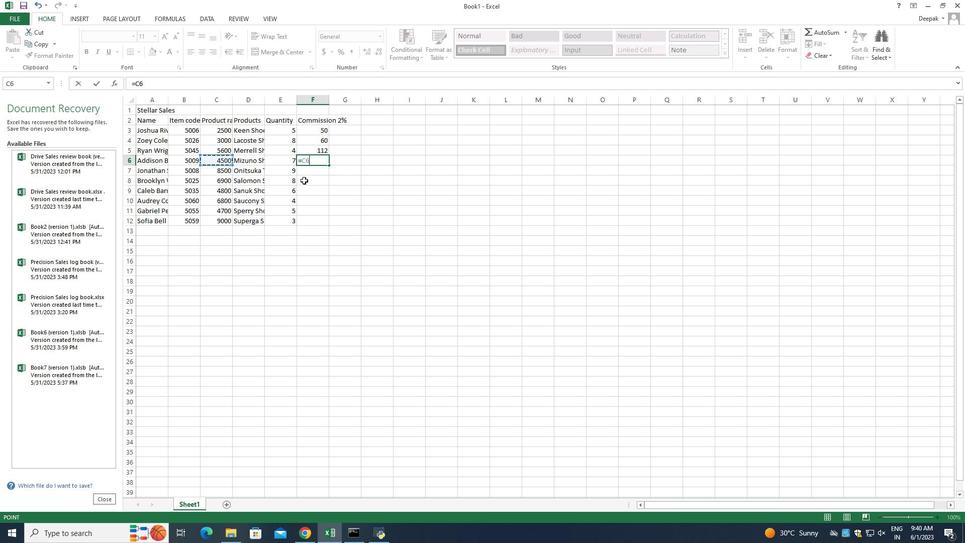 
Action: Key pressed *2<Key.shift><Key.shift><Key.shift><Key.shift><Key.shift><Key.shift><Key.shift><Key.shift><Key.shift><Key.shift><Key.shift><Key.shift><Key.shift><Key.shift><Key.shift><Key.shift><Key.shift><Key.shift><Key.shift><Key.shift>%<Key.enter>=
Screenshot: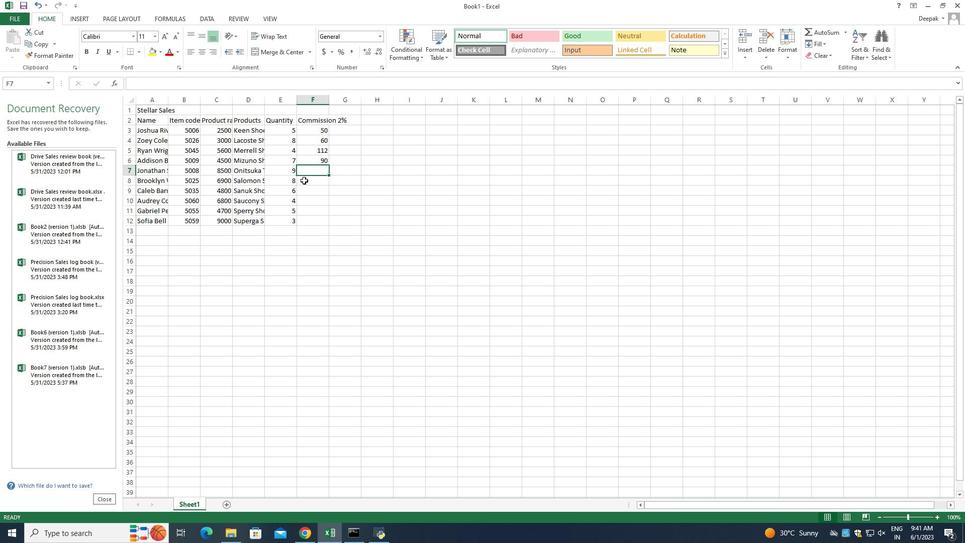 
Action: Mouse moved to (220, 170)
Screenshot: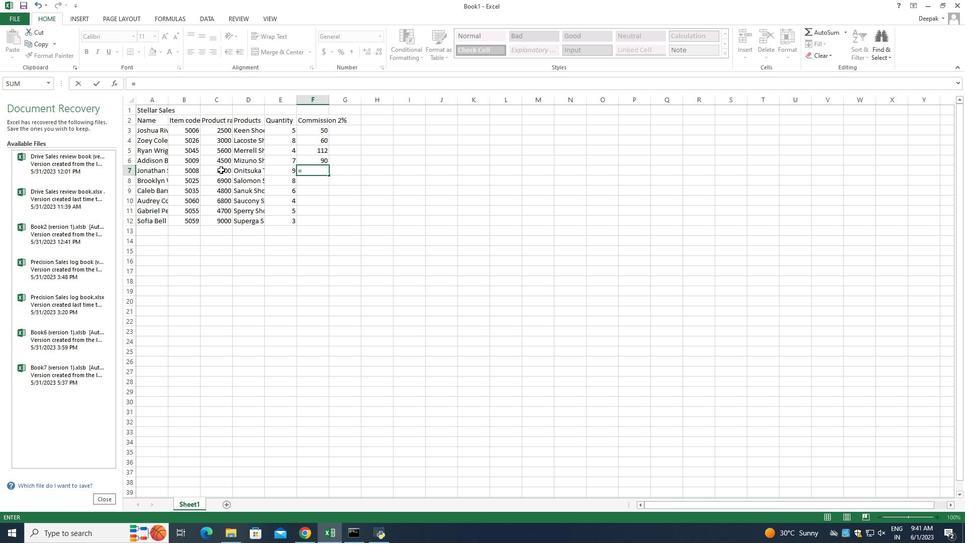 
Action: Mouse pressed left at (220, 170)
Screenshot: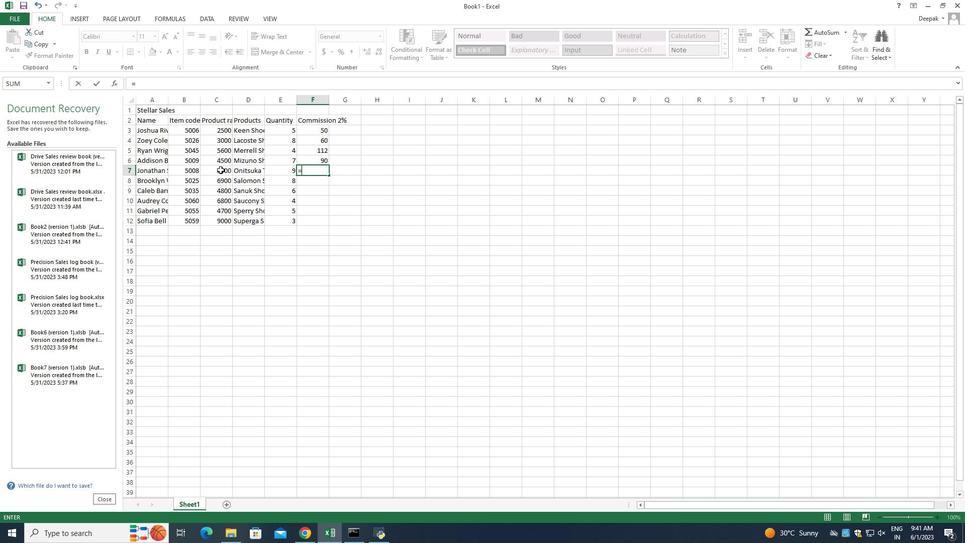 
Action: Mouse moved to (299, 191)
Screenshot: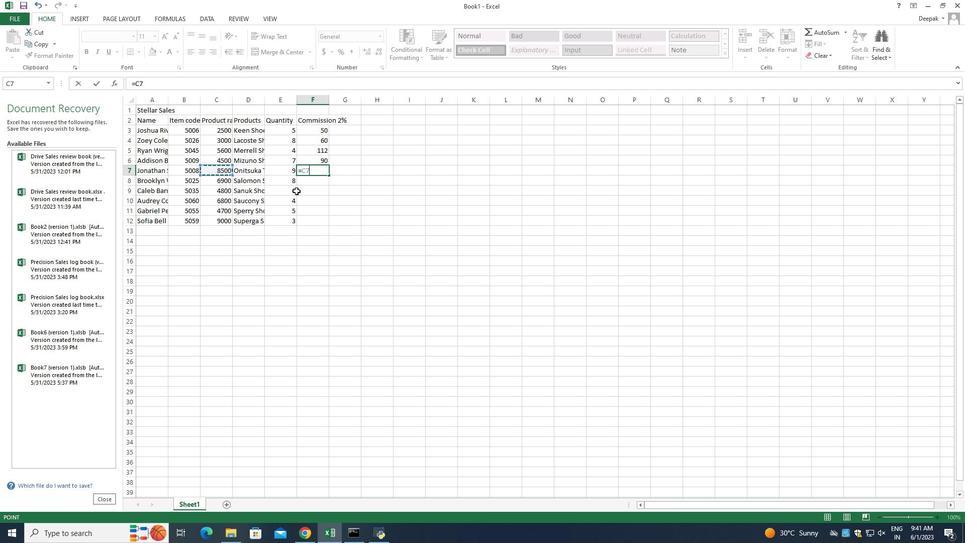 
Action: Key pressed *2<Key.shift><Key.shift><Key.shift><Key.shift><Key.shift><Key.shift><Key.shift><Key.shift><Key.shift><Key.shift><Key.shift><Key.shift><Key.shift><Key.shift><Key.shift><Key.shift><Key.shift><Key.shift><Key.shift><Key.shift><Key.shift><Key.shift><Key.shift>%<Key.enter>
Screenshot: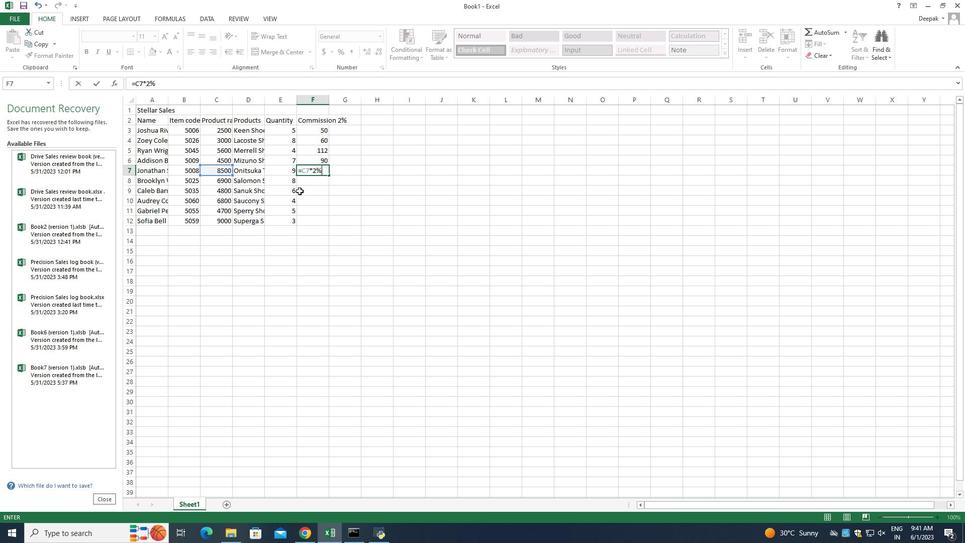 
Action: Mouse moved to (311, 189)
Screenshot: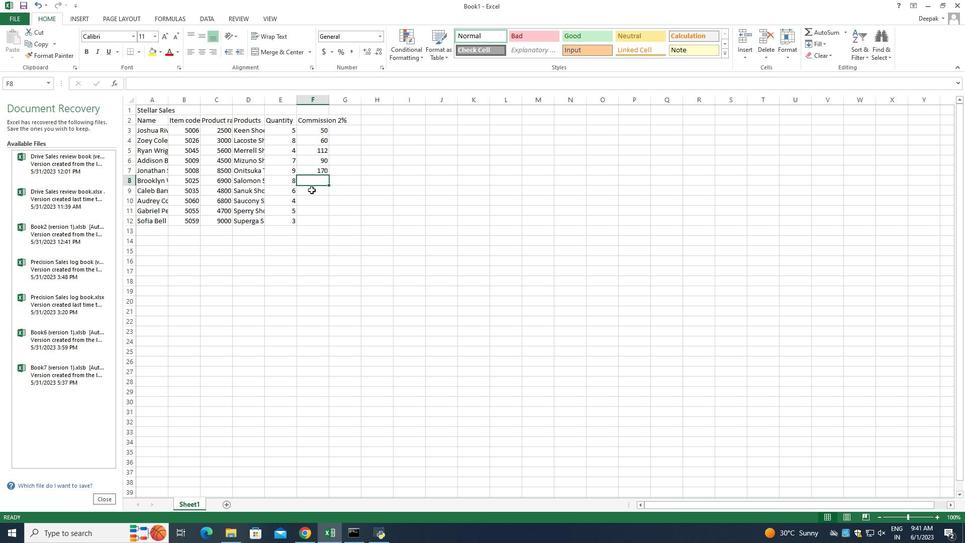 
Action: Key pressed =
Screenshot: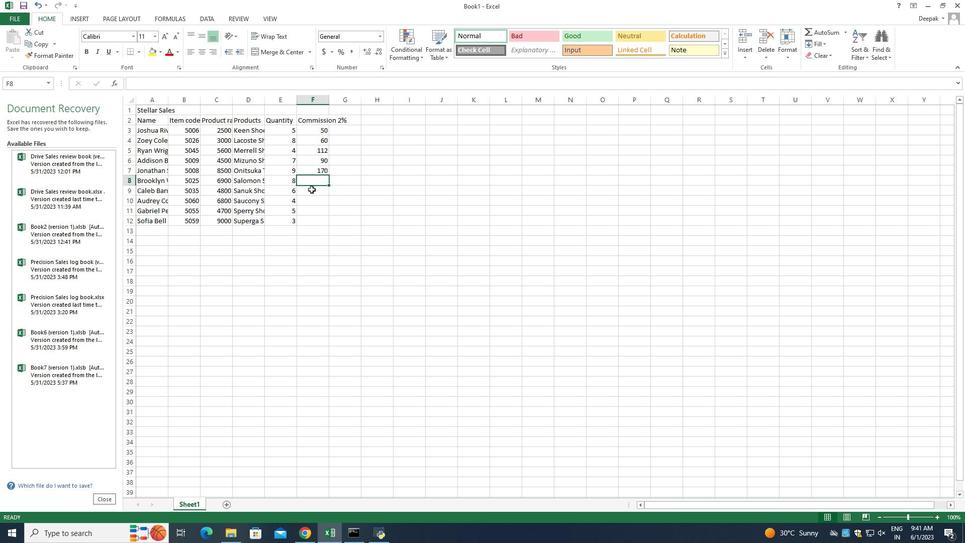 
Action: Mouse moved to (220, 180)
Screenshot: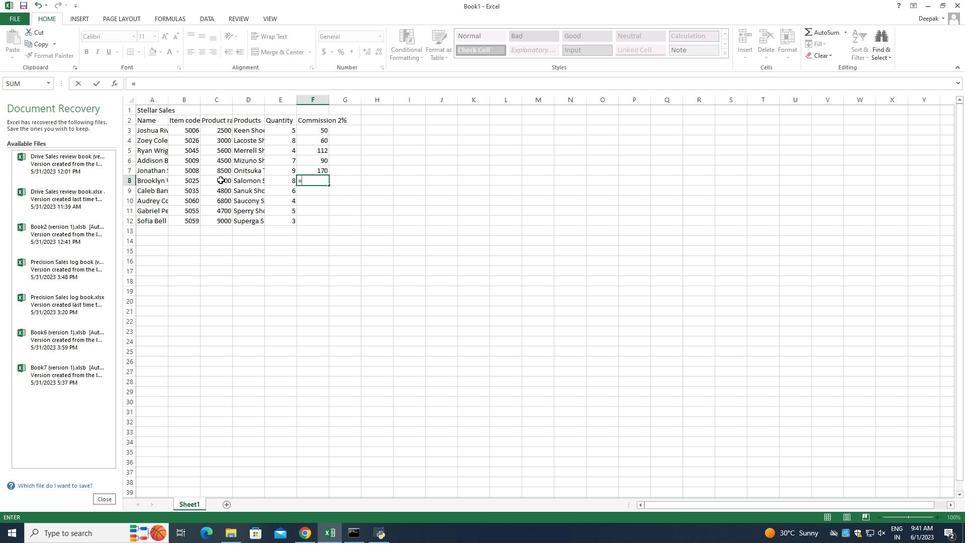 
Action: Mouse pressed left at (220, 180)
Screenshot: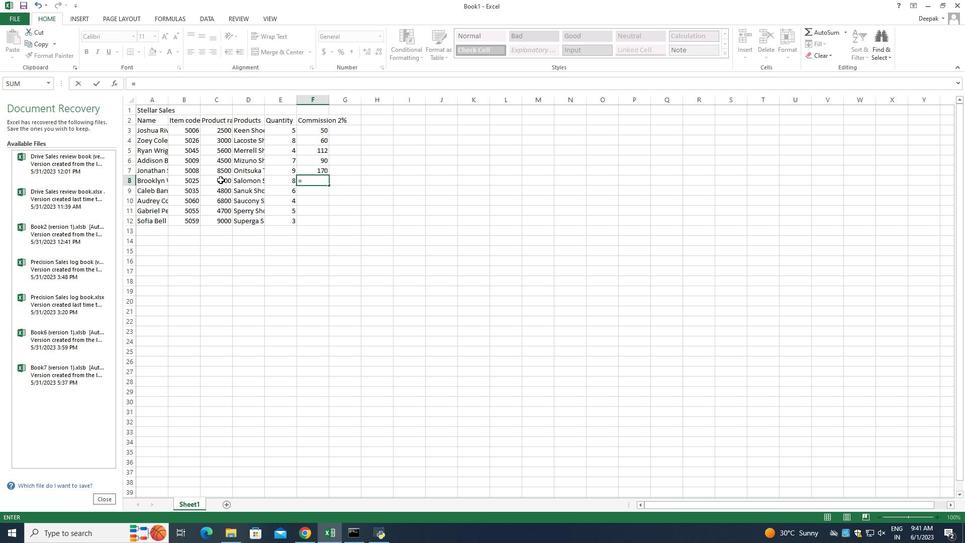 
Action: Mouse moved to (298, 204)
Screenshot: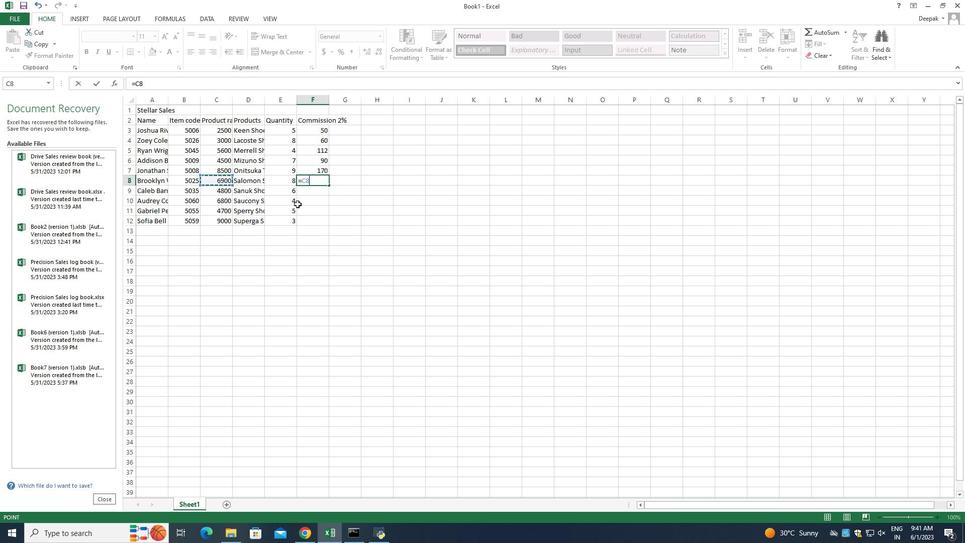 
Action: Key pressed *2<Key.shift><Key.shift><Key.shift><Key.shift><Key.shift><Key.shift><Key.shift><Key.shift><Key.shift><Key.shift><Key.shift><Key.shift><Key.shift><Key.shift><Key.shift>%<Key.enter>=
Screenshot: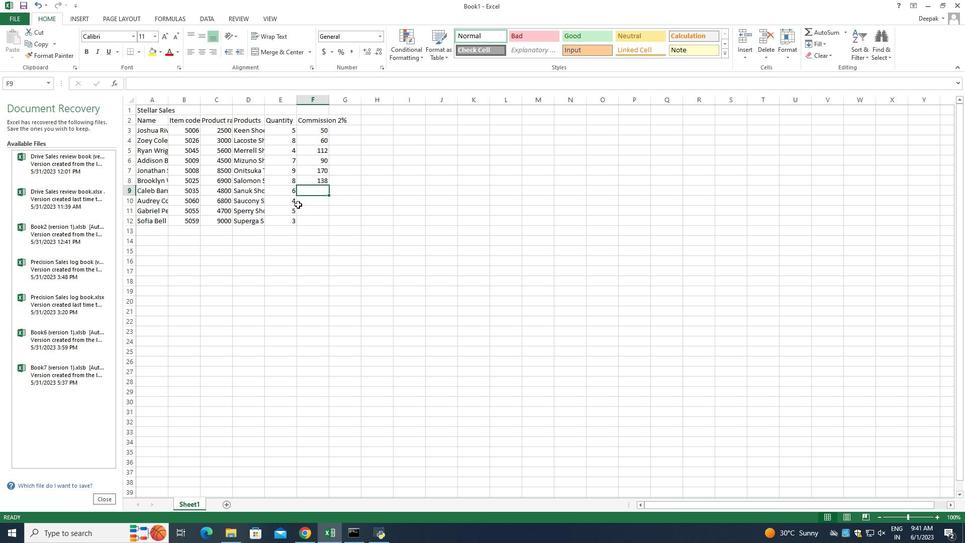 
Action: Mouse moved to (226, 190)
Screenshot: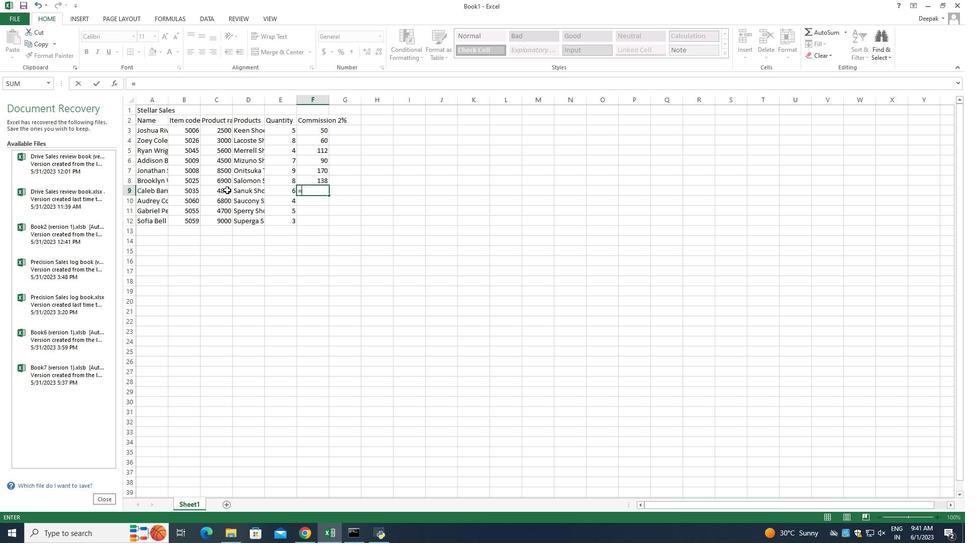 
Action: Mouse pressed left at (226, 190)
Screenshot: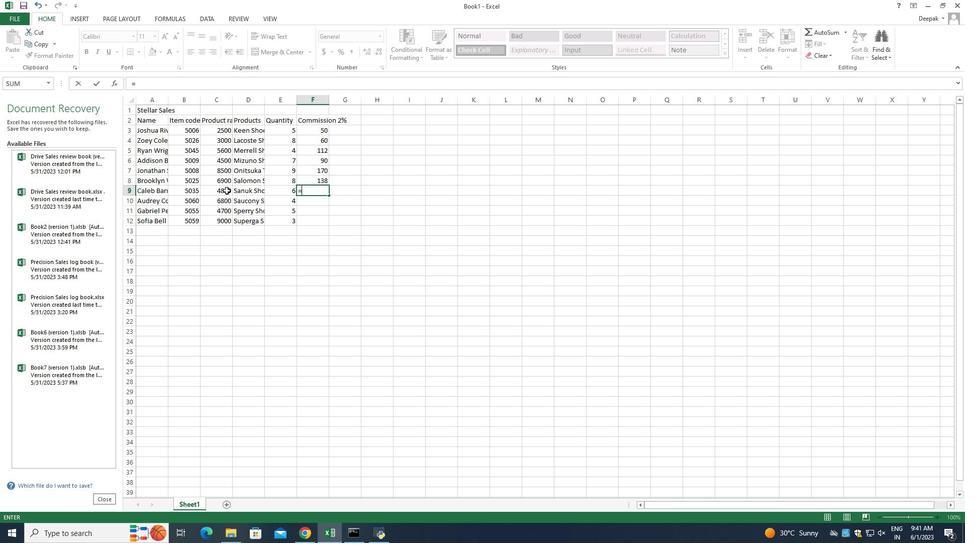 
Action: Mouse moved to (268, 205)
Screenshot: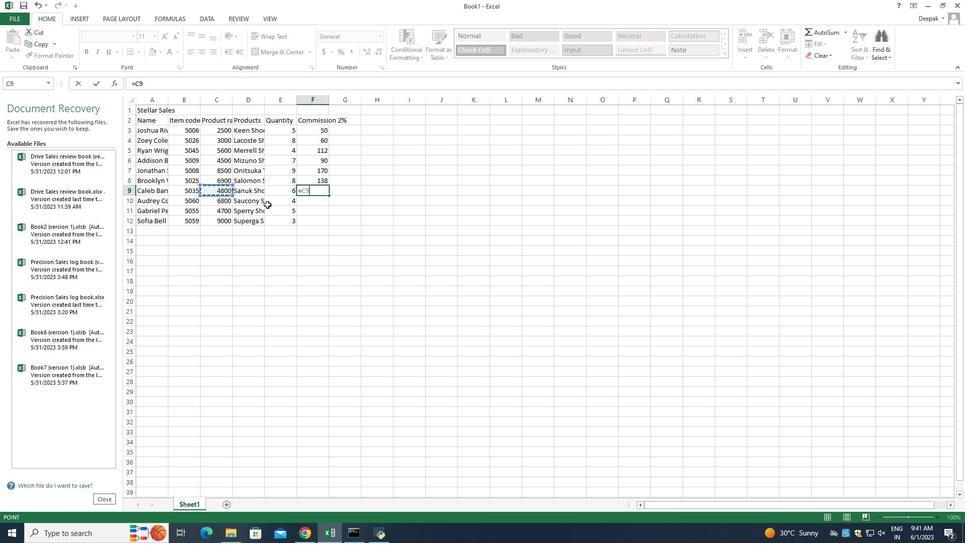 
Action: Key pressed *2<Key.shift><Key.shift><Key.shift><Key.shift><Key.shift><Key.shift><Key.shift><Key.shift><Key.shift><Key.shift><Key.shift><Key.shift><Key.shift><Key.shift><Key.shift><Key.shift><Key.shift><Key.shift><Key.shift><Key.shift><Key.shift><Key.shift>%<Key.enter>=
Screenshot: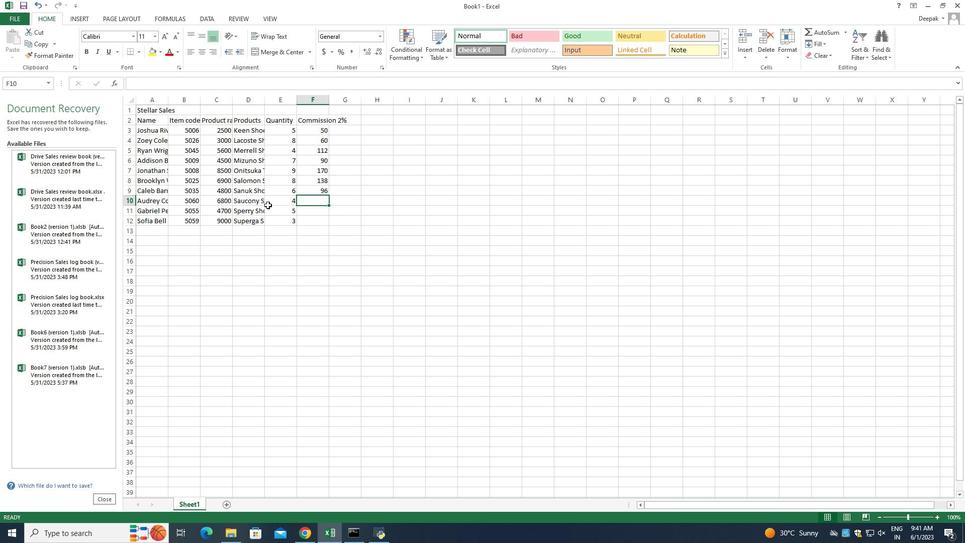 
Action: Mouse moved to (217, 201)
Screenshot: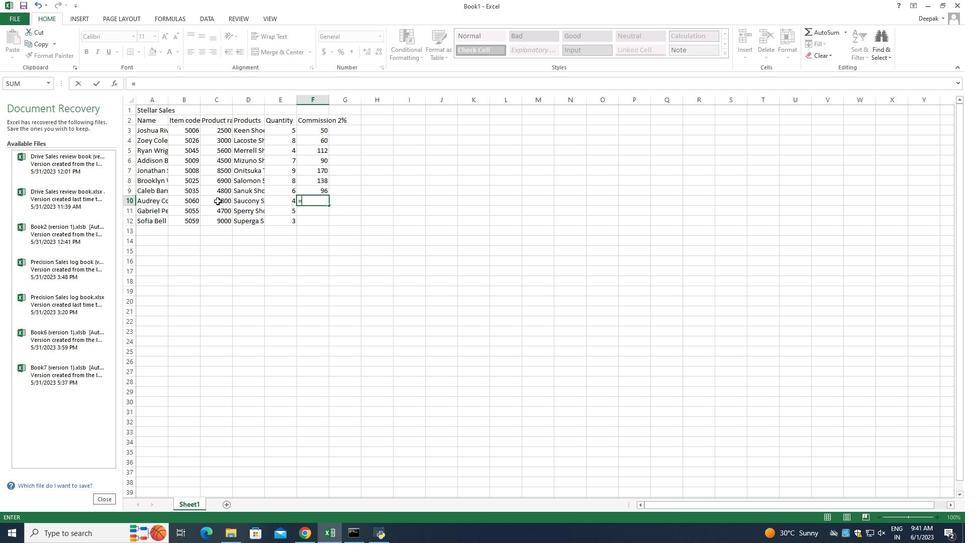 
Action: Mouse pressed left at (217, 201)
Screenshot: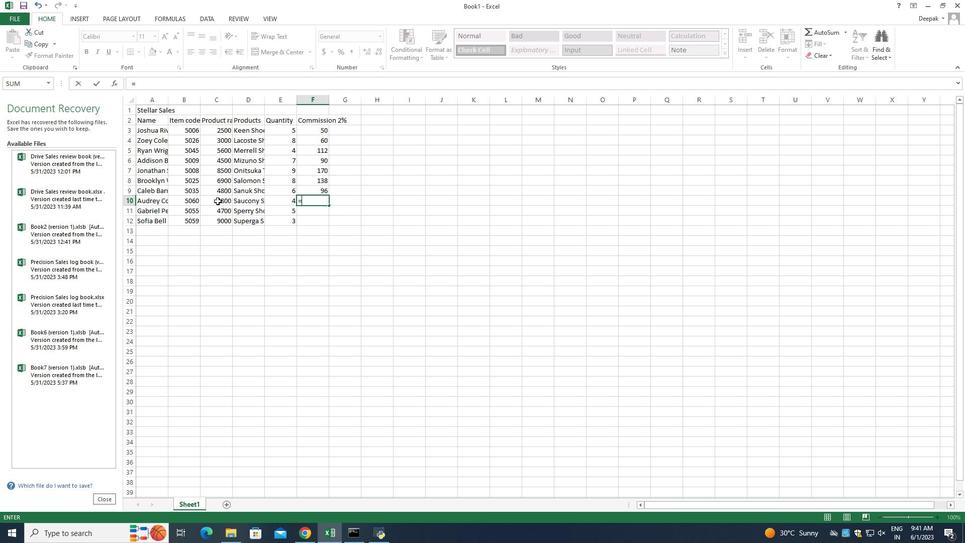 
Action: Mouse moved to (307, 230)
Screenshot: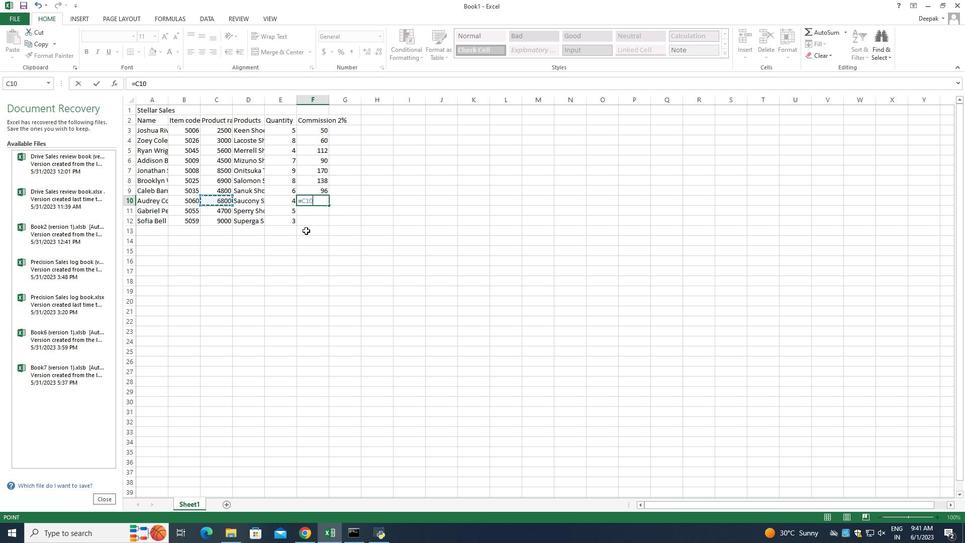 
Action: Key pressed *2<Key.shift><Key.shift><Key.shift><Key.shift><Key.shift><Key.shift><Key.shift>%<Key.enter>=
Screenshot: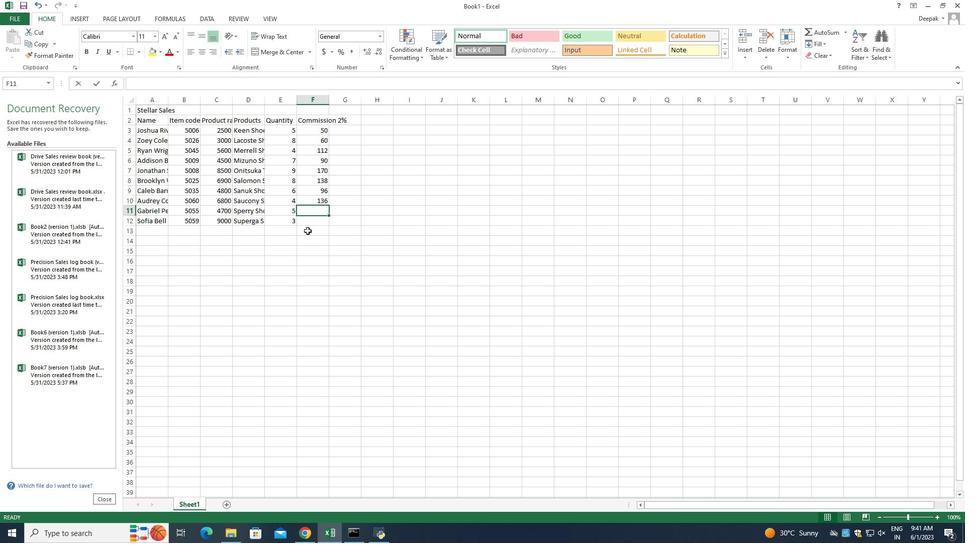 
Action: Mouse moved to (213, 212)
Screenshot: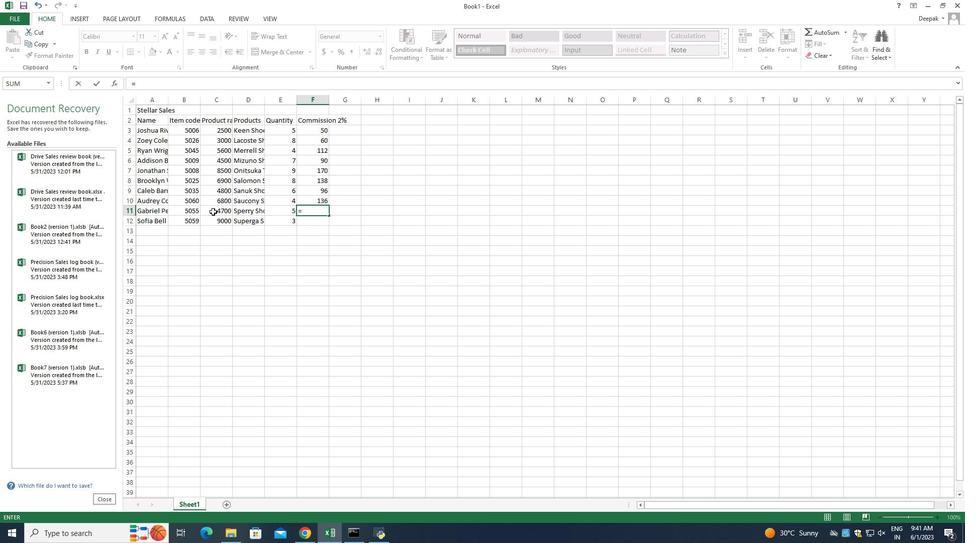 
Action: Mouse pressed left at (213, 212)
Screenshot: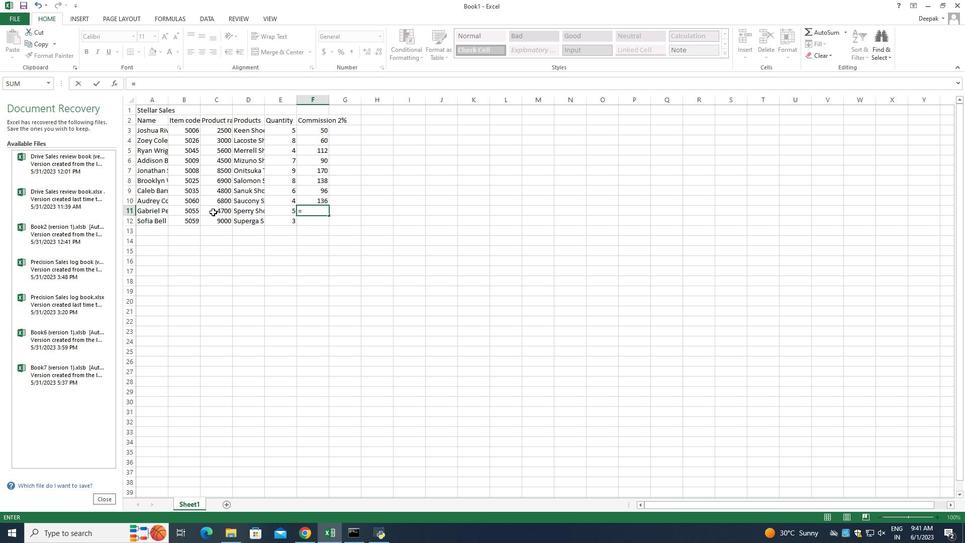 
Action: Mouse moved to (315, 249)
Screenshot: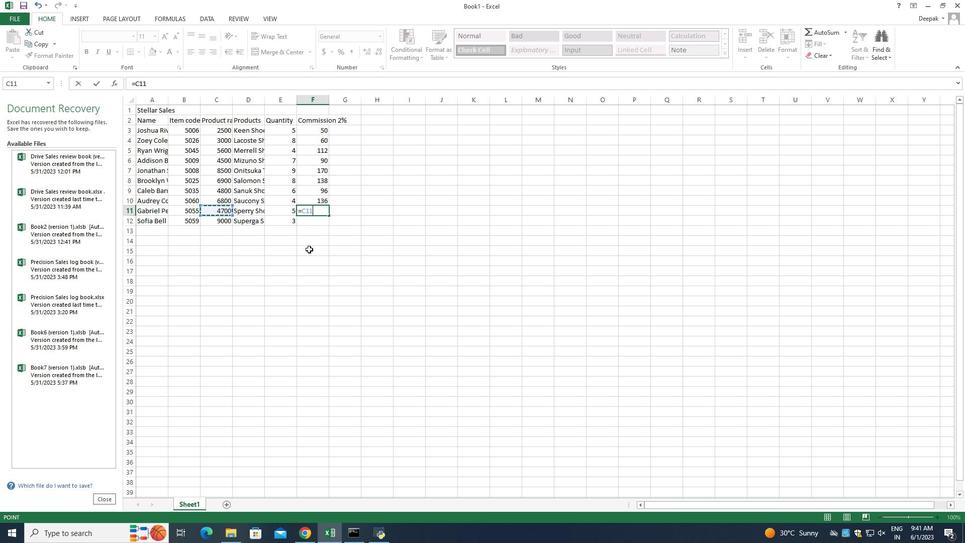 
Action: Key pressed *2<Key.shift><Key.shift><Key.shift><Key.shift><Key.shift><Key.shift><Key.shift><Key.shift><Key.shift><Key.shift><Key.shift><Key.shift><Key.shift><Key.shift><Key.shift><Key.shift><Key.shift><Key.shift><Key.shift><Key.shift><Key.shift><Key.shift>%<Key.enter>=
Screenshot: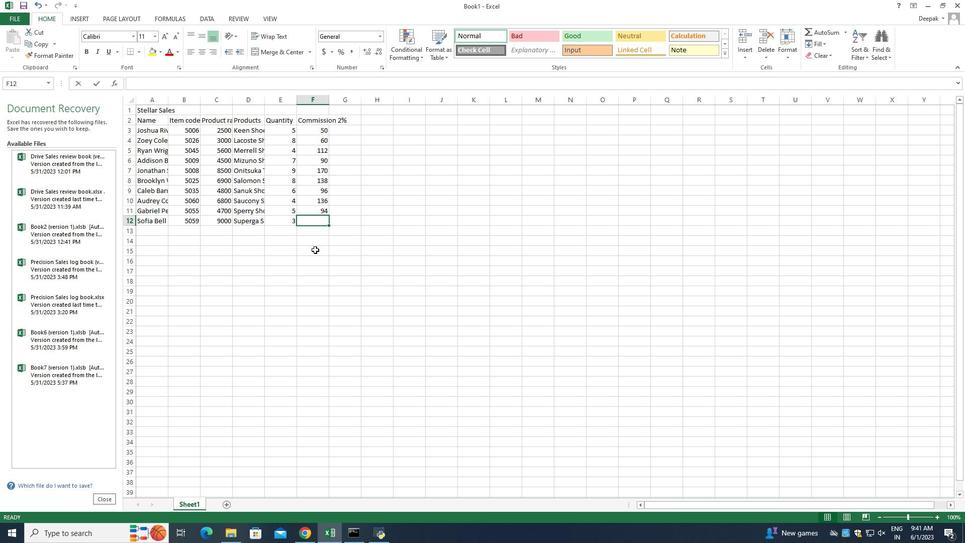 
Action: Mouse moved to (213, 220)
Screenshot: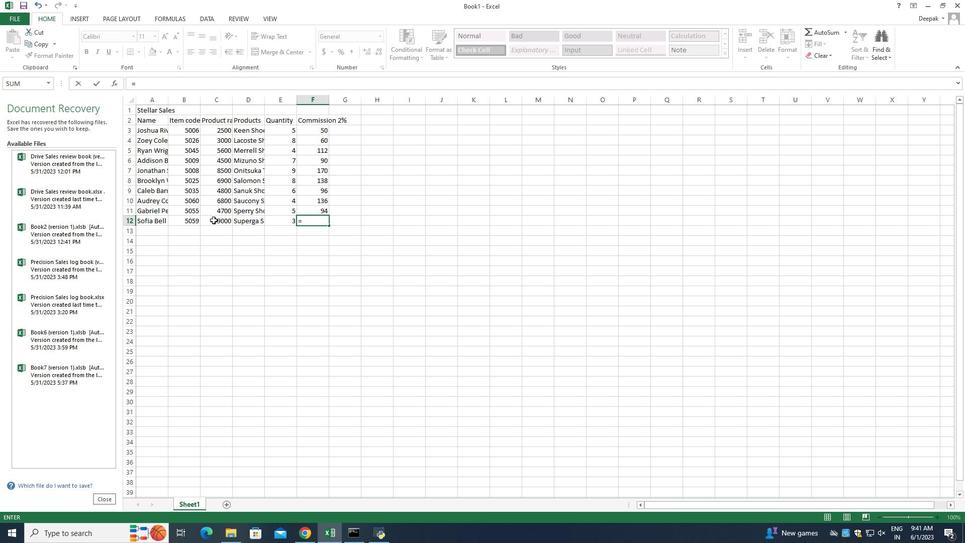 
Action: Mouse pressed left at (213, 220)
Screenshot: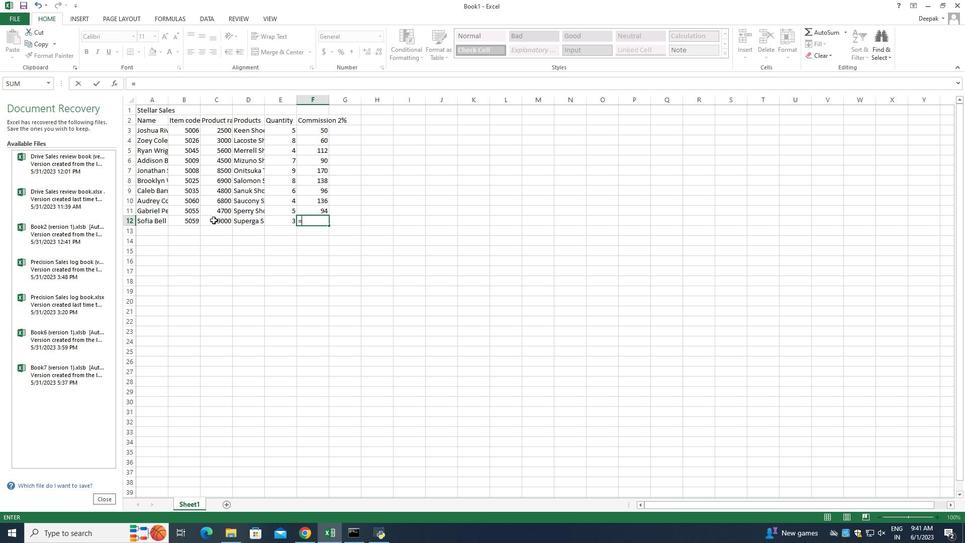 
Action: Mouse moved to (269, 243)
Screenshot: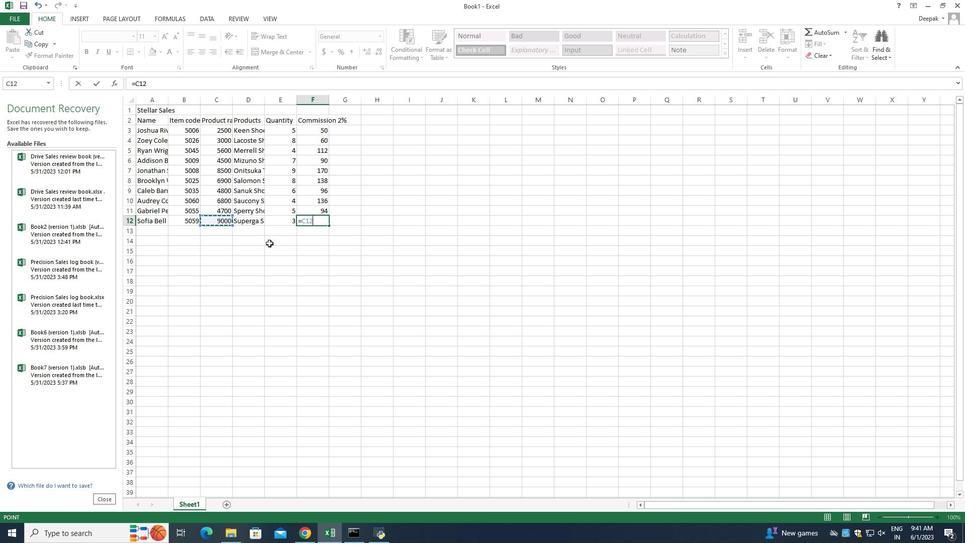 
Action: Key pressed *2<Key.shift><Key.shift><Key.shift><Key.shift><Key.shift>%<Key.enter>
Screenshot: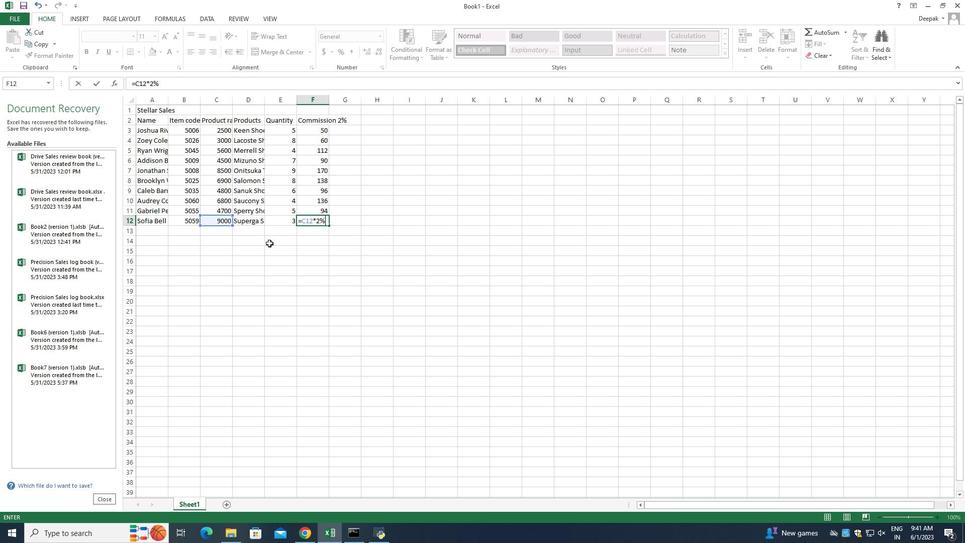 
Action: Mouse moved to (347, 122)
Screenshot: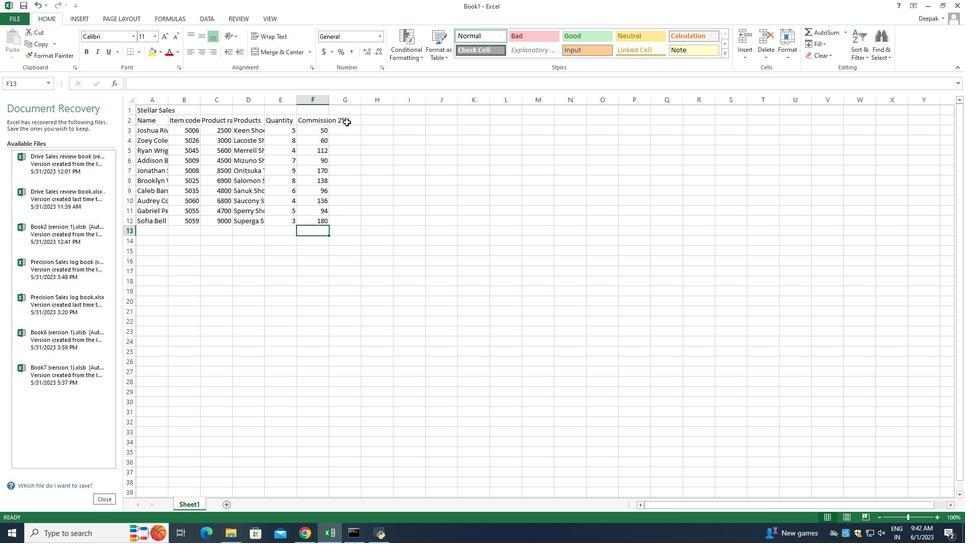 
Action: Mouse pressed left at (347, 122)
Screenshot: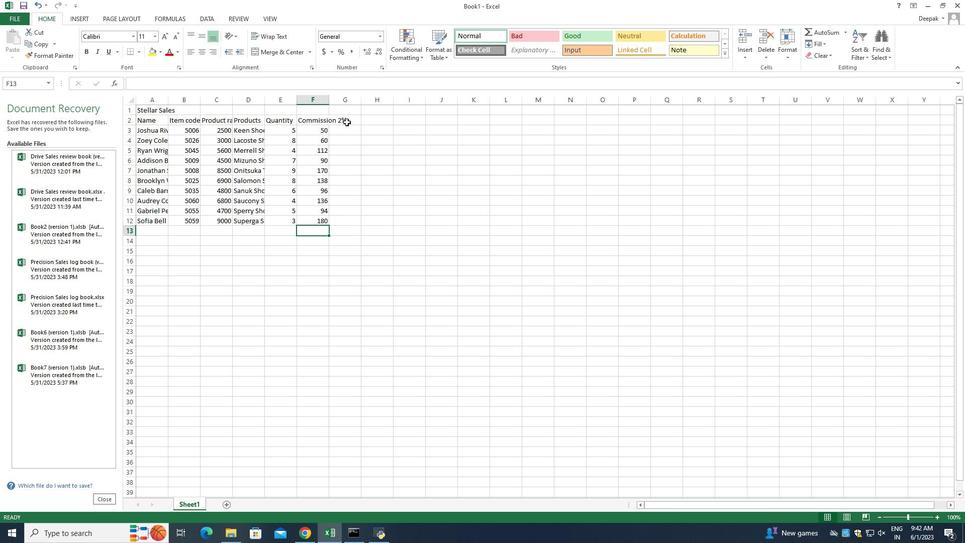
Action: Mouse pressed left at (347, 122)
Screenshot: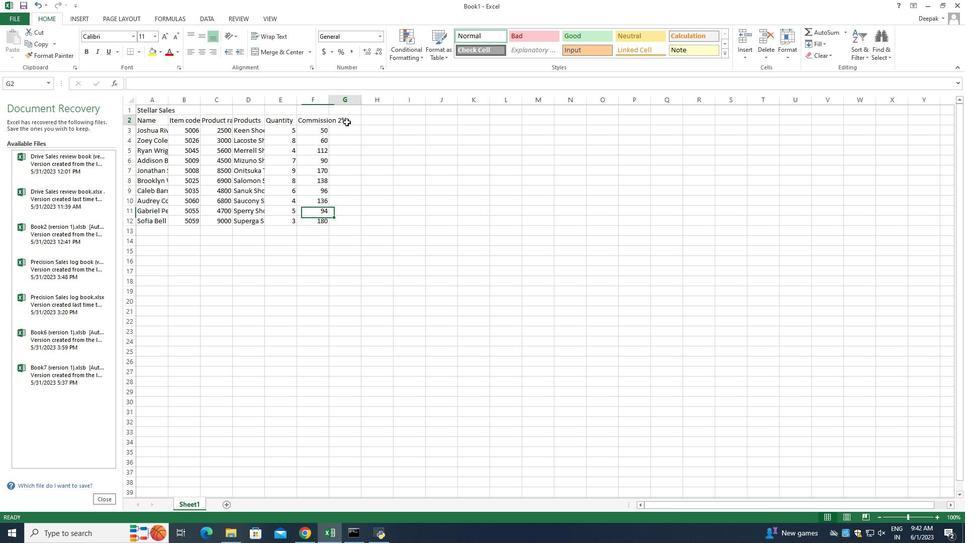 
Action: Key pressed <Key.shift_r>Total<Key.enter>
Screenshot: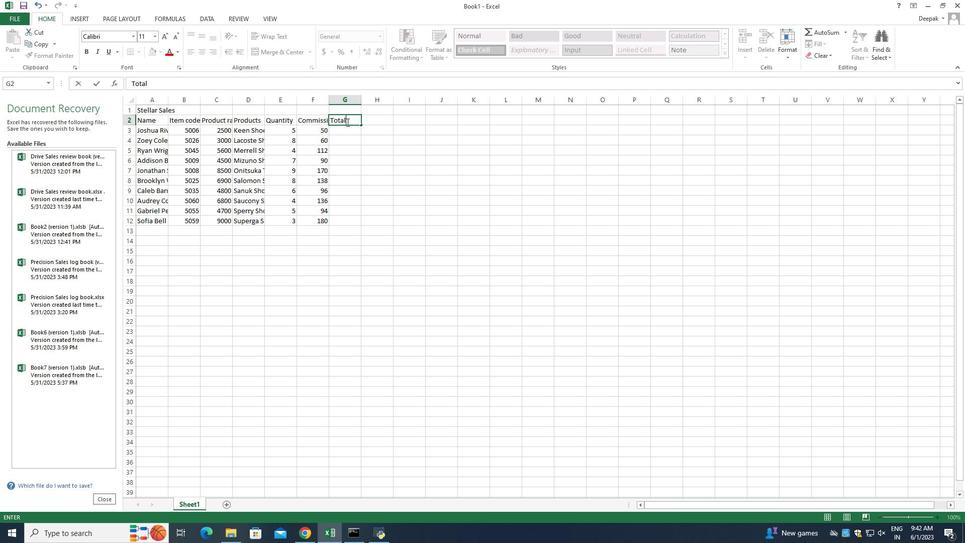 
Action: Mouse moved to (382, 141)
Screenshot: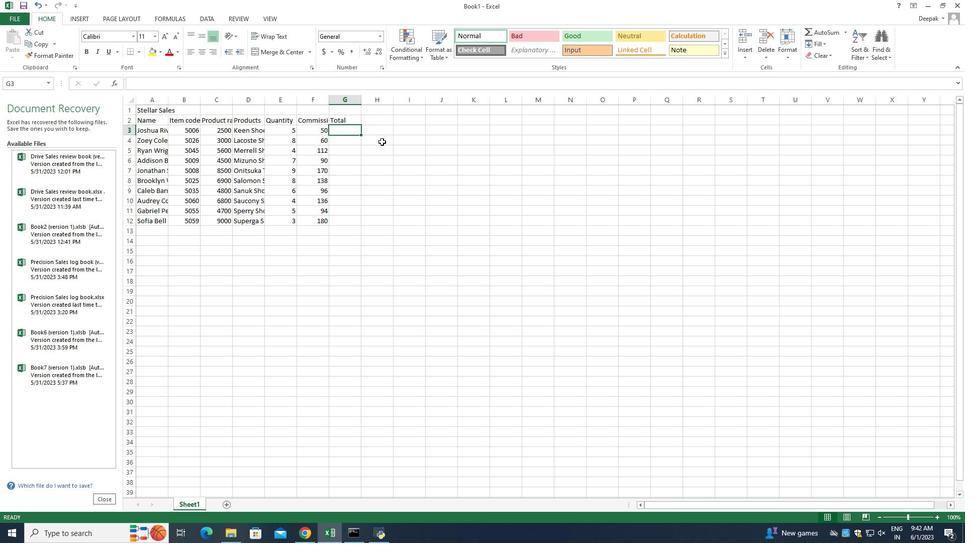 
Action: Key pressed =
Screenshot: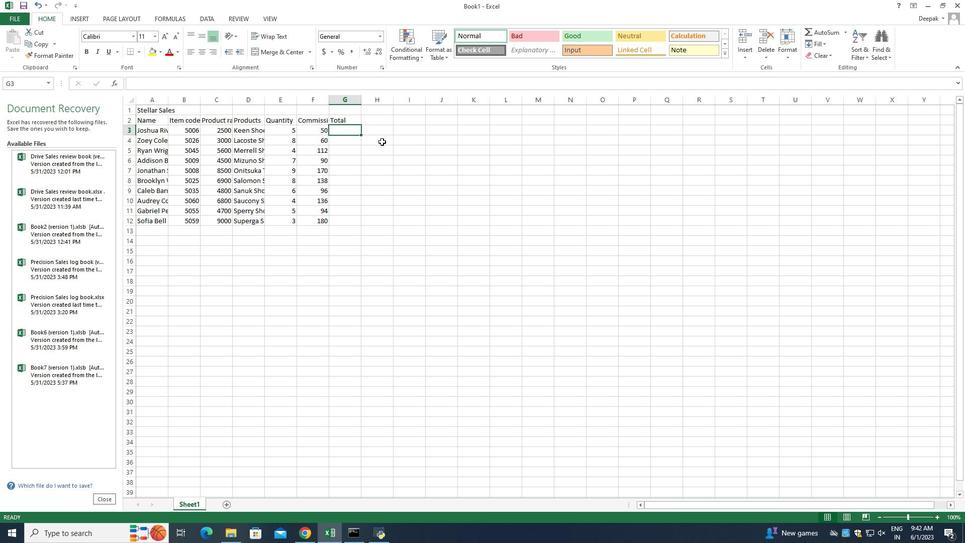 
Action: Mouse moved to (288, 130)
Screenshot: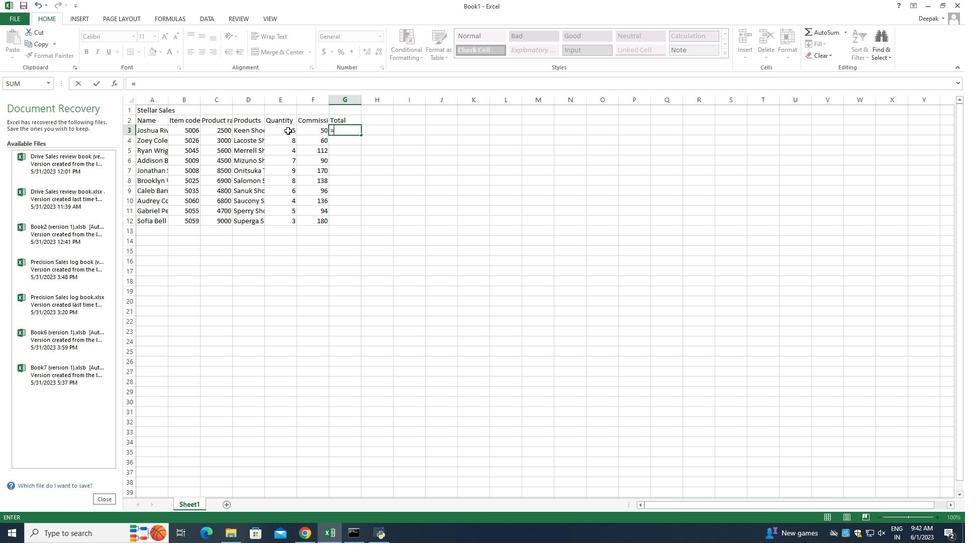
Action: Mouse pressed left at (288, 130)
Screenshot: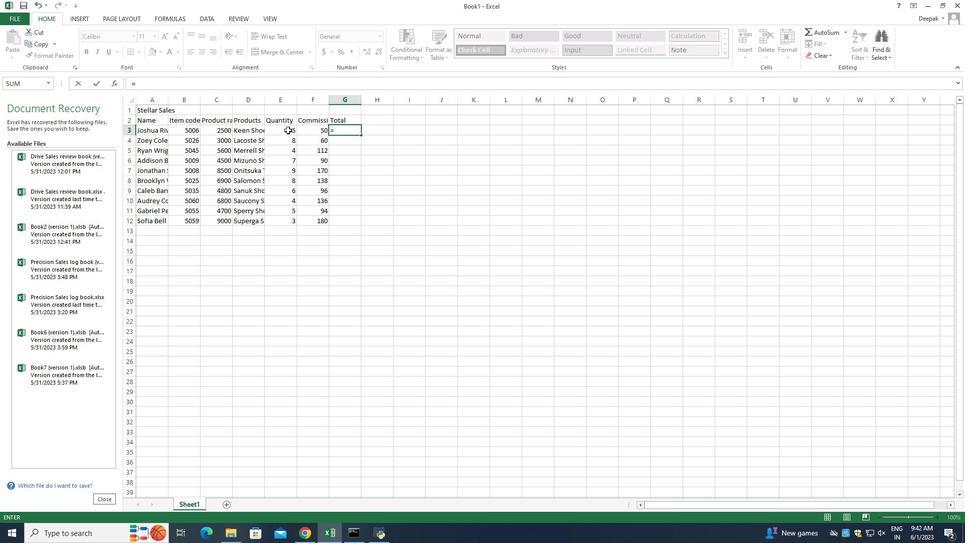 
Action: Key pressed *
Screenshot: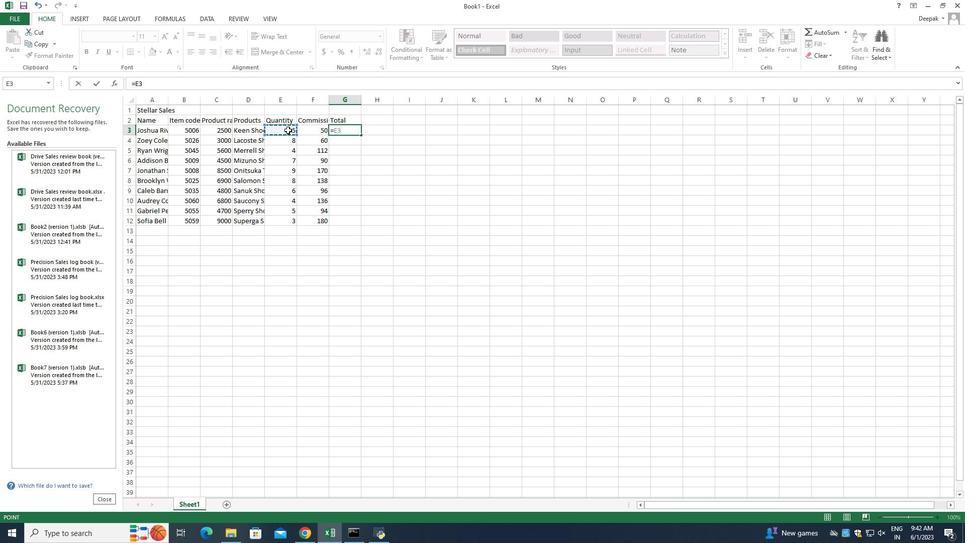 
Action: Mouse moved to (214, 130)
Screenshot: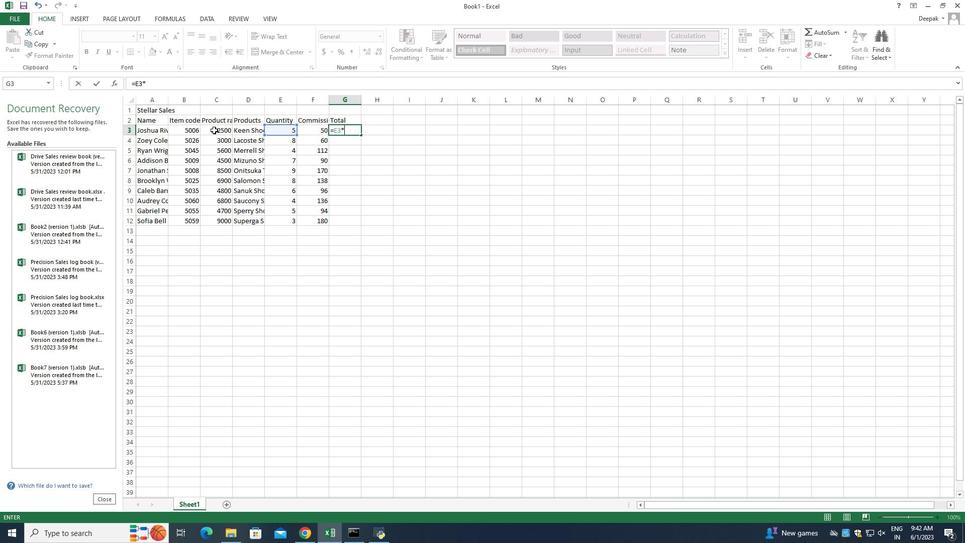 
Action: Mouse pressed left at (214, 130)
Screenshot: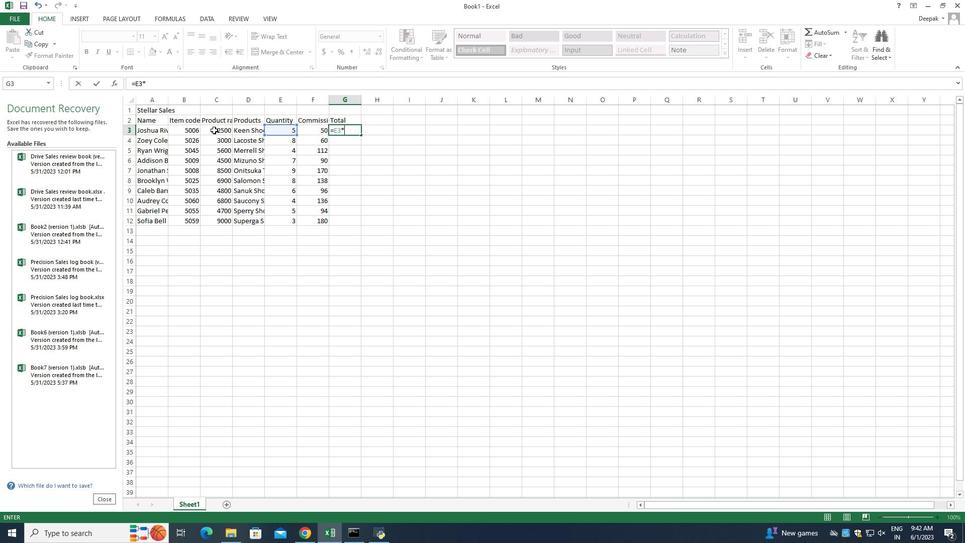 
Action: Key pressed +
Screenshot: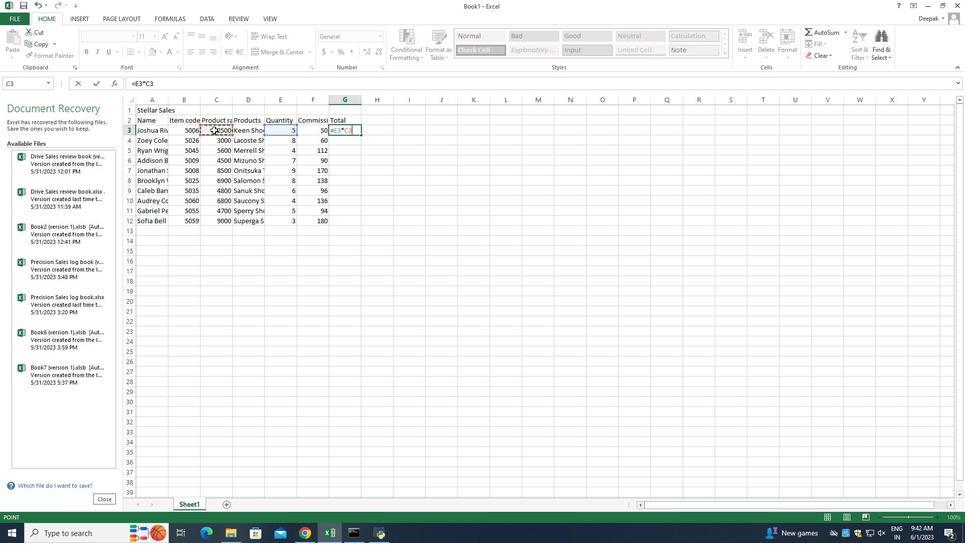 
Action: Mouse moved to (281, 128)
Screenshot: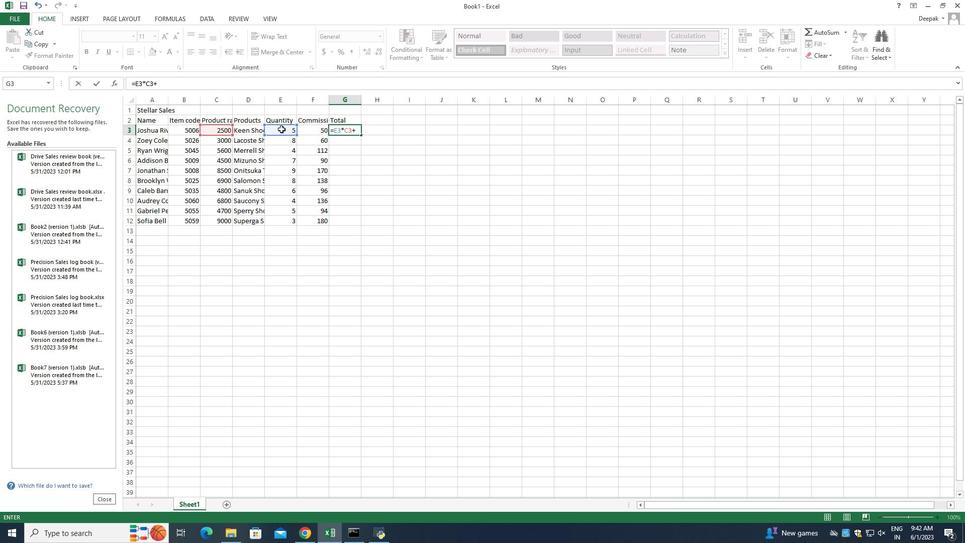 
Action: Mouse pressed left at (281, 128)
Screenshot: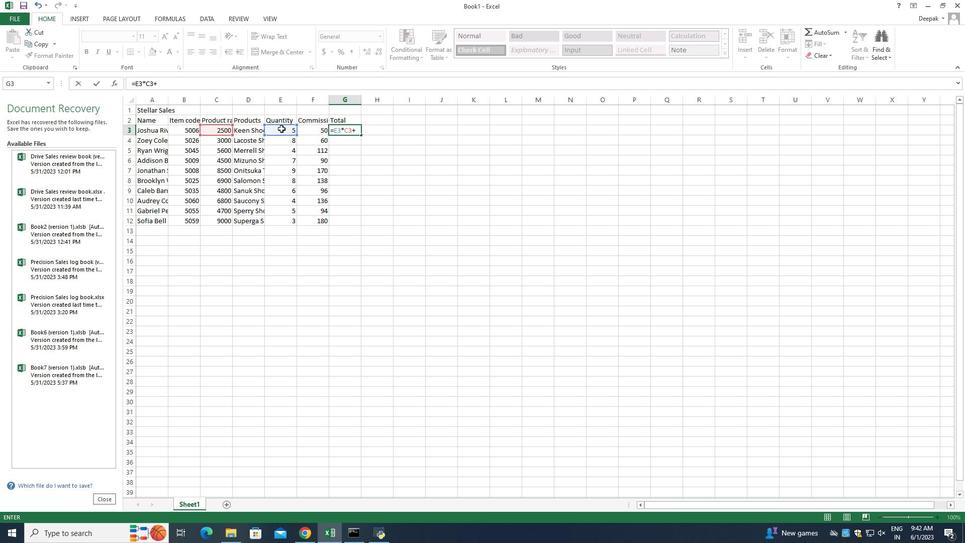 
Action: Key pressed *
Screenshot: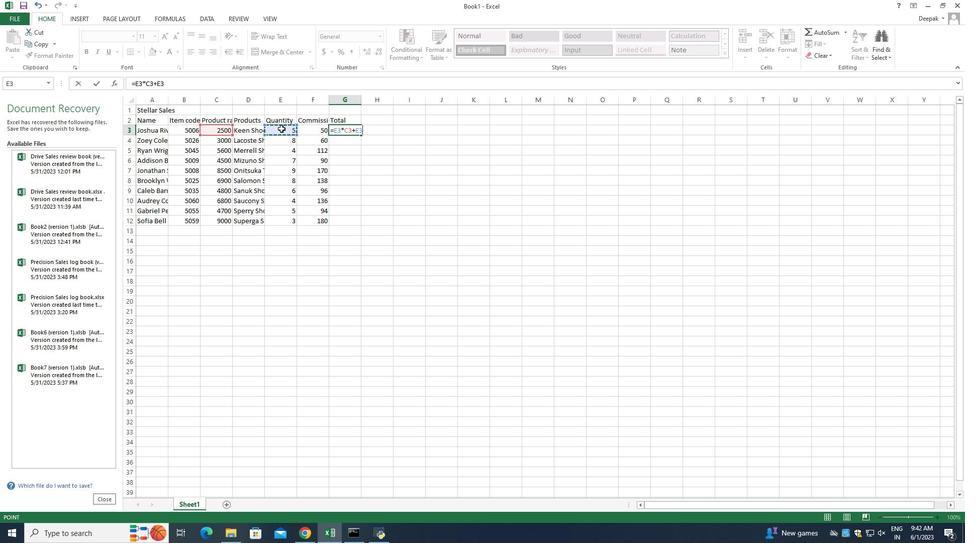 
Action: Mouse moved to (315, 130)
Screenshot: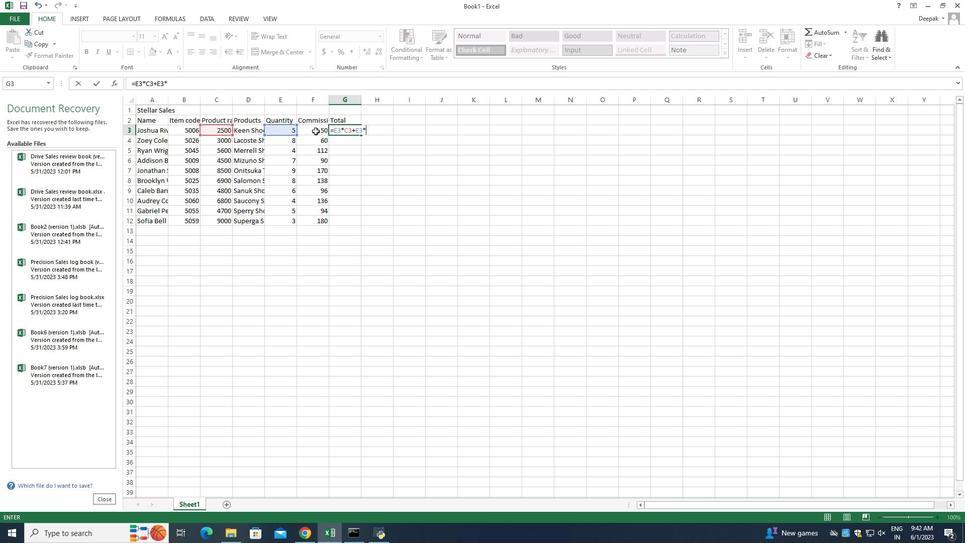
Action: Mouse pressed left at (315, 130)
Screenshot: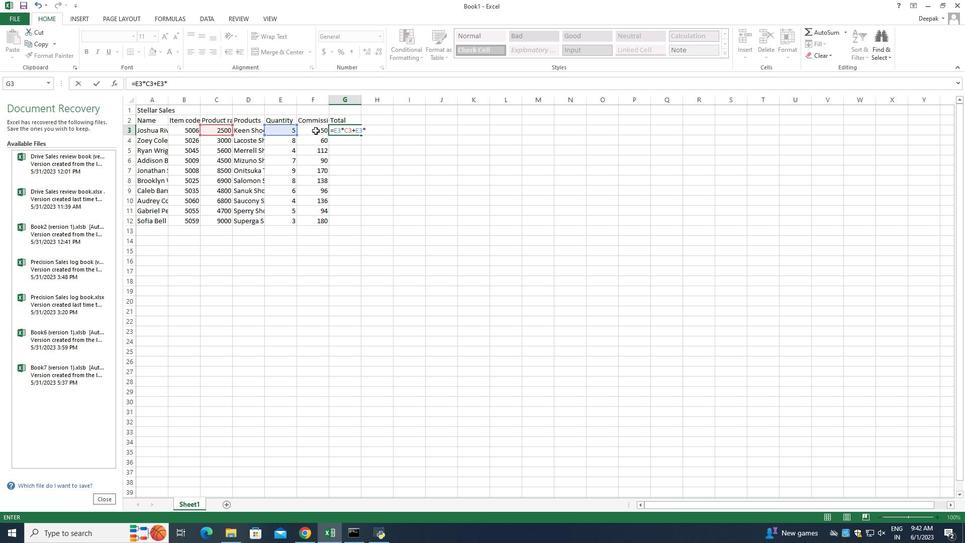 
Action: Key pressed <Key.enter>
Screenshot: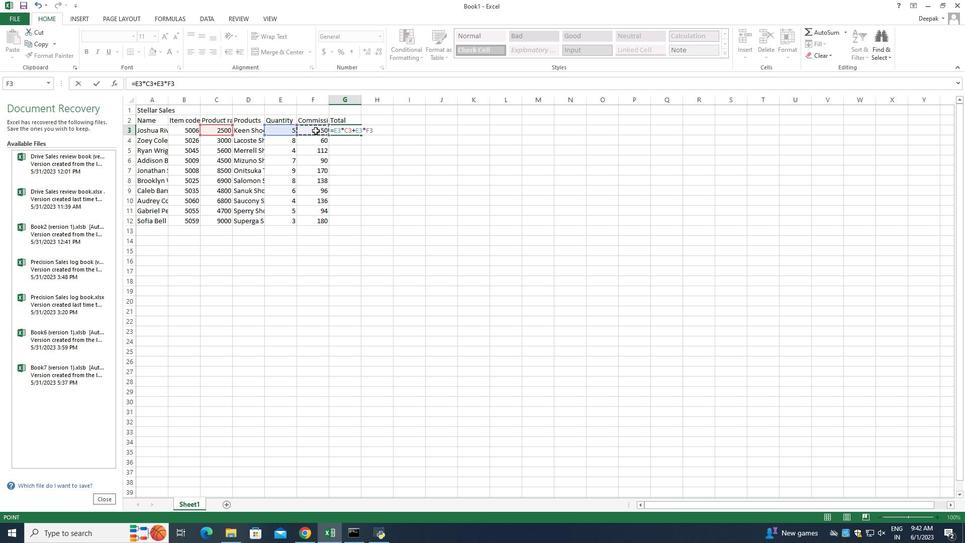 
Action: Mouse moved to (339, 140)
Screenshot: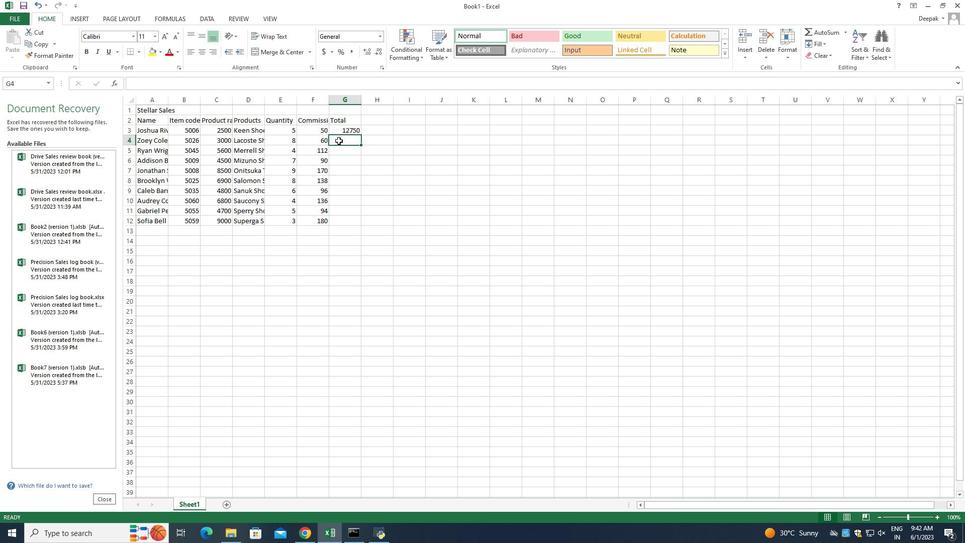 
Action: Key pressed =
Screenshot: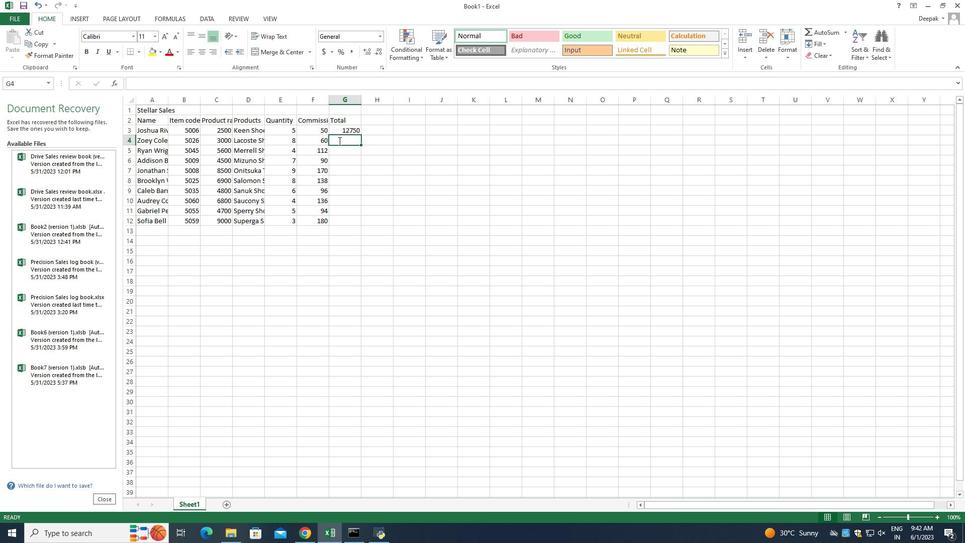 
Action: Mouse moved to (290, 141)
Screenshot: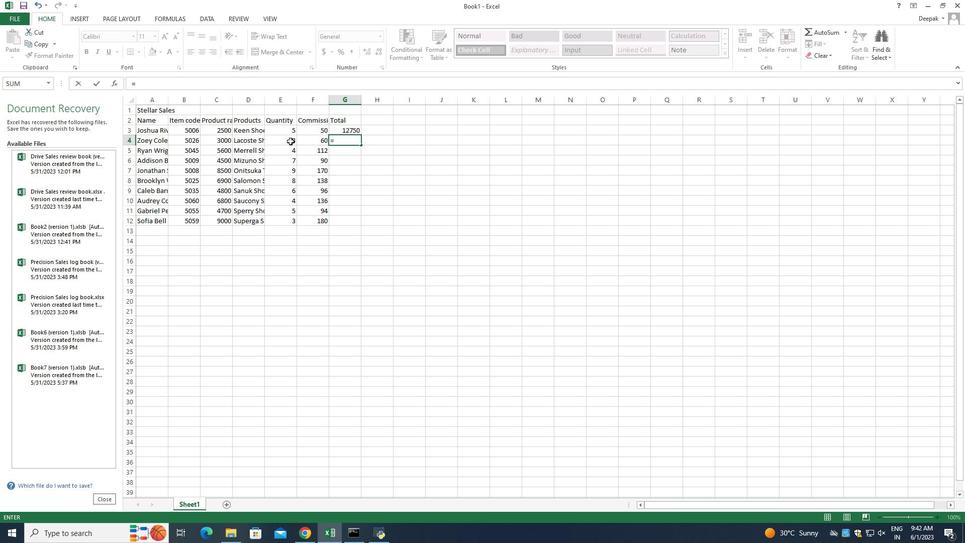 
Action: Mouse pressed left at (290, 141)
Screenshot: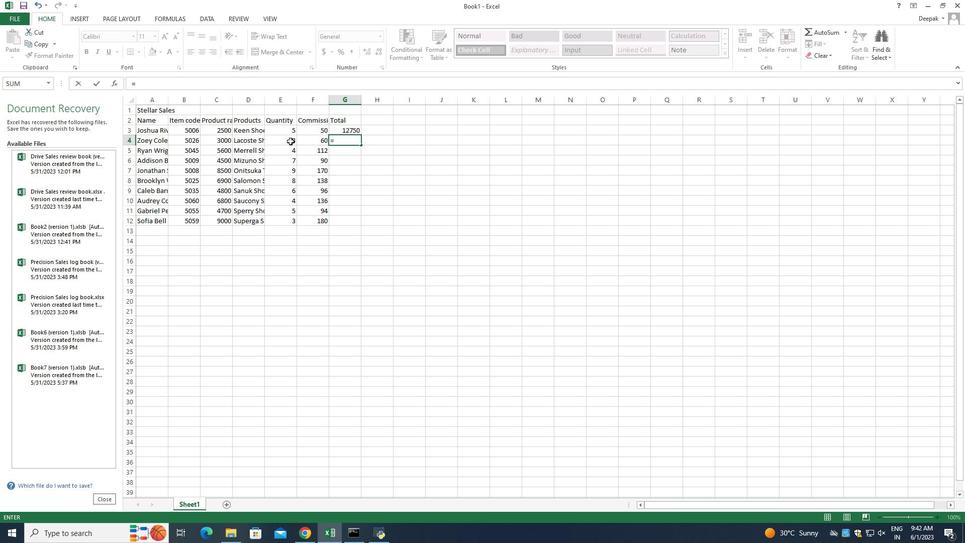 
Action: Key pressed *
Screenshot: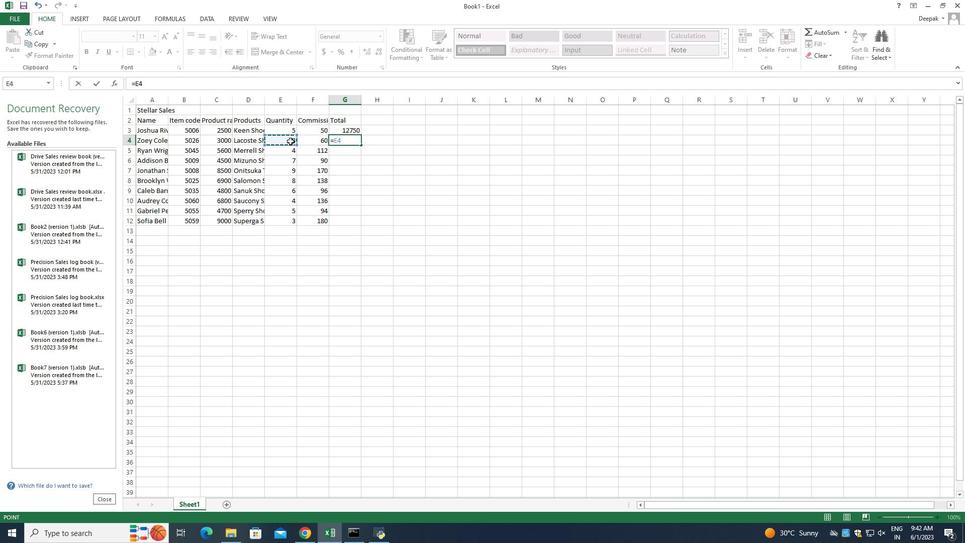
Action: Mouse moved to (218, 139)
Screenshot: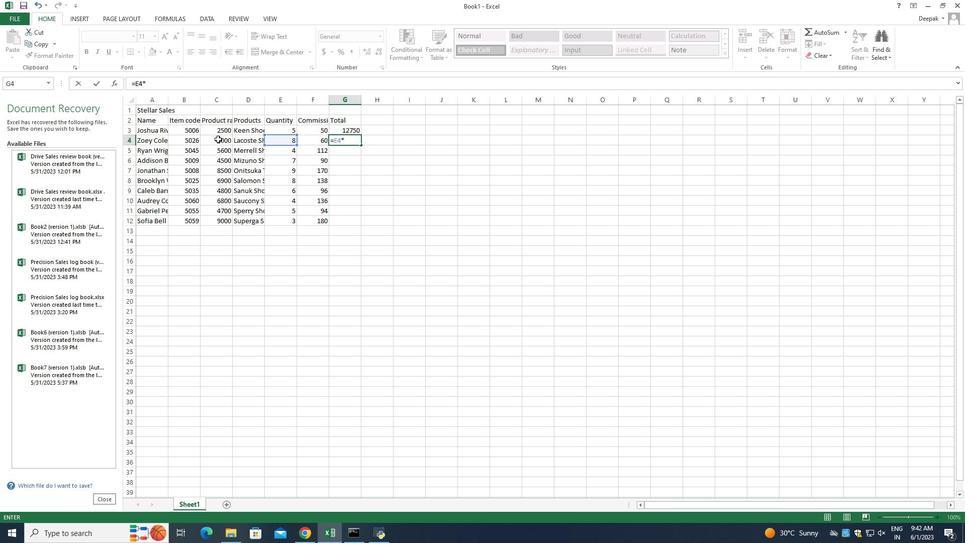 
Action: Mouse pressed left at (218, 139)
Screenshot: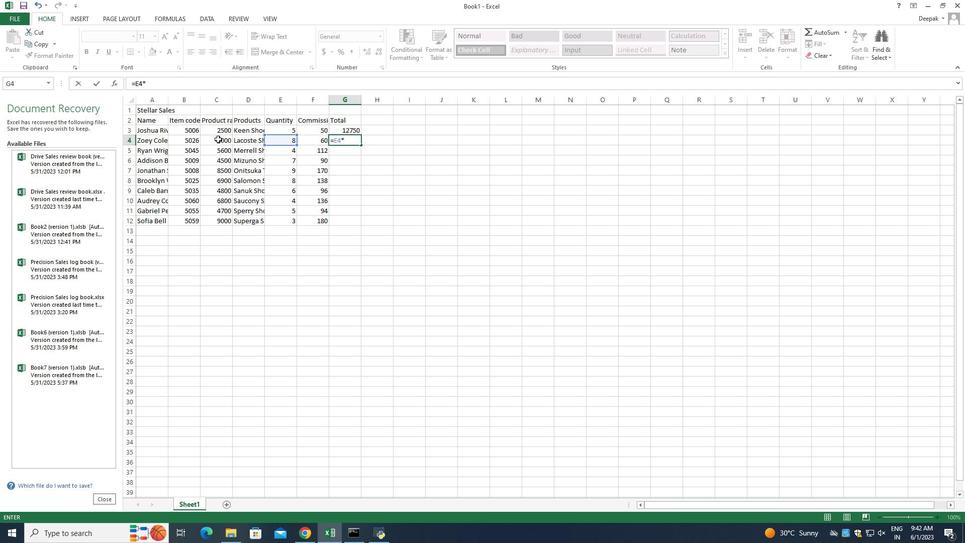 
Action: Key pressed +
Screenshot: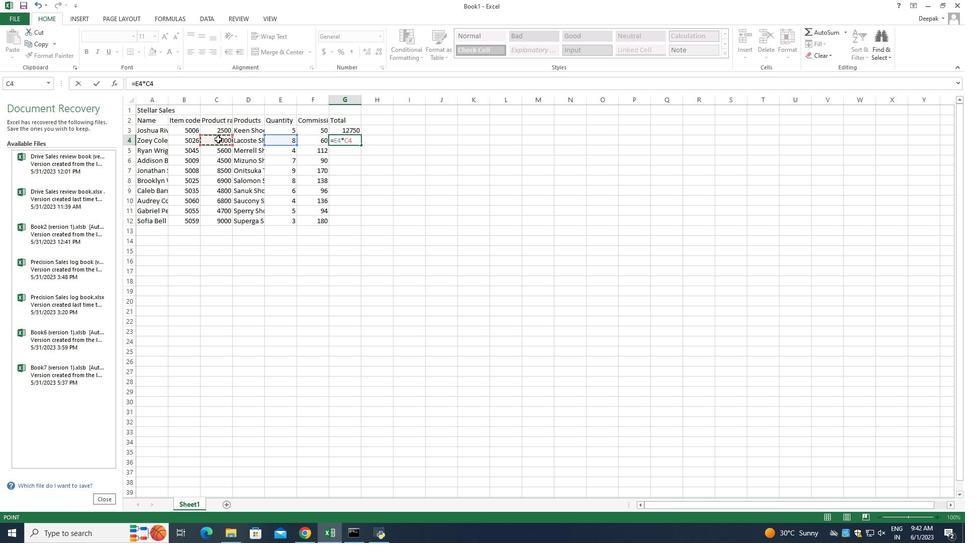 
Action: Mouse moved to (279, 140)
Screenshot: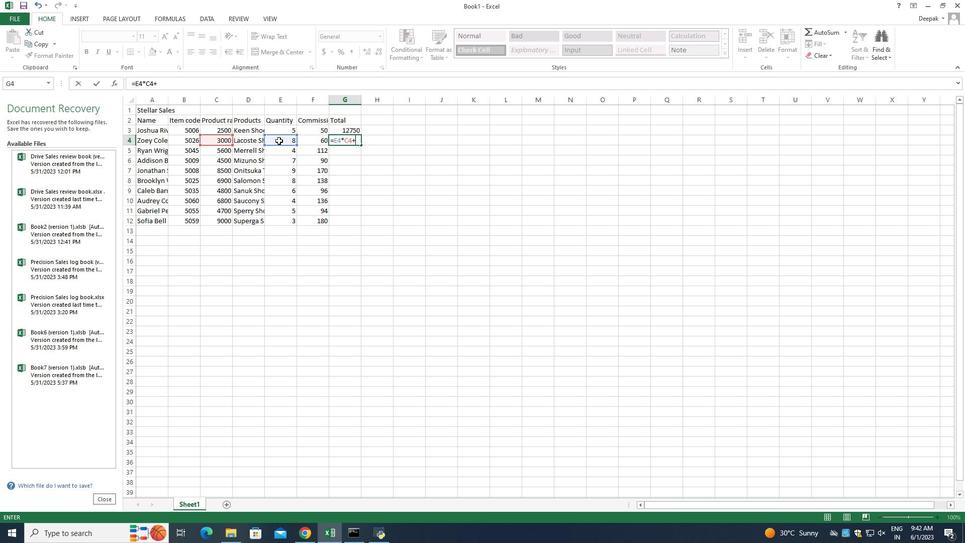 
Action: Mouse pressed left at (279, 140)
Screenshot: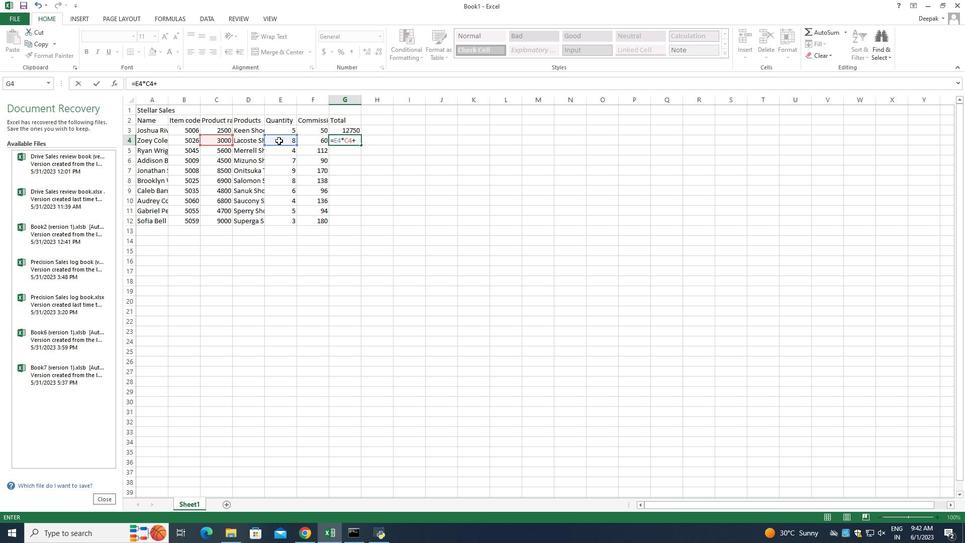 
Action: Key pressed *
Screenshot: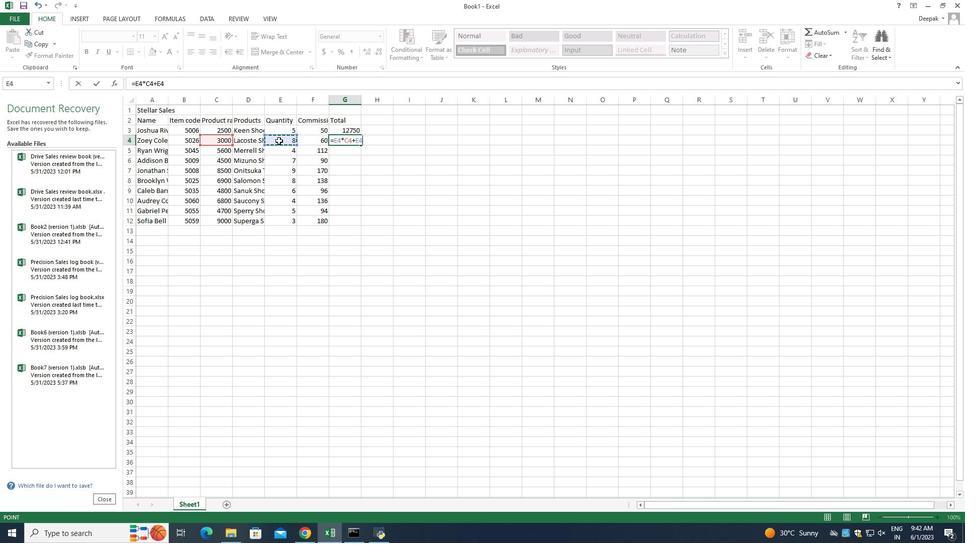 
Action: Mouse moved to (309, 140)
Screenshot: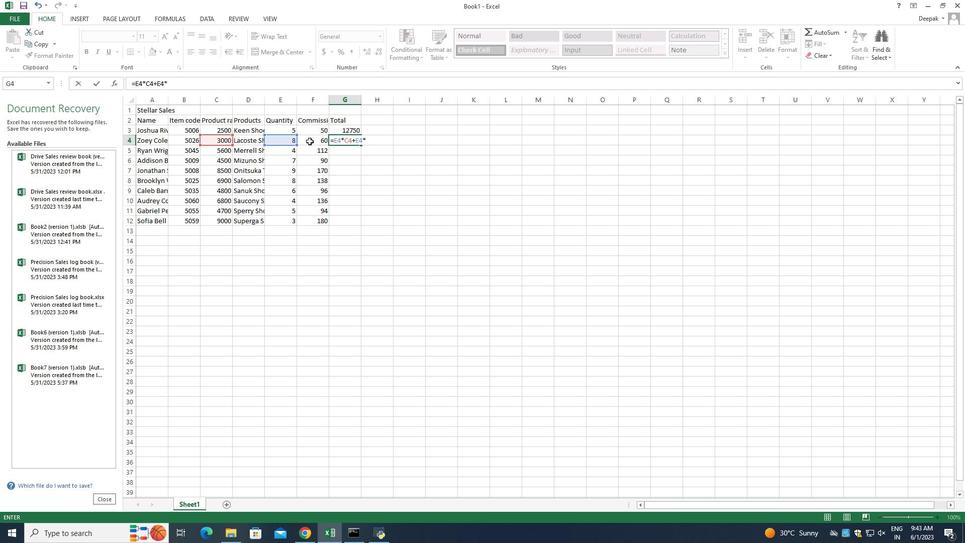 
Action: Mouse pressed left at (309, 140)
Screenshot: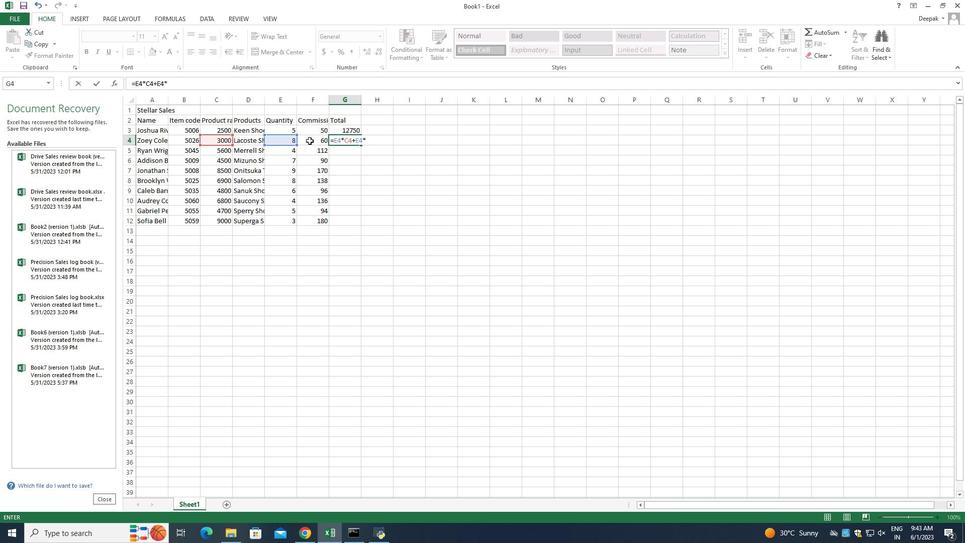 
Action: Key pressed <Key.enter>
Screenshot: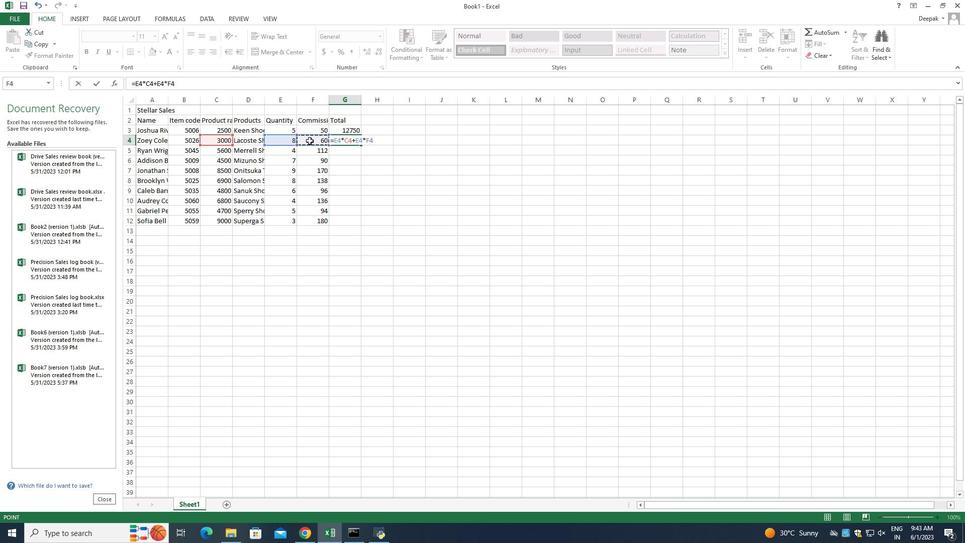 
Action: Mouse moved to (338, 151)
Screenshot: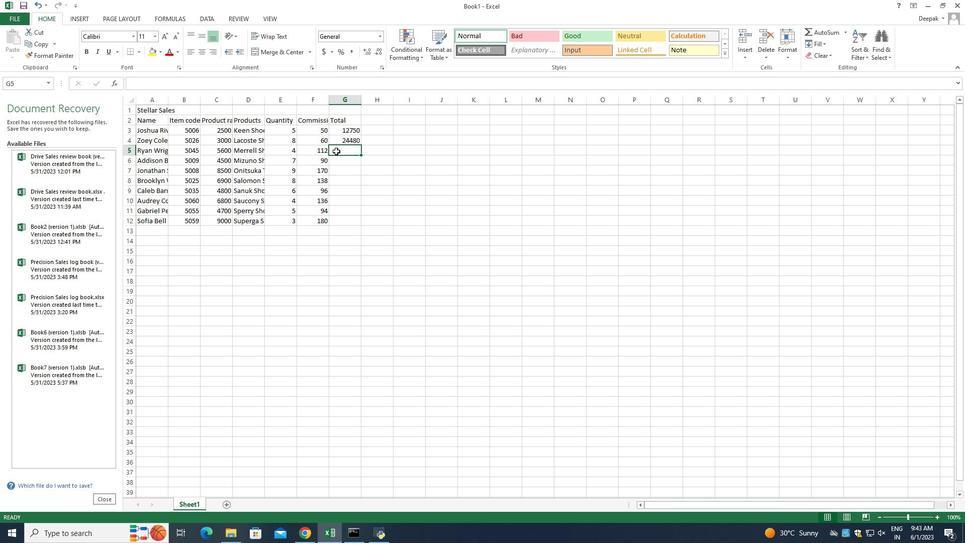 
Action: Key pressed =
Screenshot: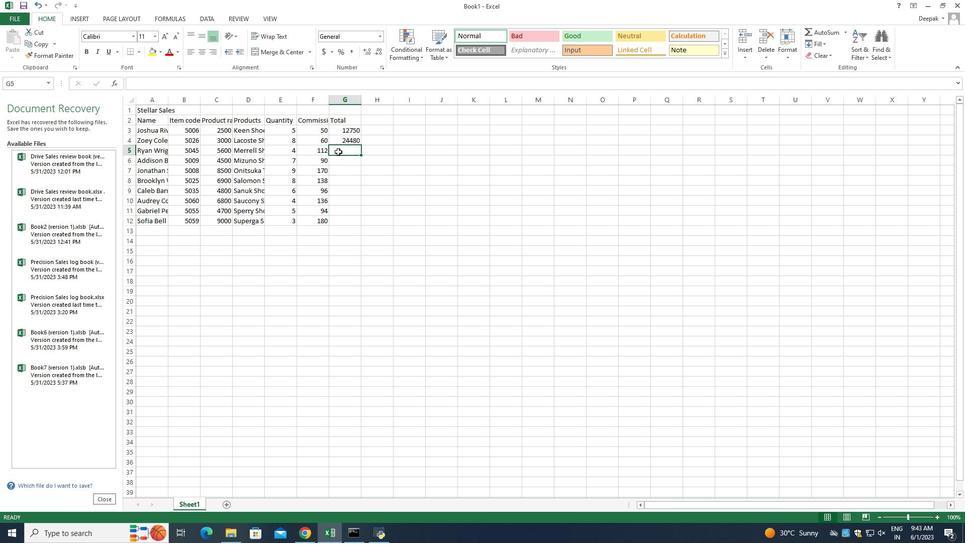 
Action: Mouse moved to (283, 150)
Screenshot: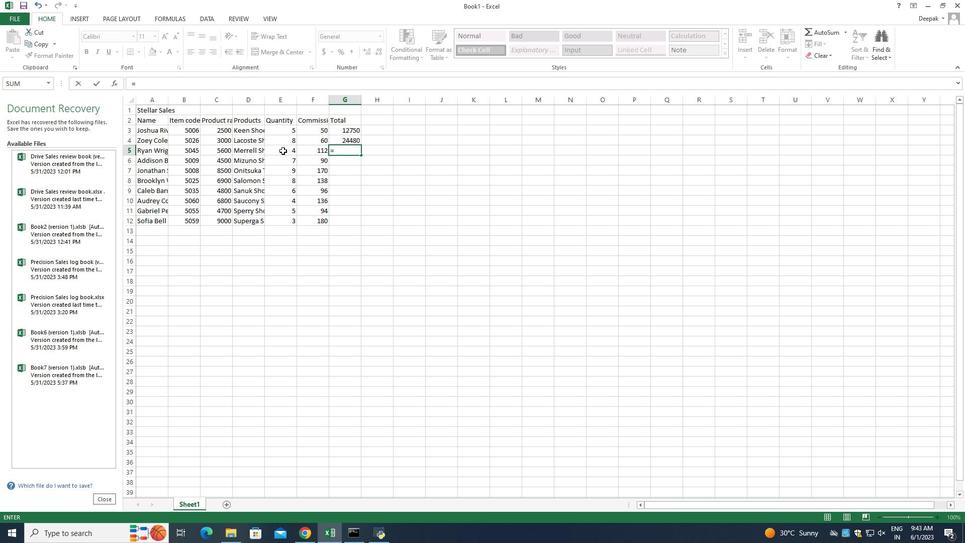
Action: Mouse pressed left at (283, 150)
Screenshot: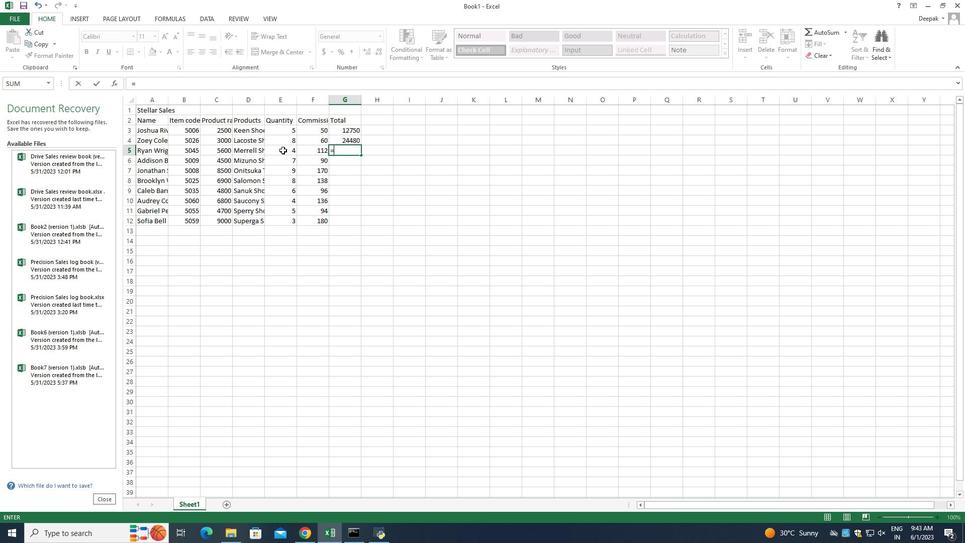 
Action: Mouse moved to (283, 150)
Screenshot: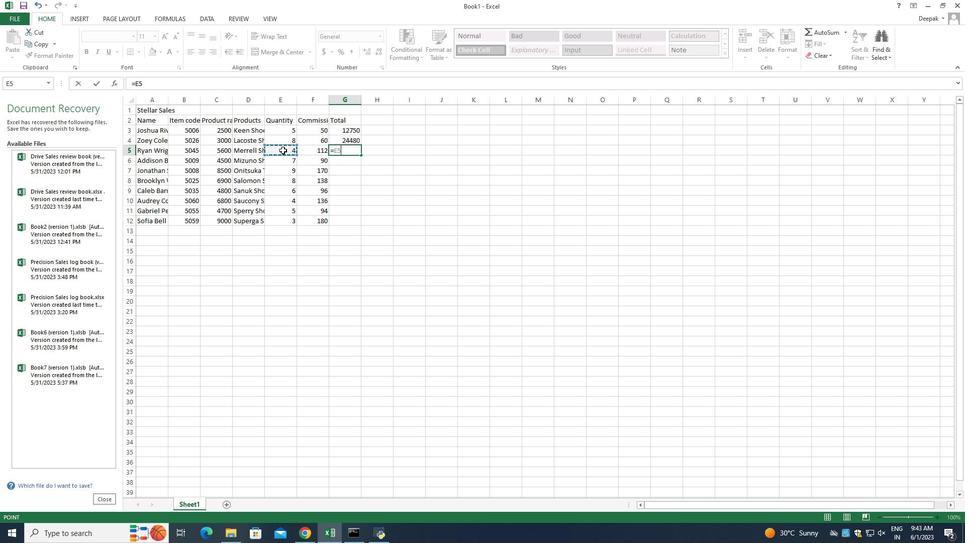 
Action: Key pressed *
Screenshot: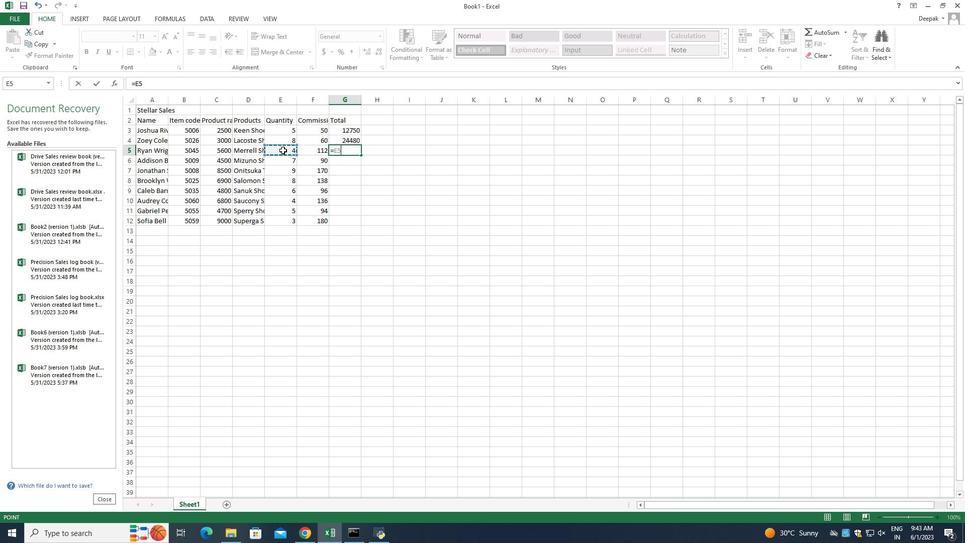 
Action: Mouse moved to (223, 151)
Screenshot: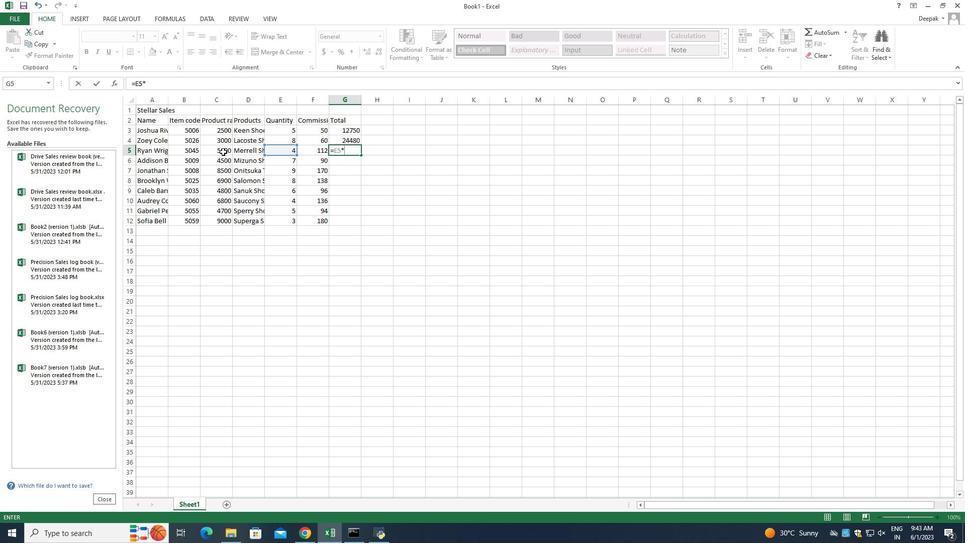 
Action: Mouse pressed left at (223, 151)
Screenshot: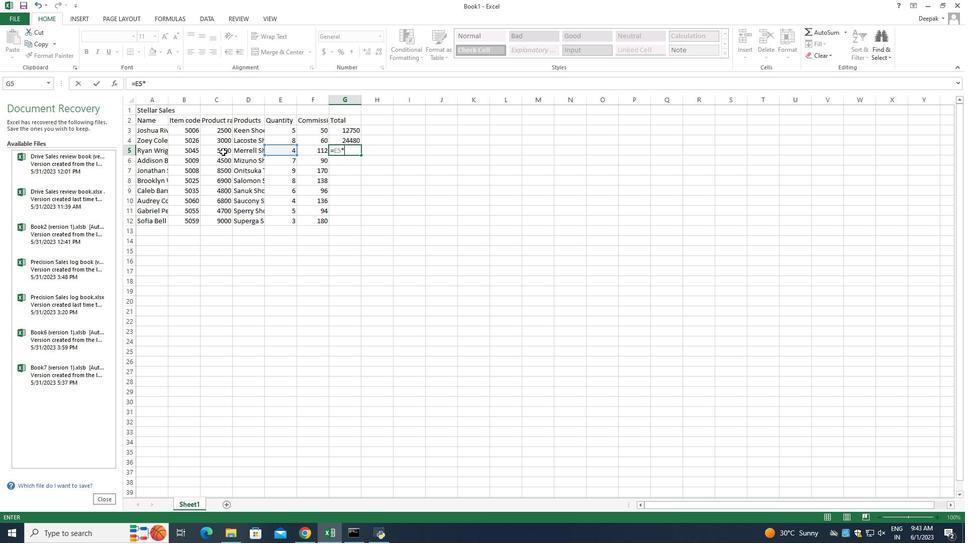 
Action: Key pressed +
Screenshot: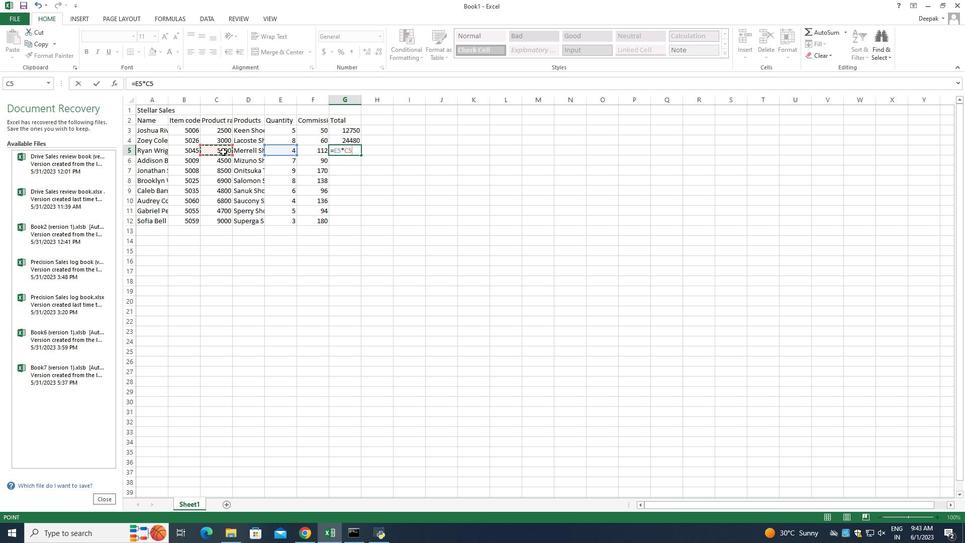 
Action: Mouse moved to (282, 150)
Screenshot: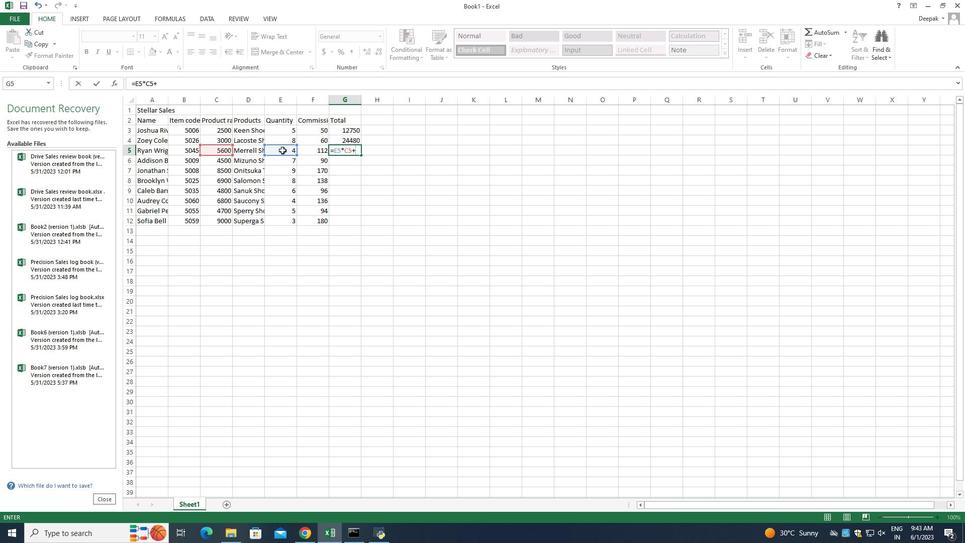 
Action: Mouse pressed left at (282, 150)
Screenshot: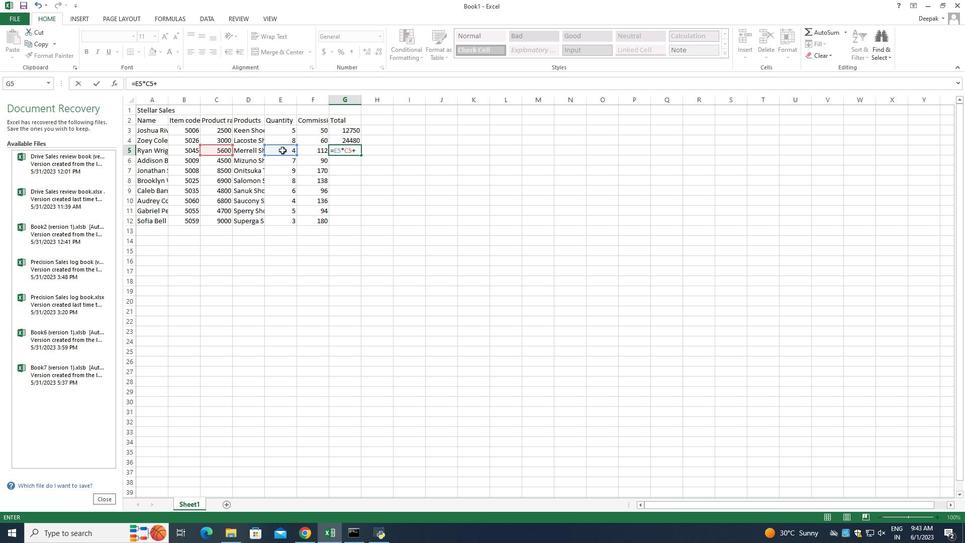 
Action: Key pressed *
Screenshot: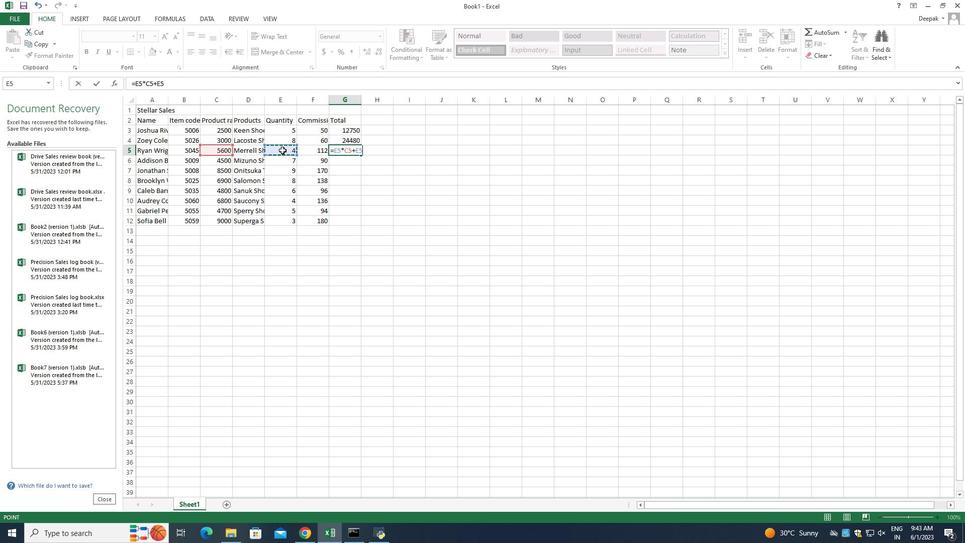 
Action: Mouse moved to (309, 150)
Screenshot: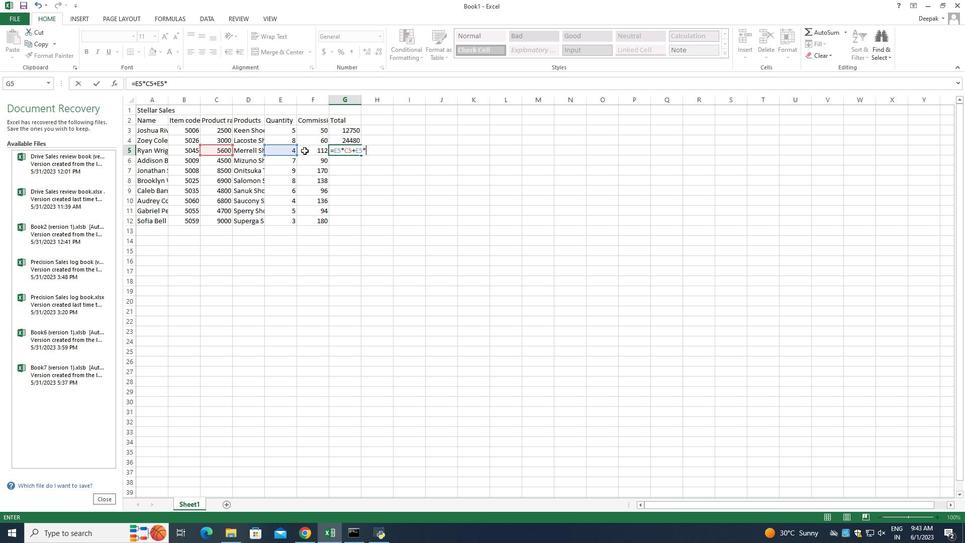 
Action: Mouse pressed left at (309, 150)
Screenshot: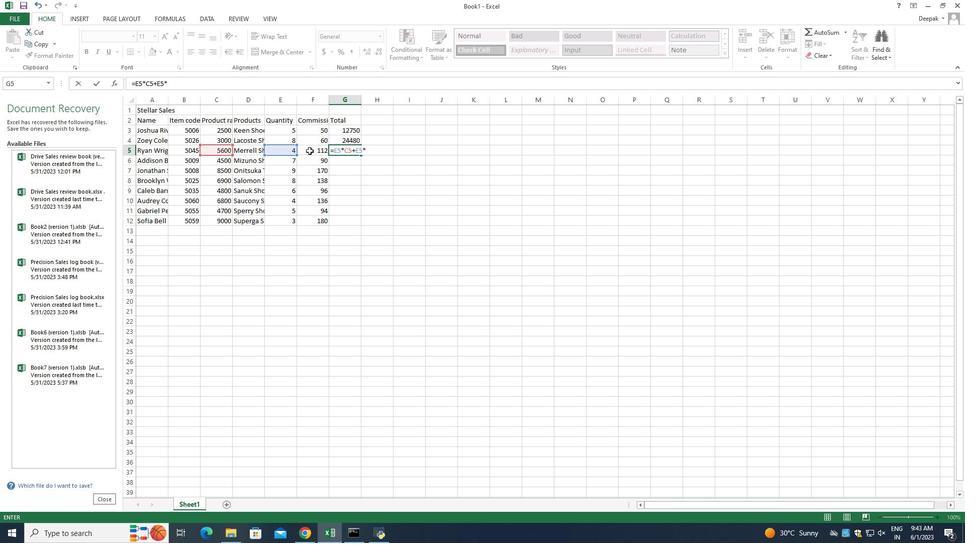 
Action: Key pressed <Key.enter>=
Screenshot: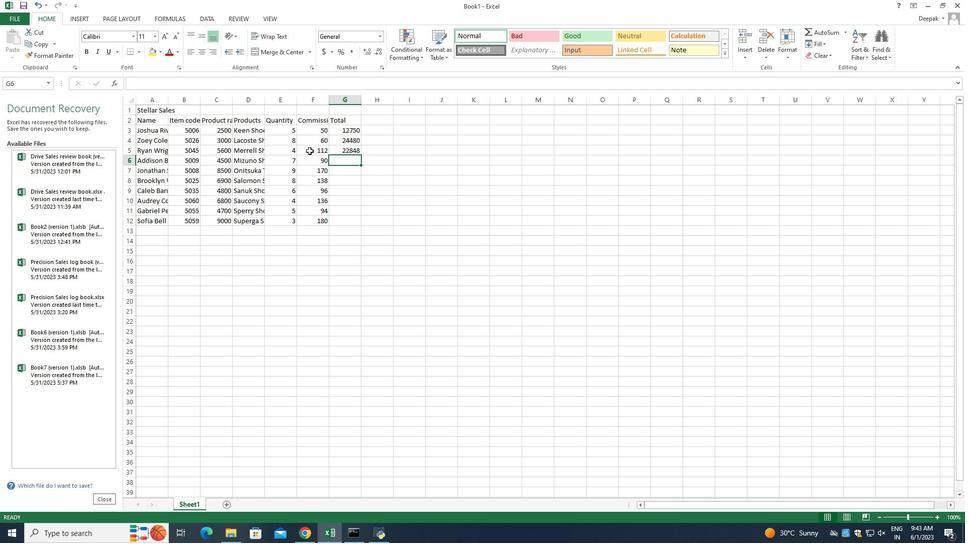 
Action: Mouse moved to (289, 160)
Screenshot: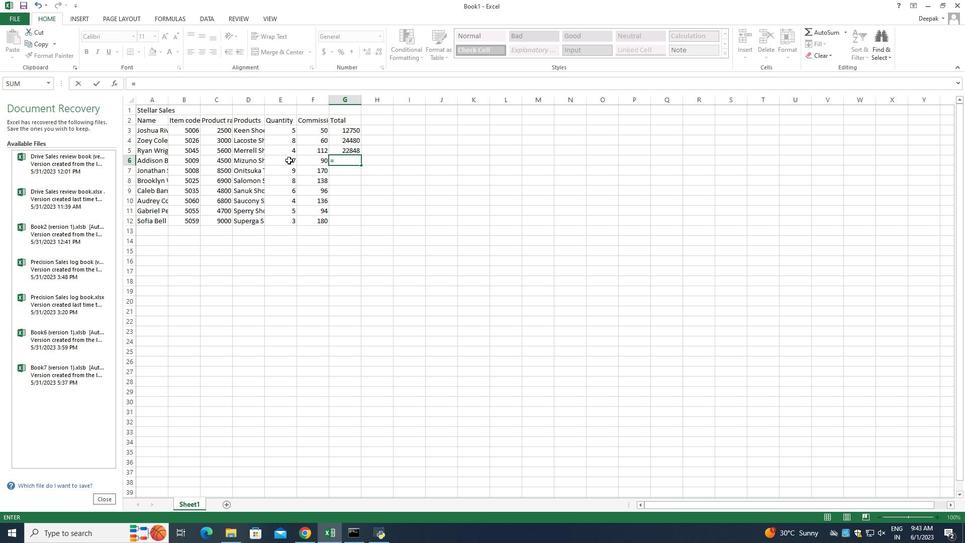 
Action: Mouse pressed left at (289, 160)
Screenshot: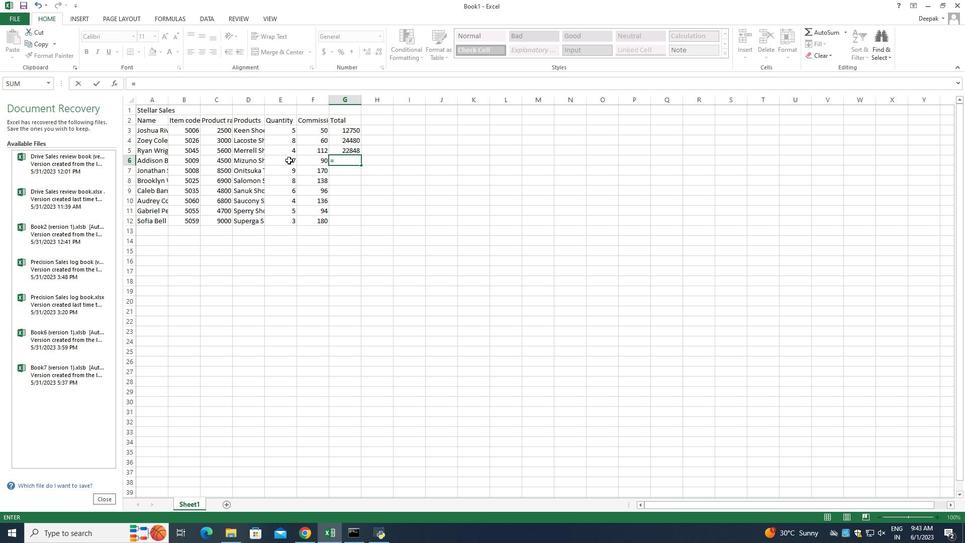 
Action: Key pressed *
Screenshot: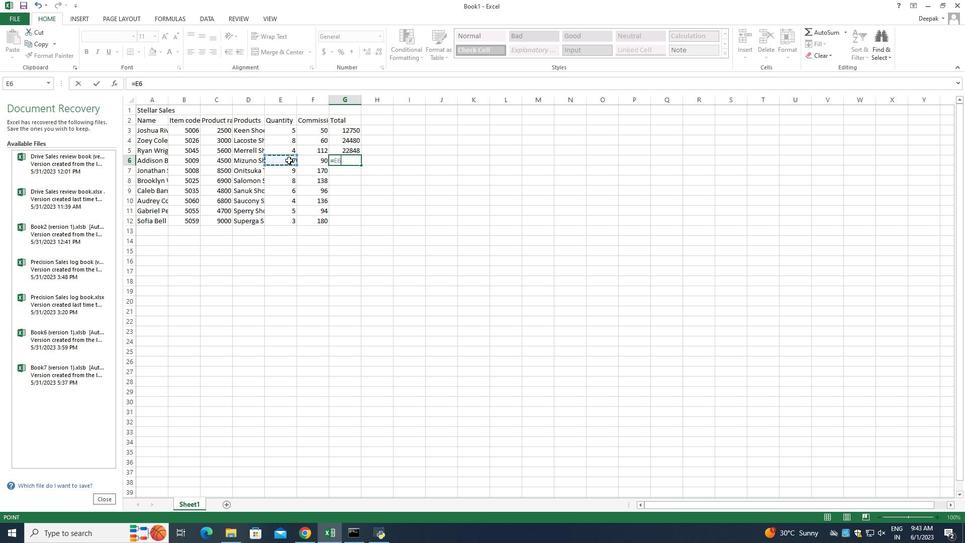 
Action: Mouse moved to (223, 161)
Screenshot: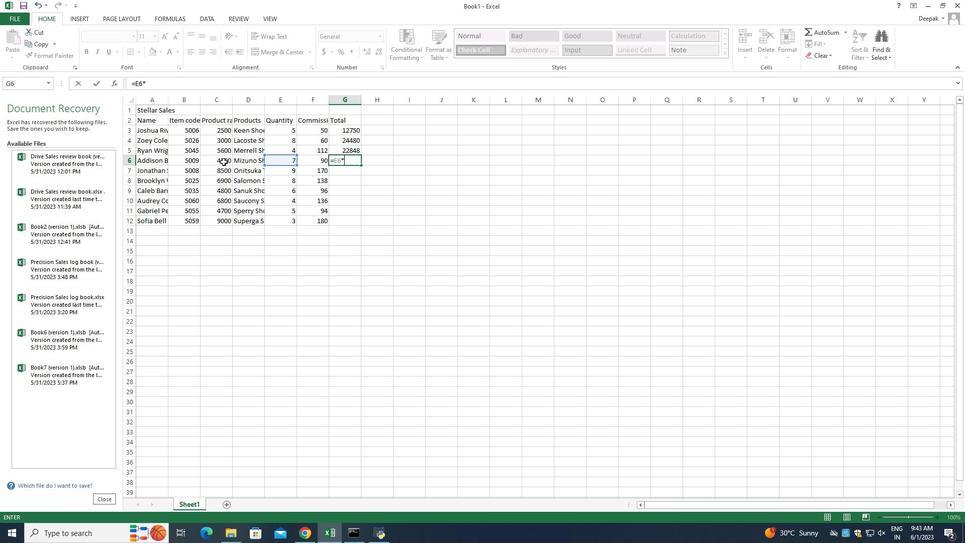 
Action: Mouse pressed left at (223, 161)
Screenshot: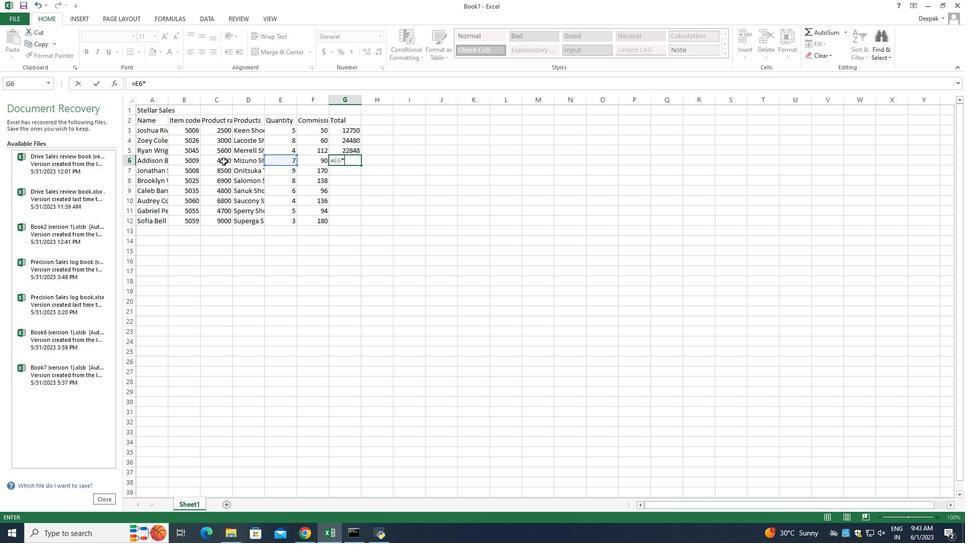 
Action: Key pressed +
Screenshot: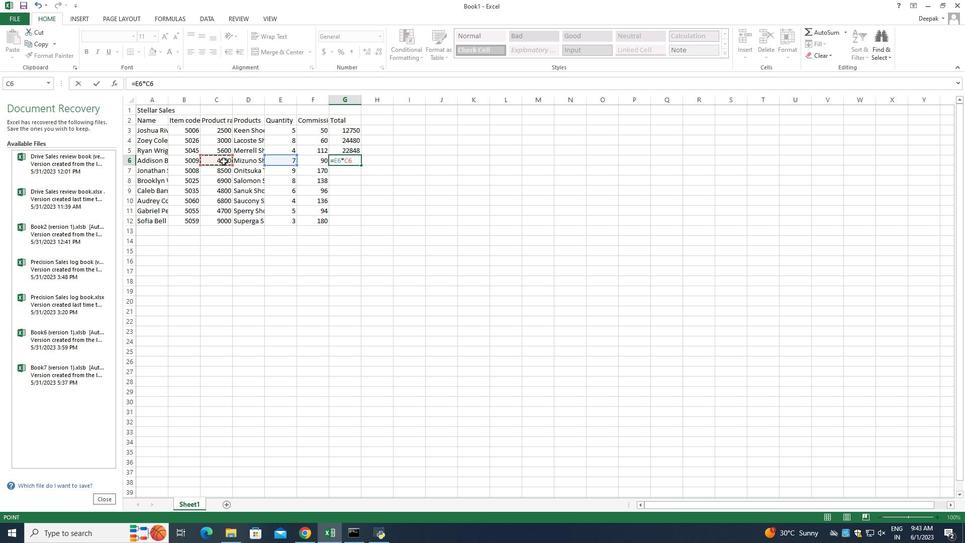 
Action: Mouse moved to (285, 160)
Screenshot: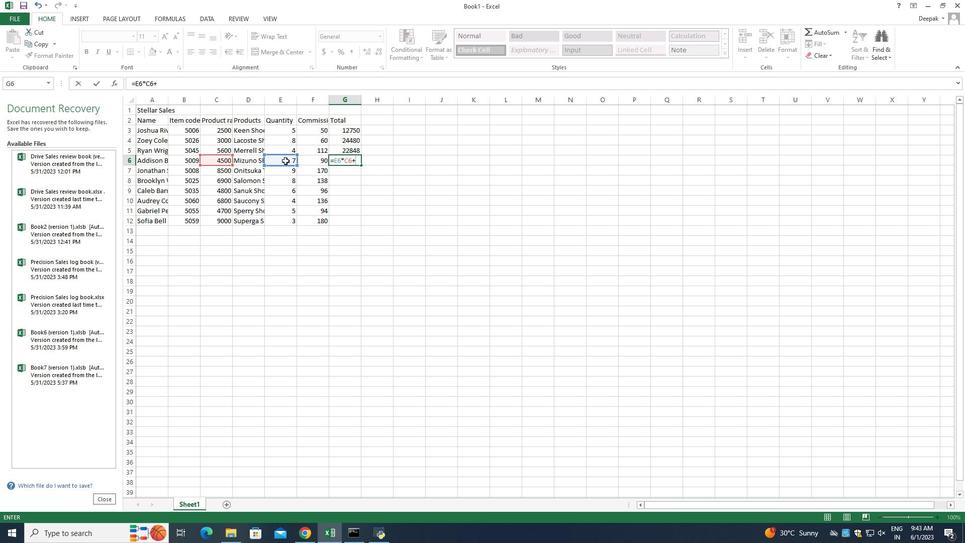 
Action: Mouse pressed left at (285, 160)
Screenshot: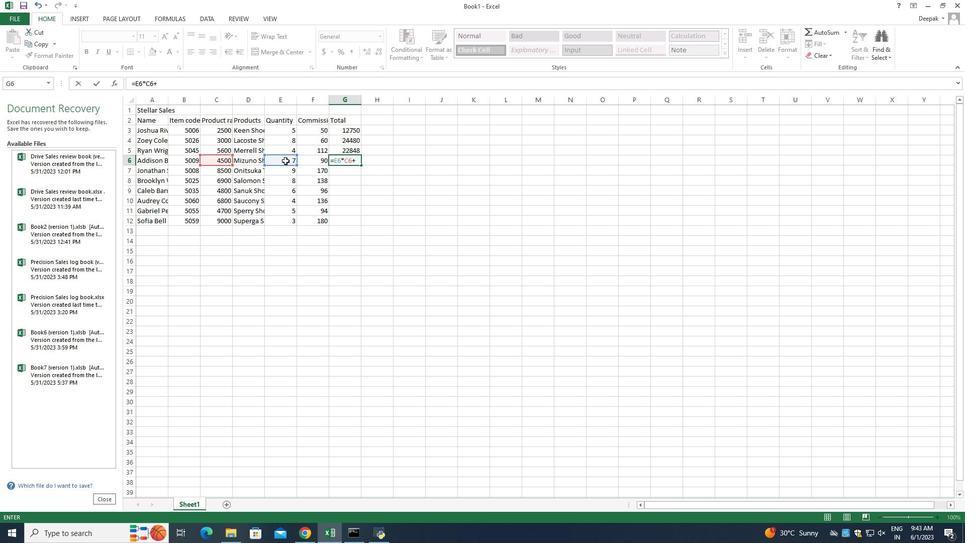 
Action: Key pressed *
Screenshot: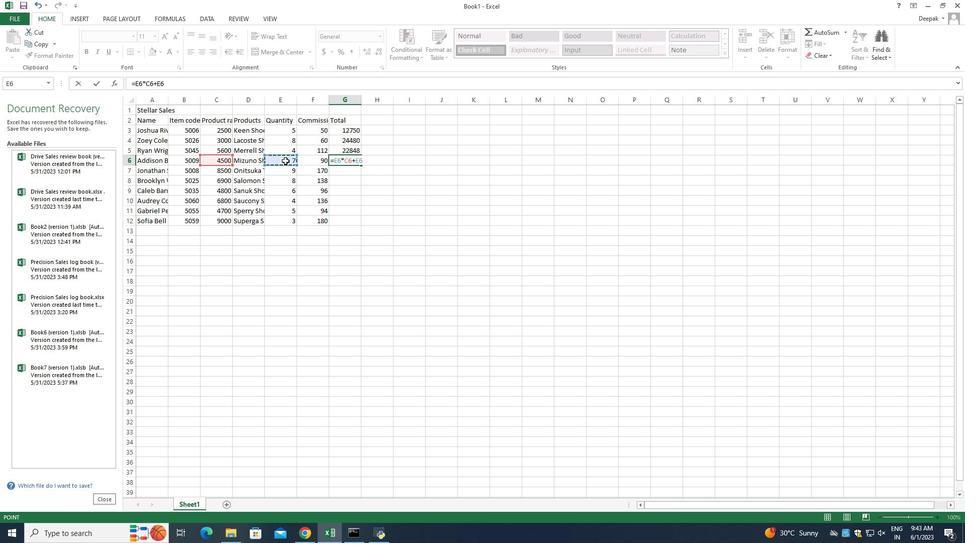 
Action: Mouse moved to (310, 161)
Screenshot: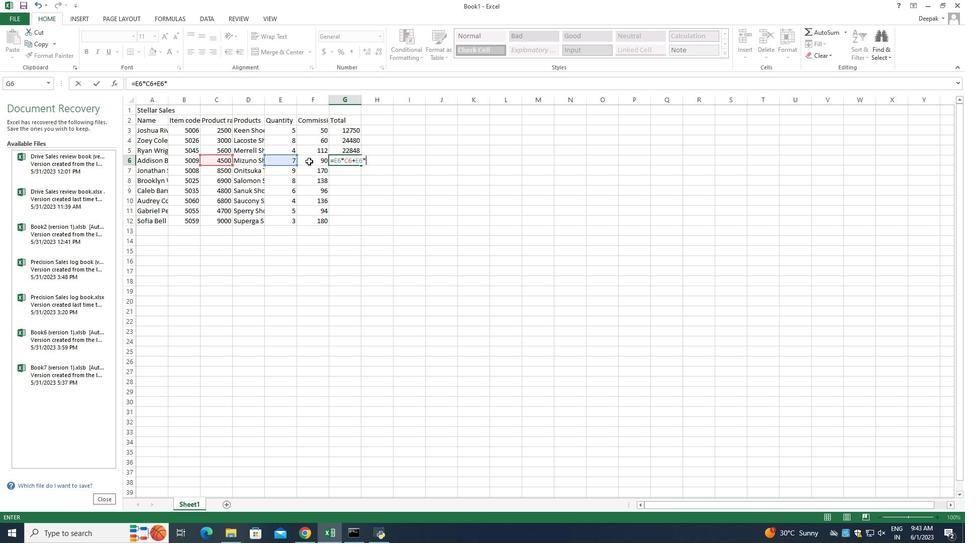 
Action: Mouse pressed left at (310, 161)
Screenshot: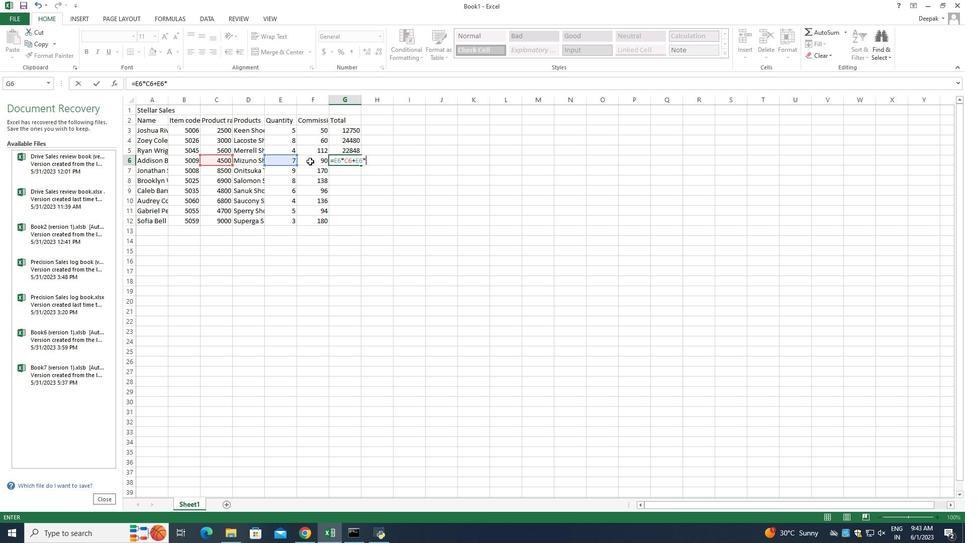 
Action: Key pressed <Key.enter>=
Screenshot: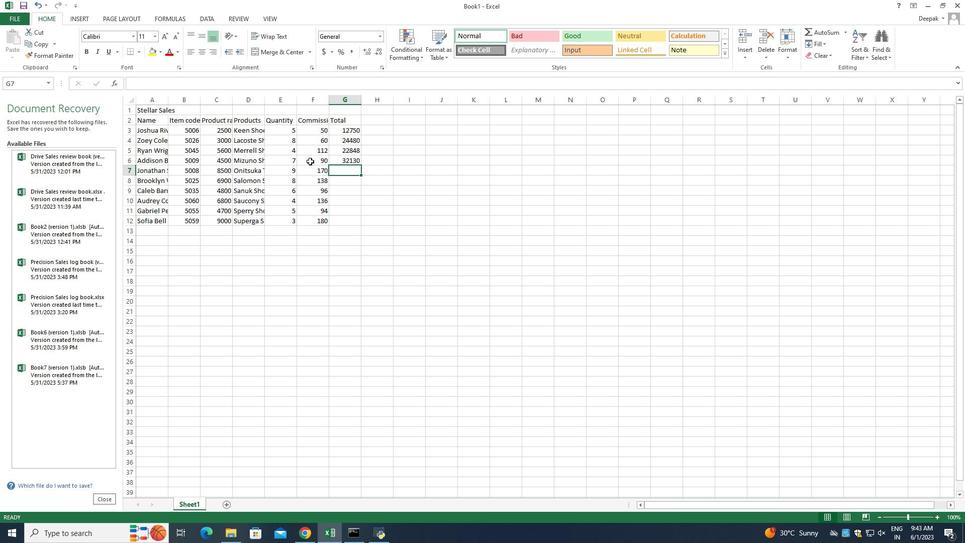 
Action: Mouse moved to (286, 171)
Screenshot: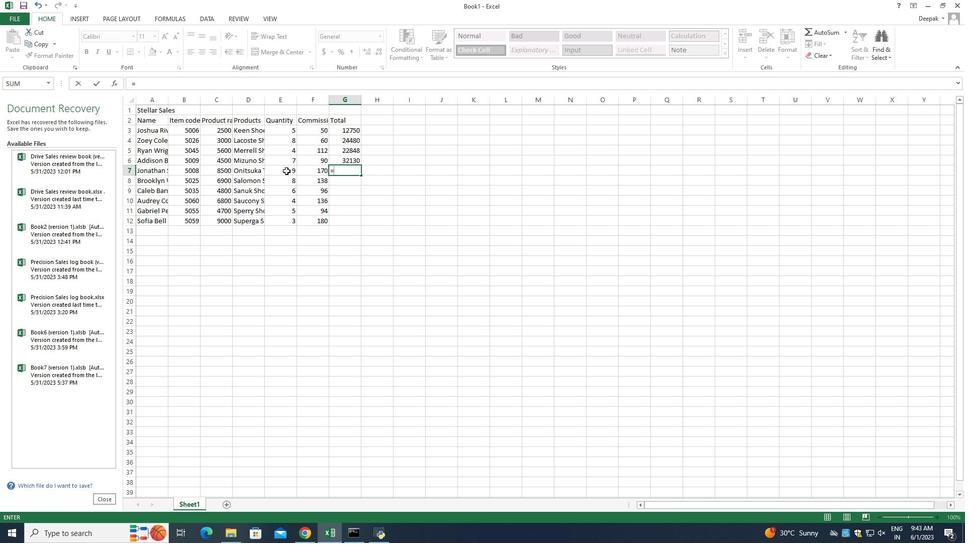 
Action: Mouse pressed left at (286, 171)
Screenshot: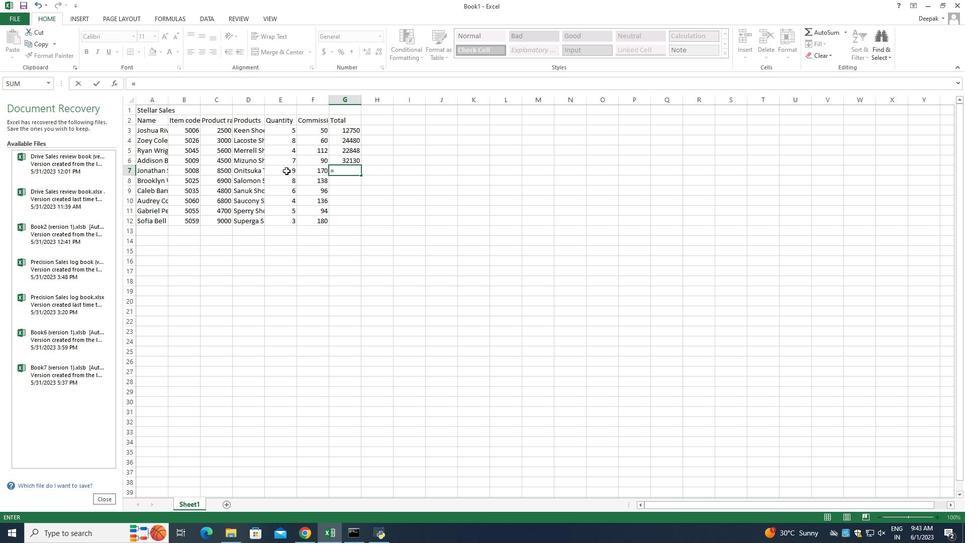 
Action: Key pressed *
Screenshot: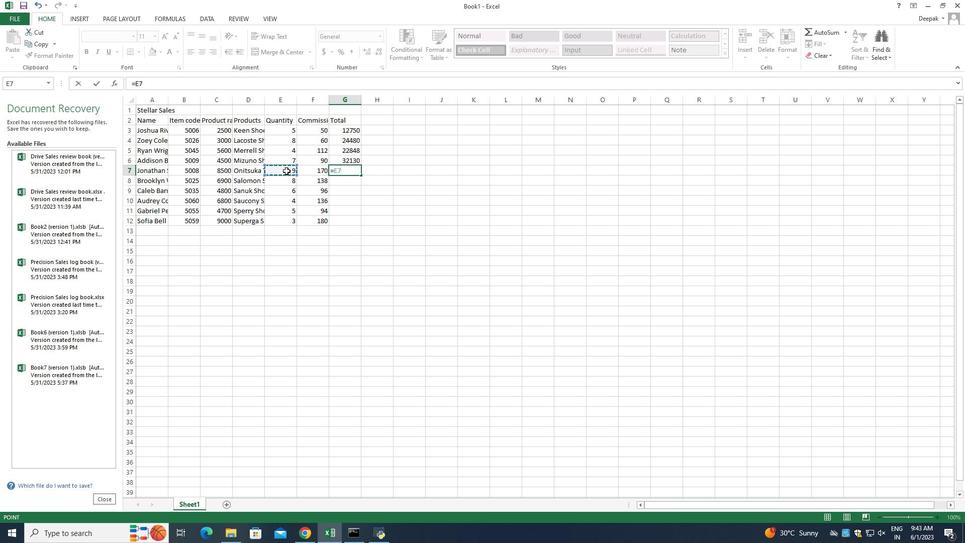 
Action: Mouse moved to (221, 172)
Screenshot: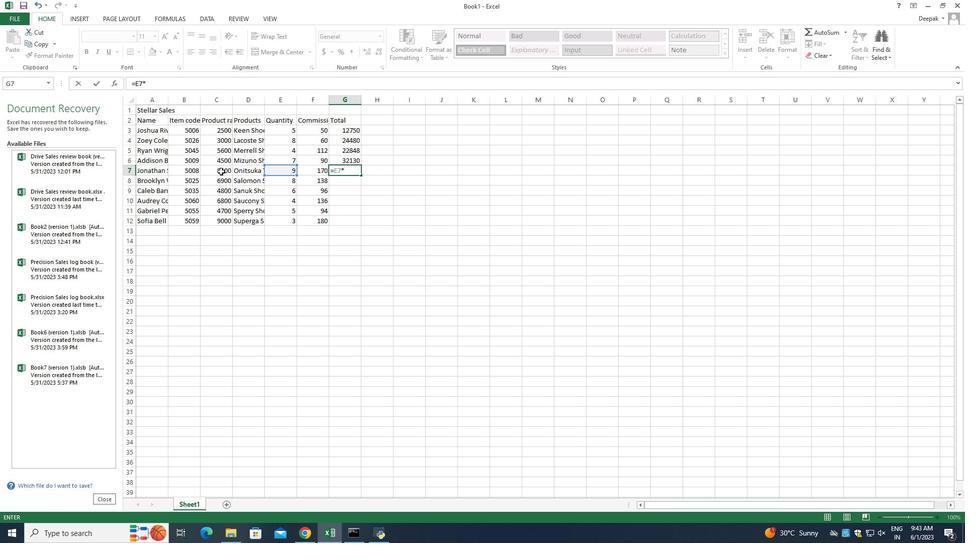 
Action: Mouse pressed left at (221, 172)
Screenshot: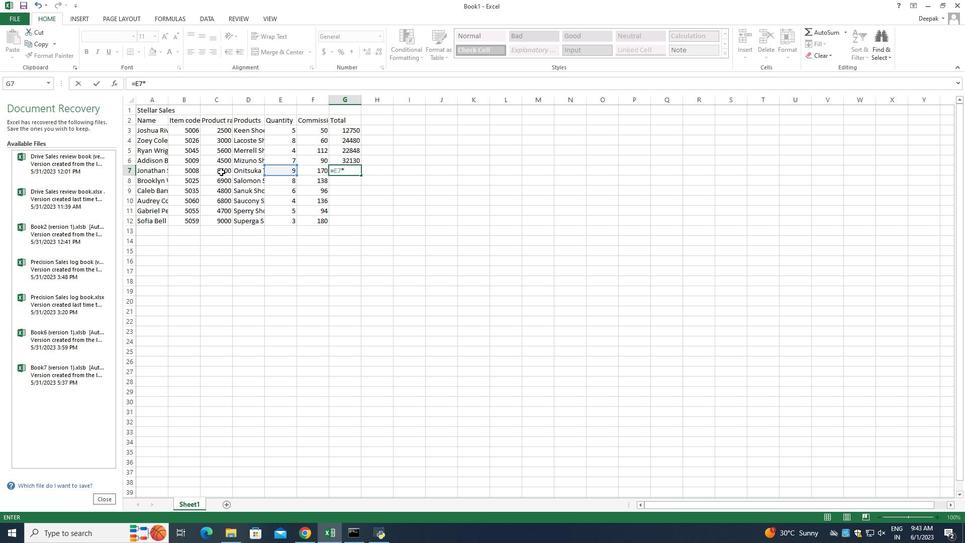 
Action: Key pressed +
Screenshot: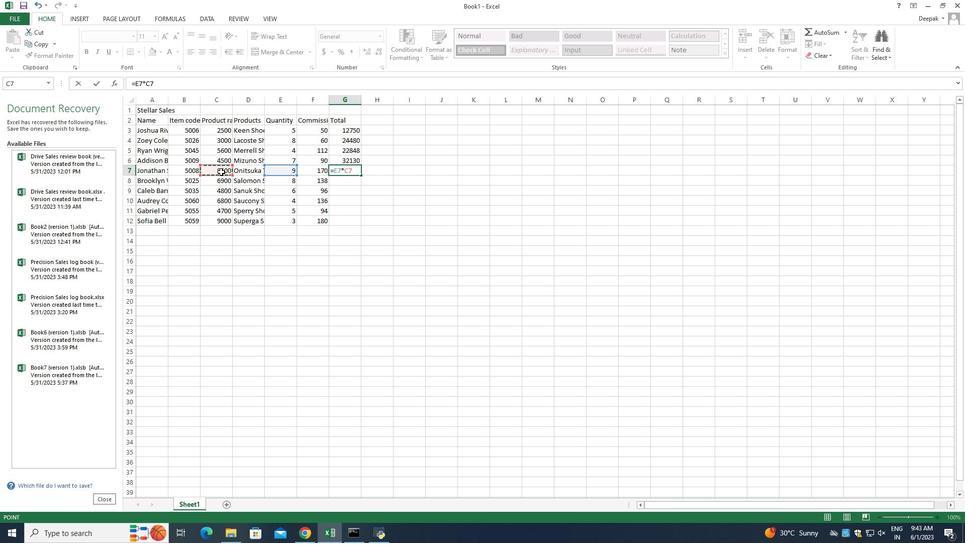 
Action: Mouse moved to (275, 171)
Screenshot: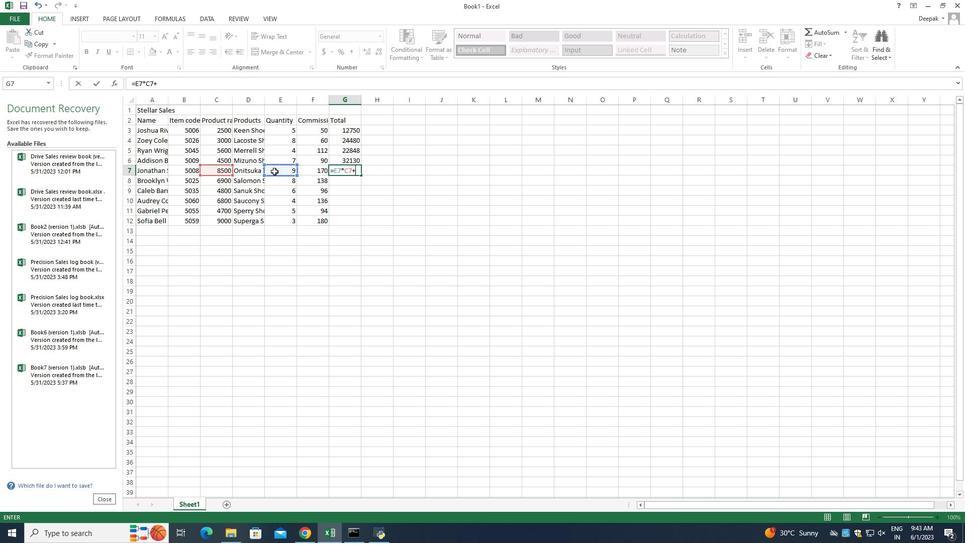 
Action: Mouse pressed left at (275, 171)
Screenshot: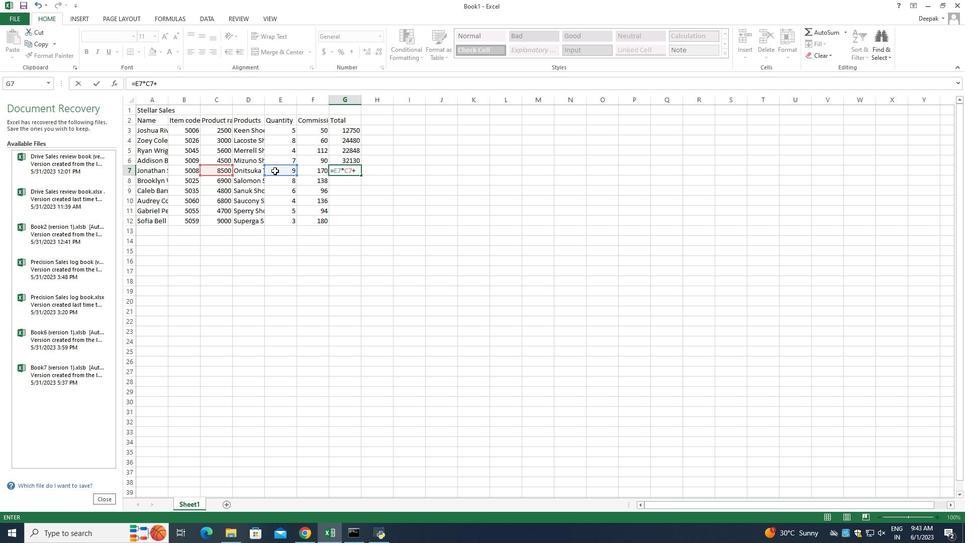 
Action: Key pressed *
Screenshot: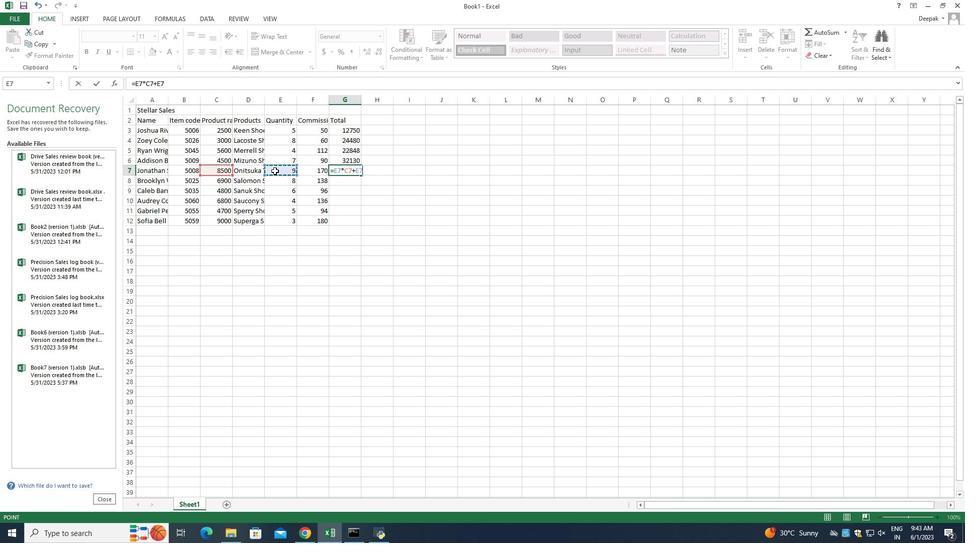 
Action: Mouse moved to (315, 170)
Screenshot: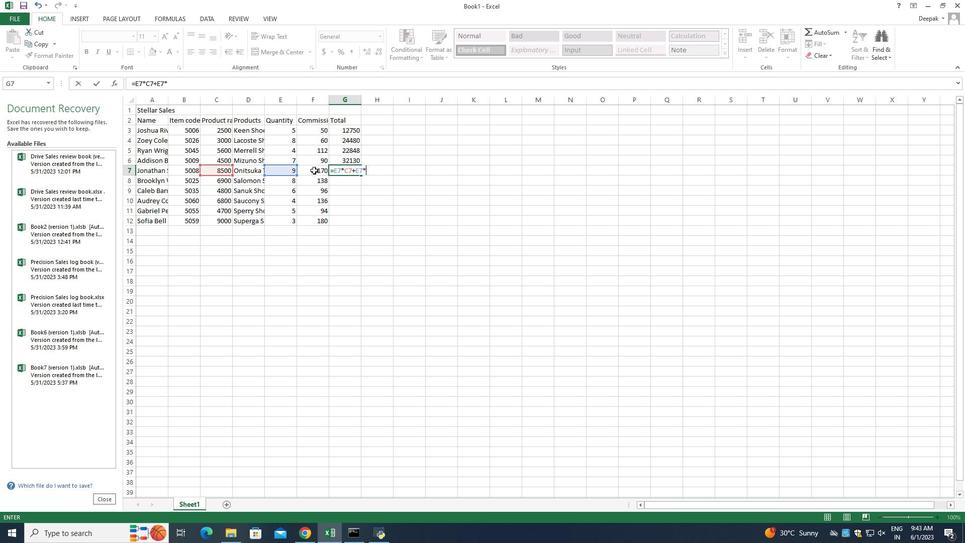 
Action: Mouse pressed left at (315, 170)
Screenshot: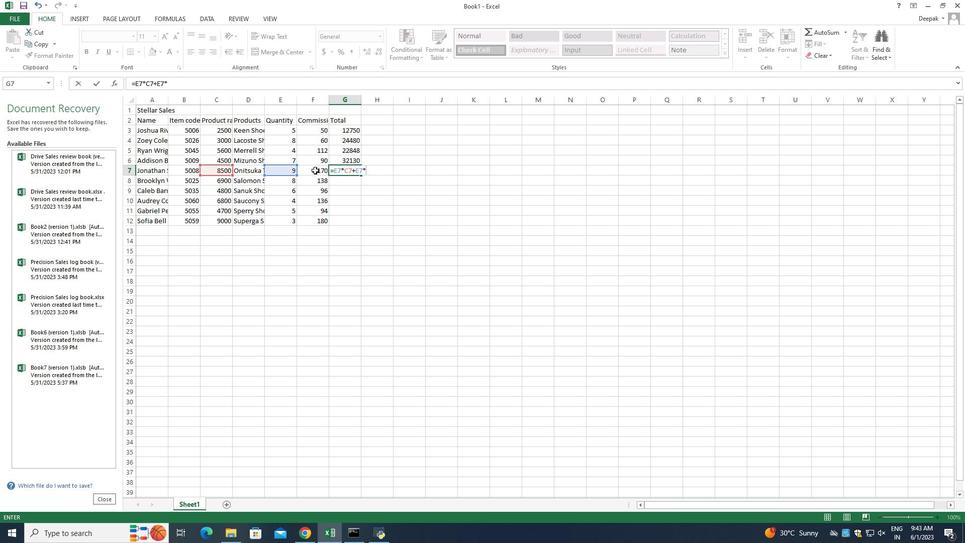 
Action: Key pressed <Key.enter>=
Screenshot: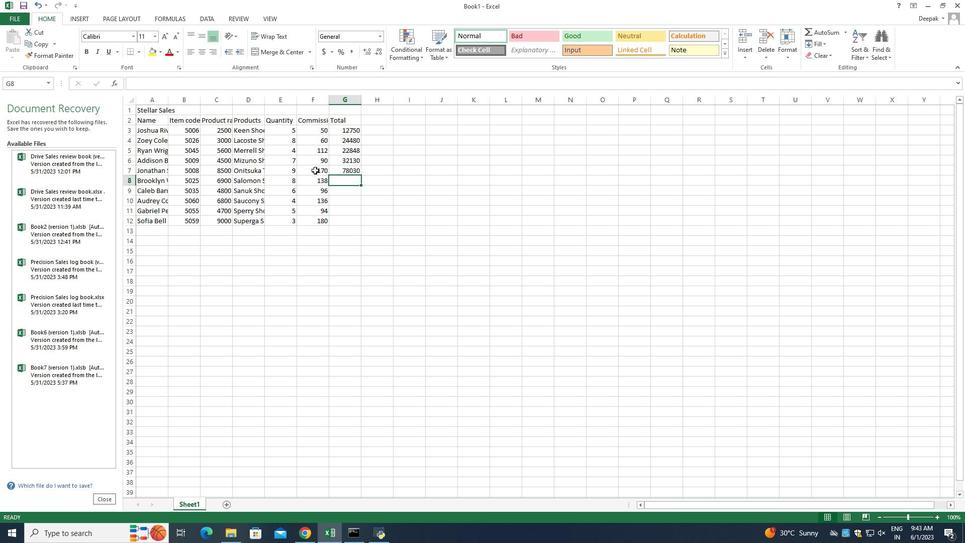 
Action: Mouse moved to (281, 179)
Screenshot: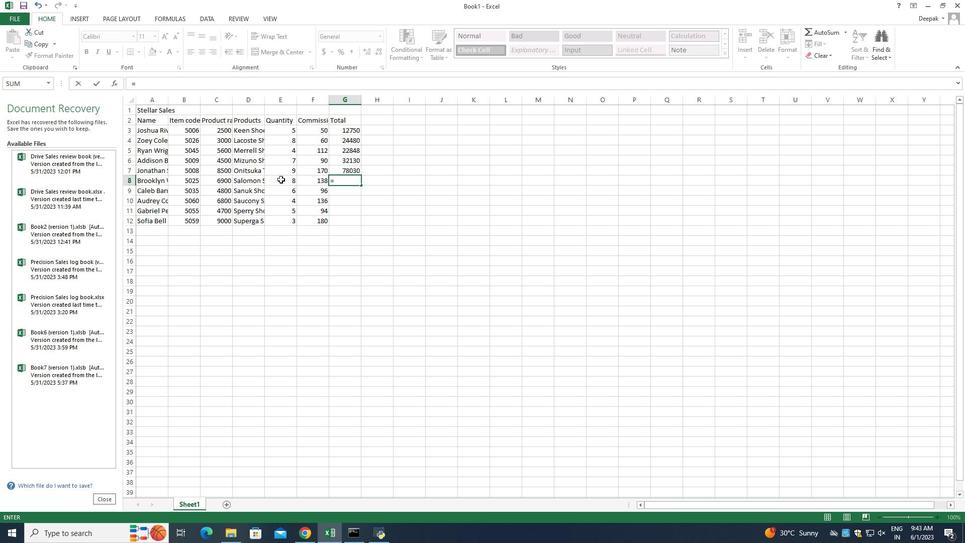 
Action: Mouse pressed left at (281, 179)
Screenshot: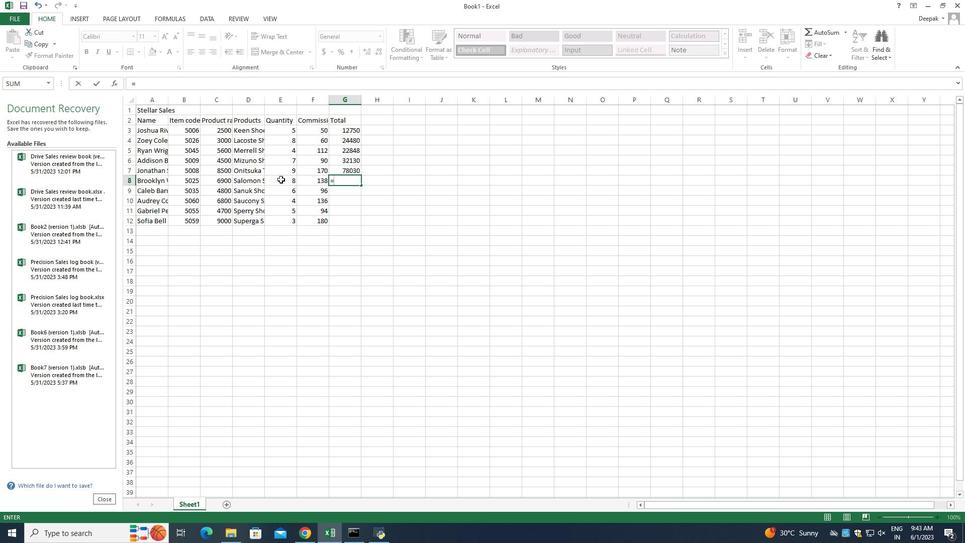 
Action: Mouse moved to (281, 180)
Screenshot: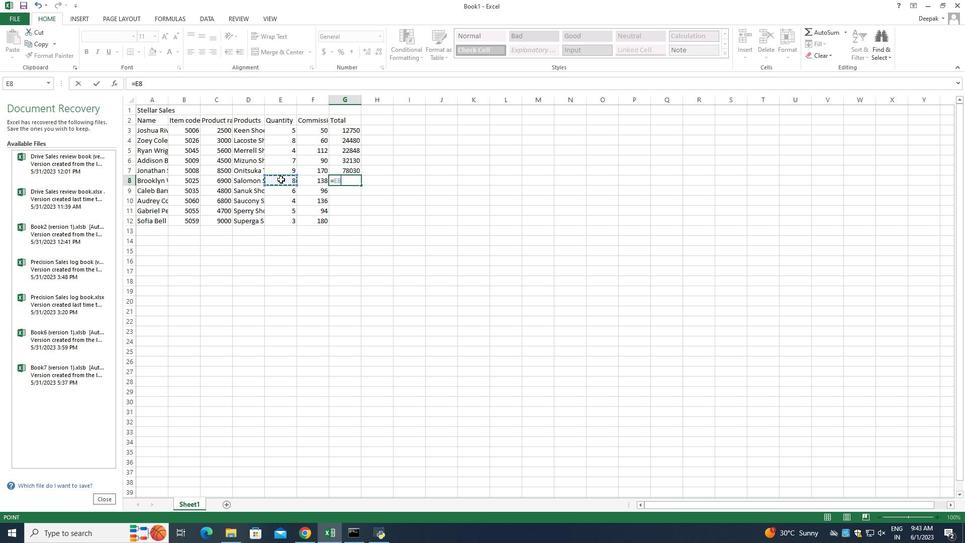 
Action: Key pressed *
Screenshot: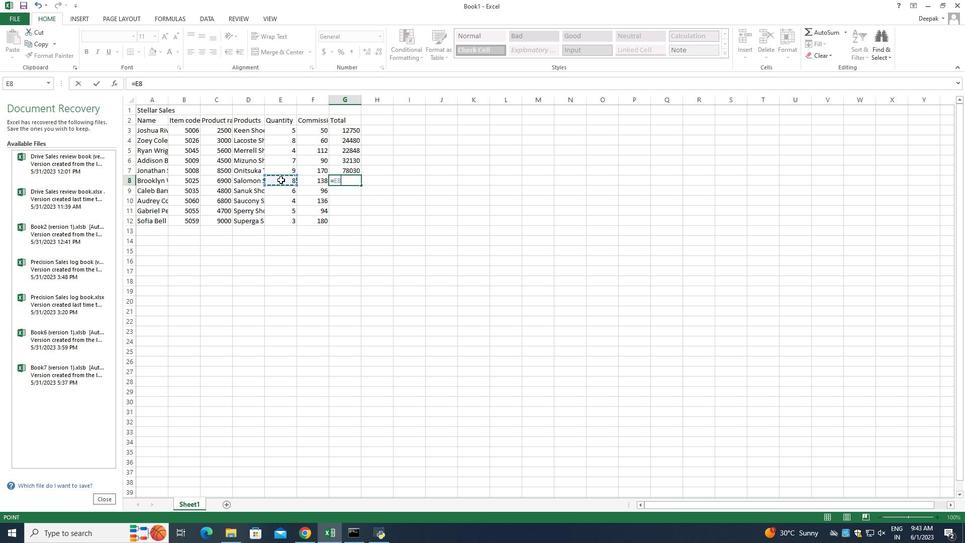 
Action: Mouse moved to (221, 179)
Screenshot: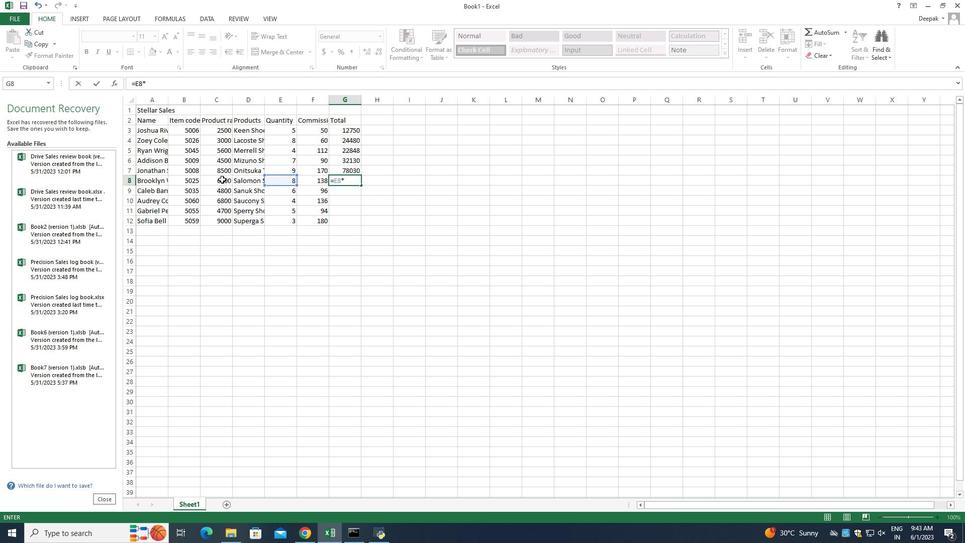 
Action: Mouse pressed left at (221, 179)
Screenshot: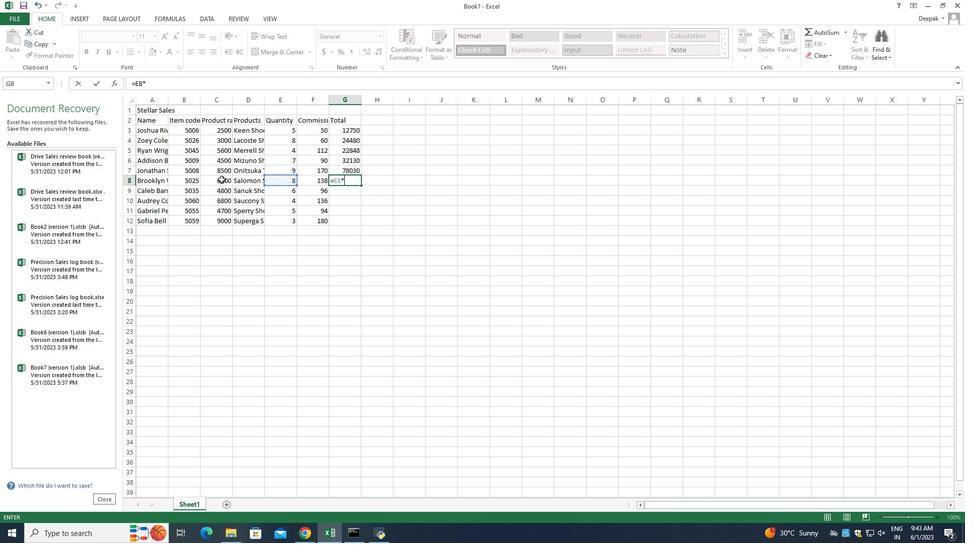
Action: Mouse moved to (221, 179)
Screenshot: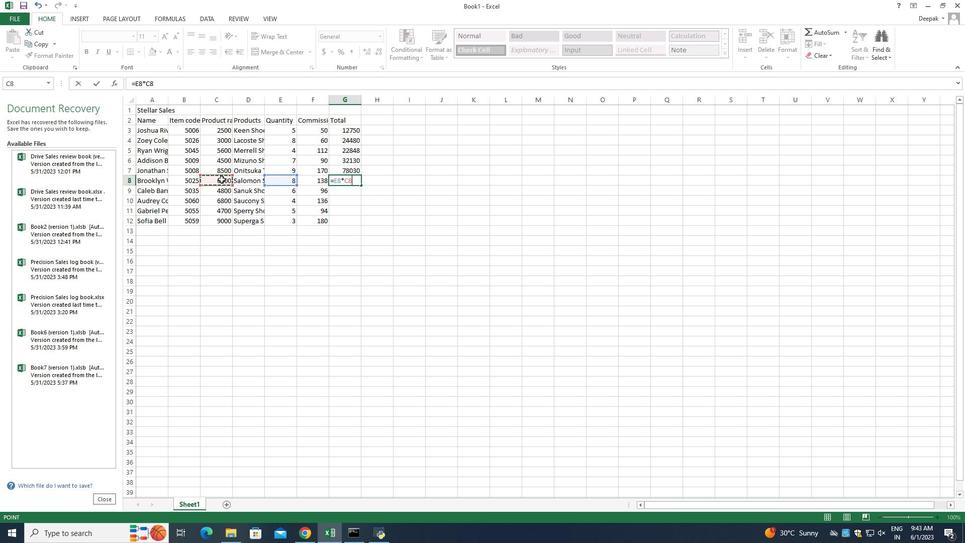 
Action: Key pressed +
Screenshot: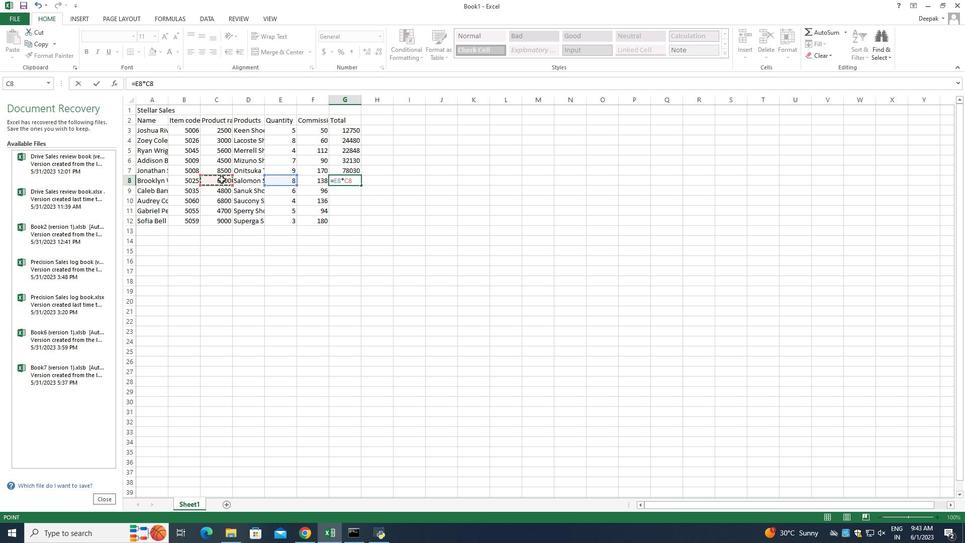 
Action: Mouse moved to (283, 181)
Screenshot: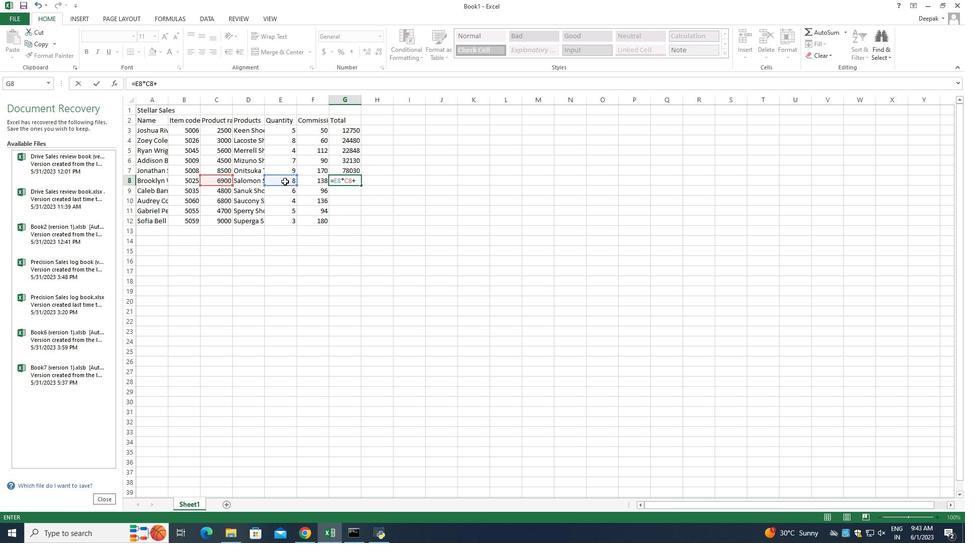 
Action: Mouse pressed left at (283, 181)
Screenshot: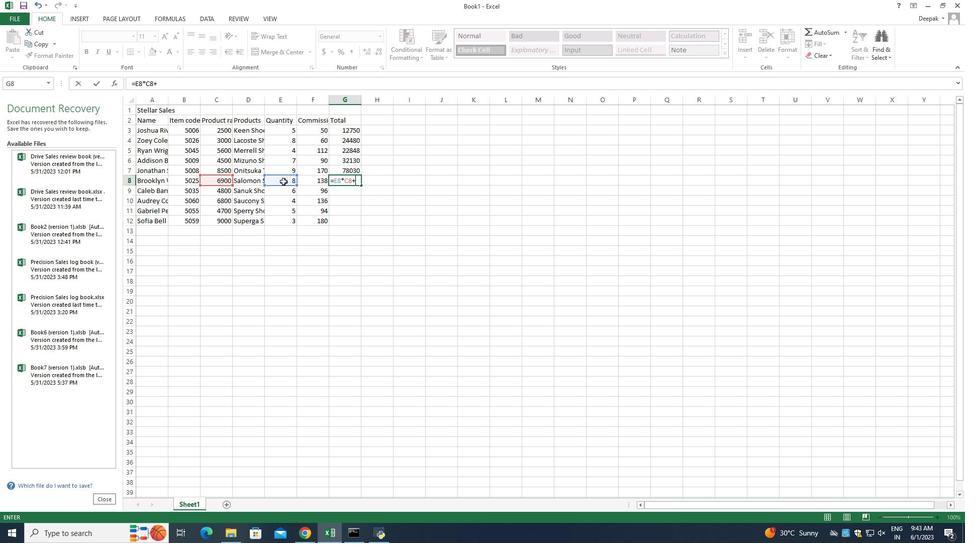 
Action: Key pressed *
Screenshot: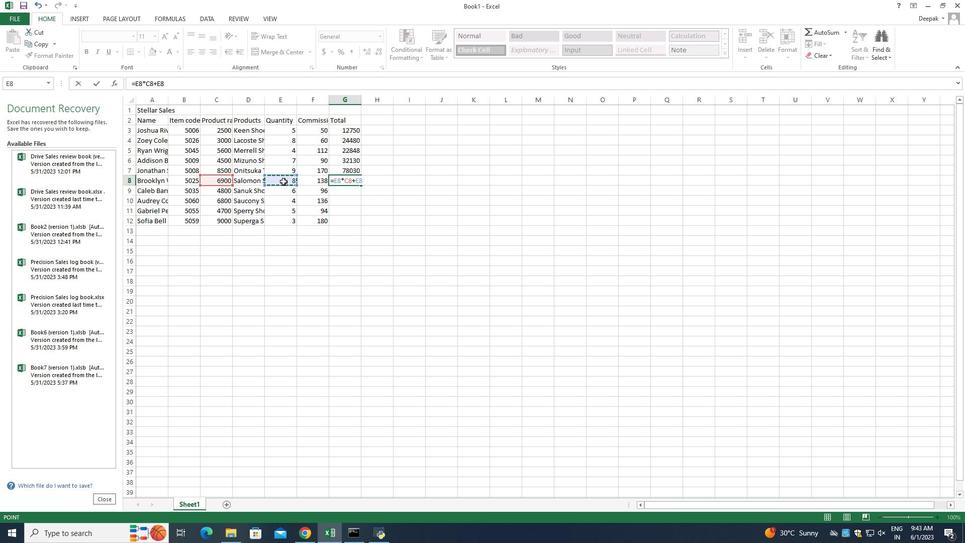 
Action: Mouse moved to (309, 181)
Screenshot: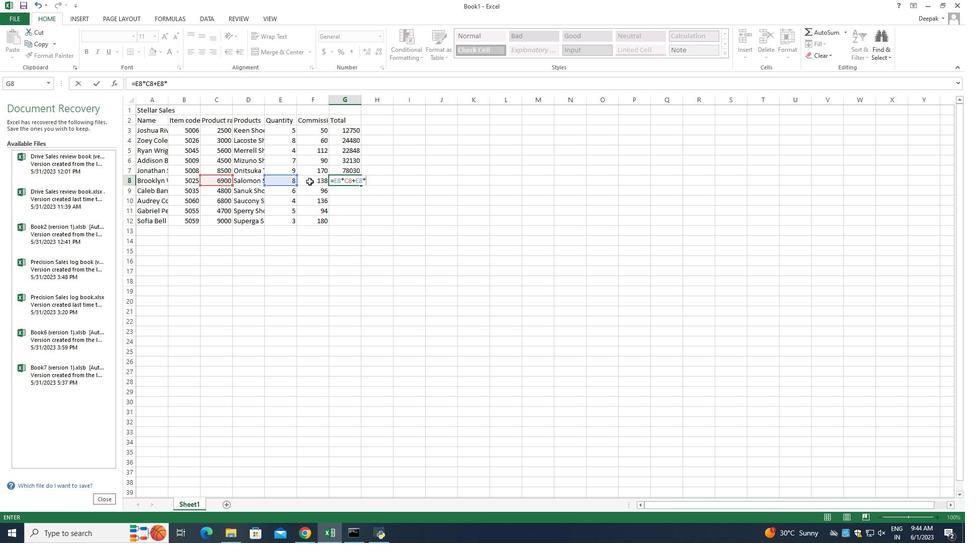 
Action: Mouse pressed left at (309, 181)
Screenshot: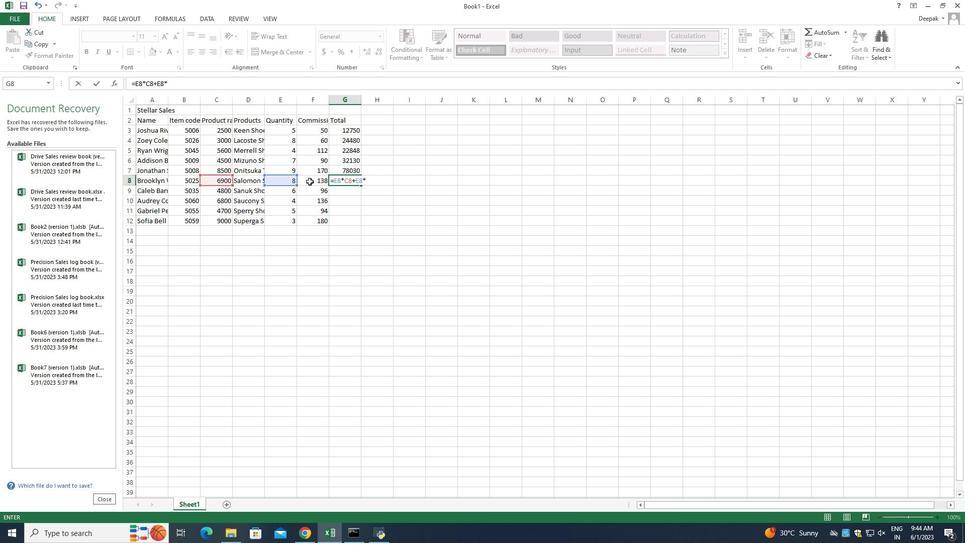 
Action: Key pressed <Key.enter>=
Screenshot: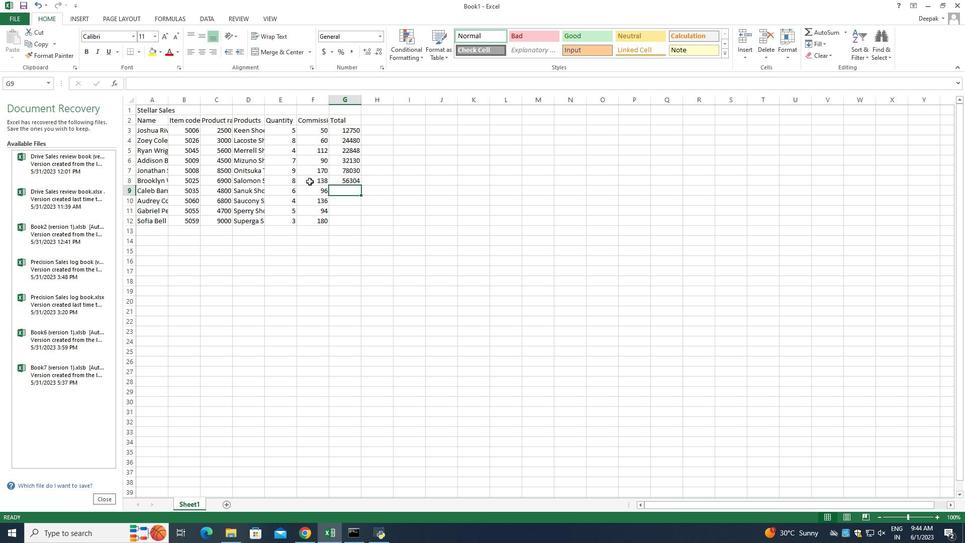
Action: Mouse moved to (282, 190)
Screenshot: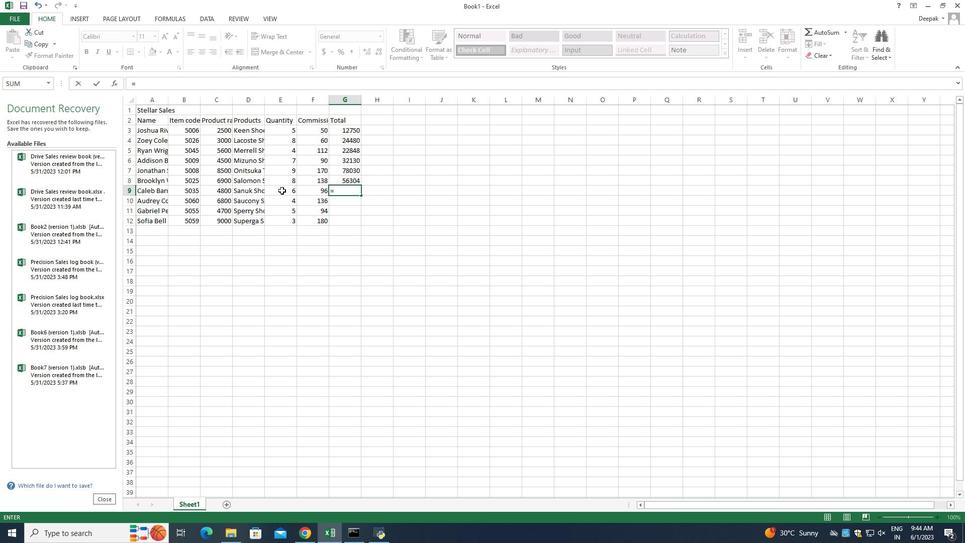 
Action: Mouse pressed left at (282, 190)
Screenshot: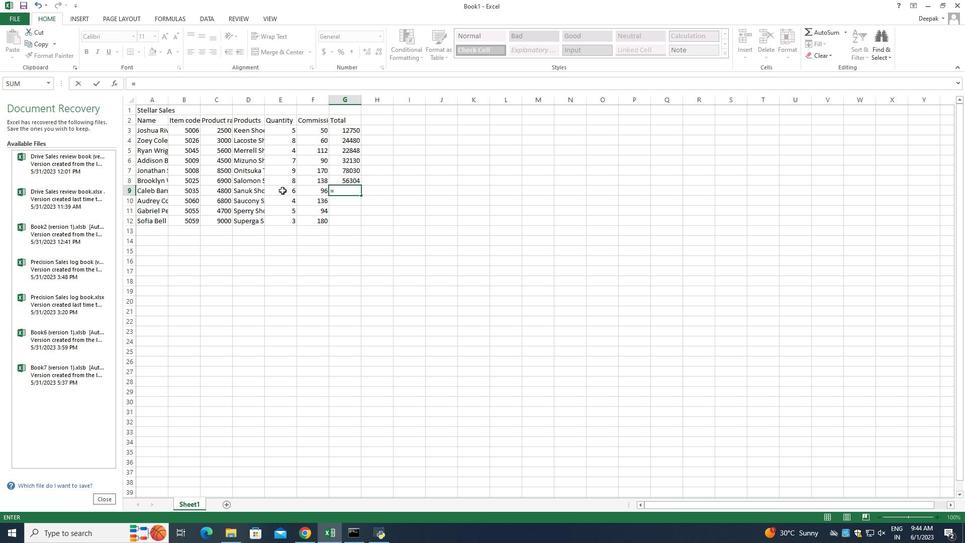 
Action: Key pressed *
Screenshot: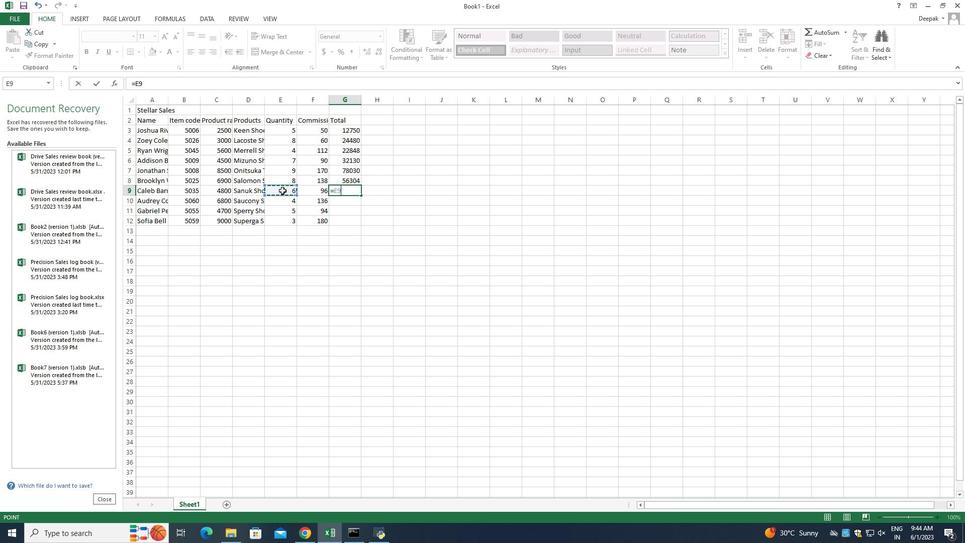 
Action: Mouse moved to (214, 190)
Screenshot: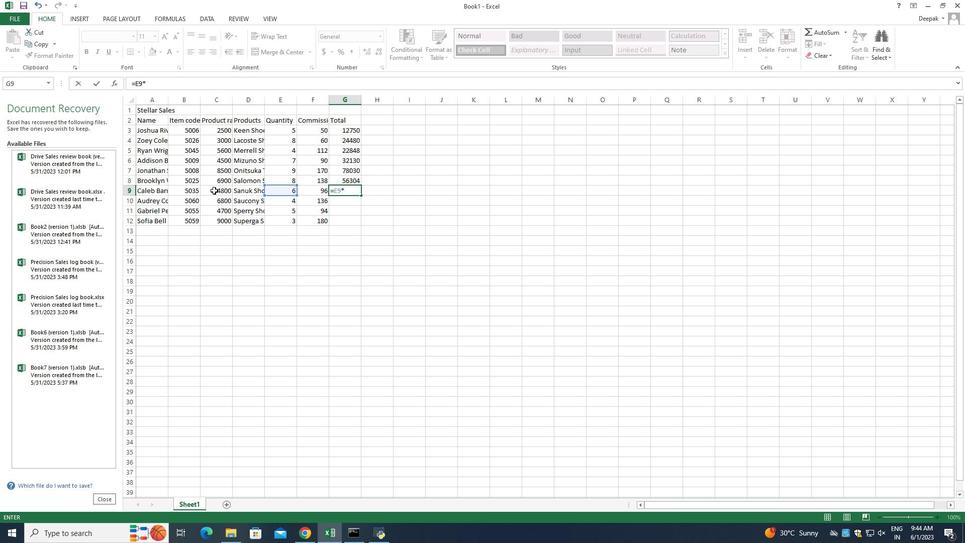 
Action: Mouse pressed left at (214, 190)
Screenshot: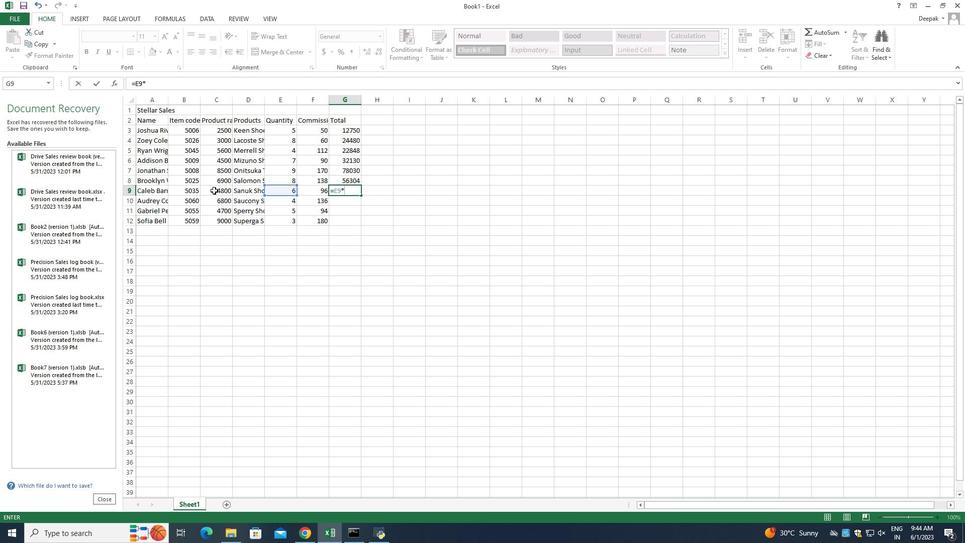 
Action: Key pressed +
Screenshot: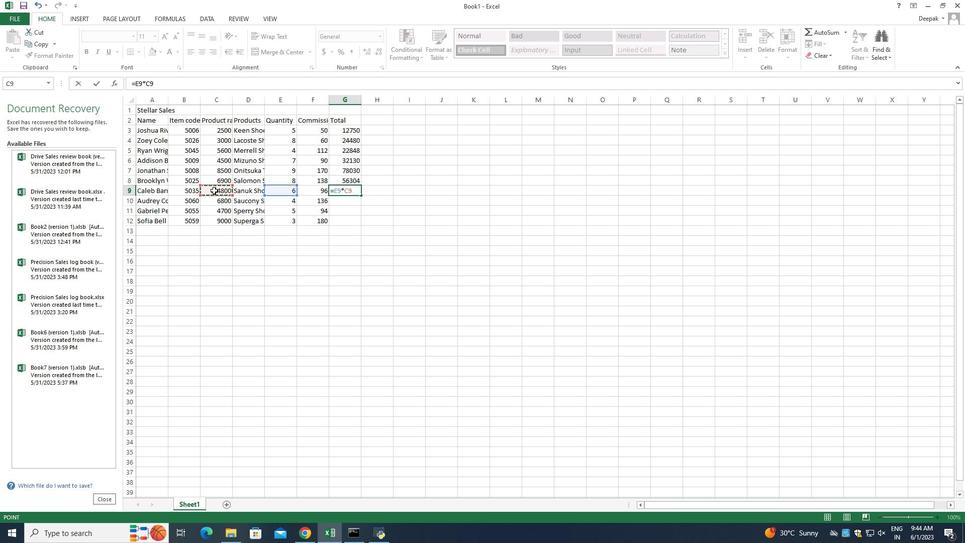 
Action: Mouse moved to (280, 189)
Screenshot: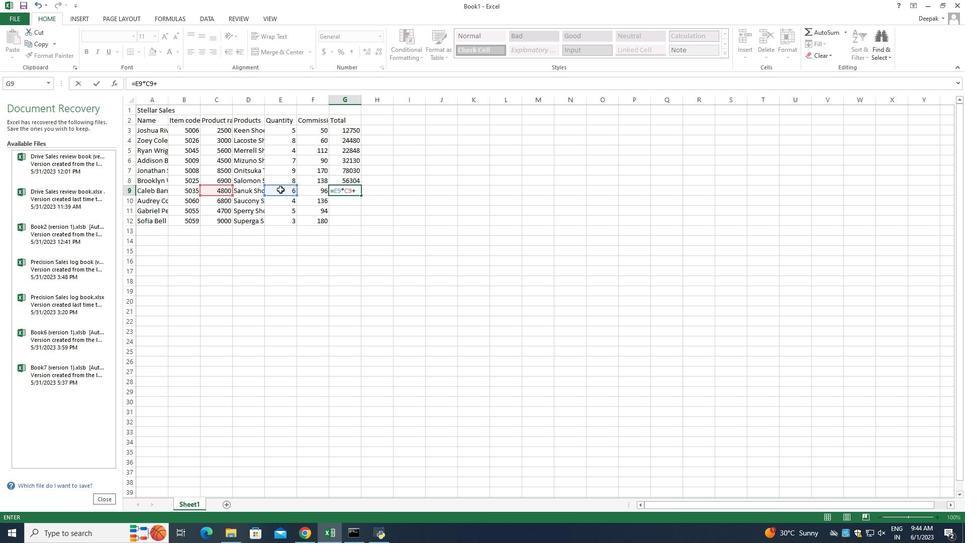 
Action: Mouse pressed left at (280, 189)
Screenshot: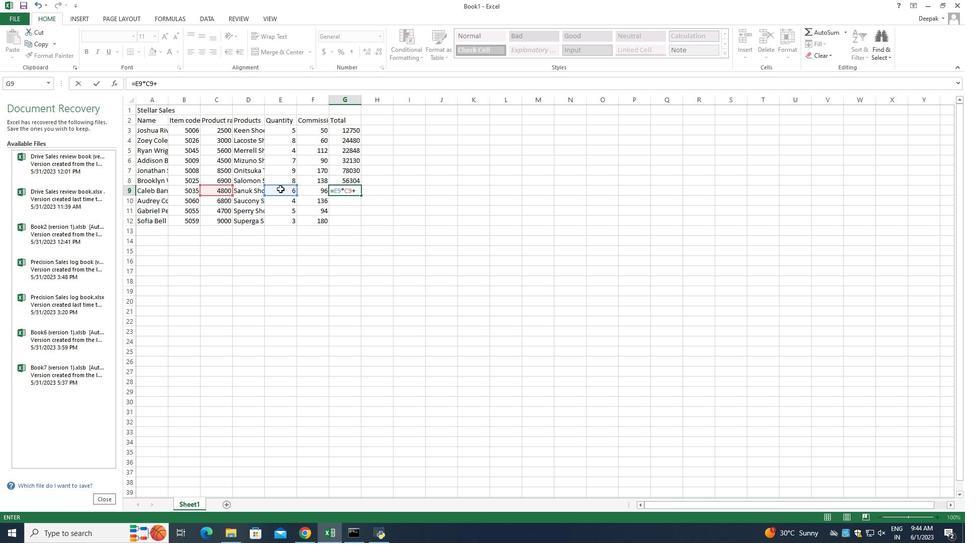 
Action: Key pressed *
Screenshot: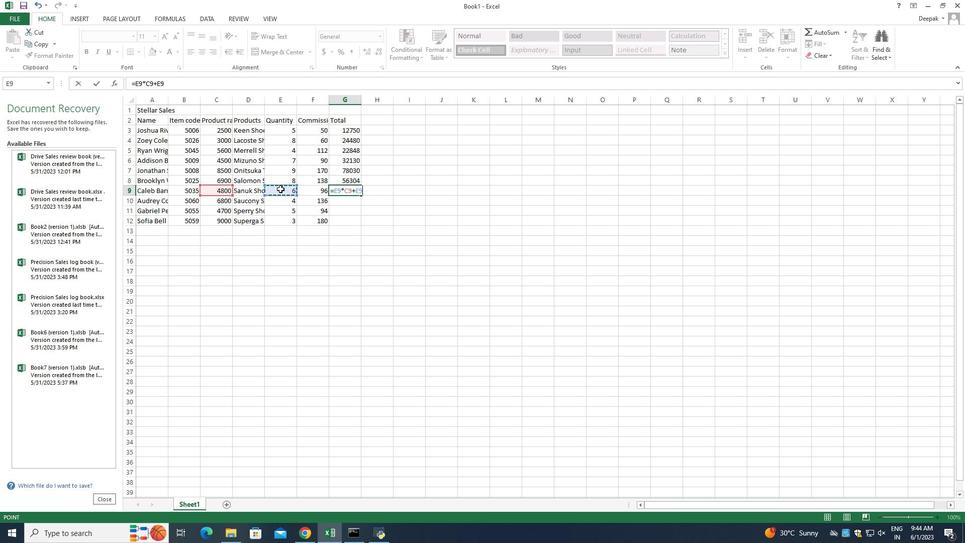
Action: Mouse moved to (312, 192)
